 Task: Look for space in Bilāsipāra, India from 8th June, 2023 to 16th June, 2023 for 2 adults in price range Rs.10000 to Rs.15000. Place can be entire place with 1  bedroom having 1 bed and 1 bathroom. Property type can be house, flat, guest house, hotel. Booking option can be shelf check-in. Required host language is English.
Action: Mouse moved to (591, 91)
Screenshot: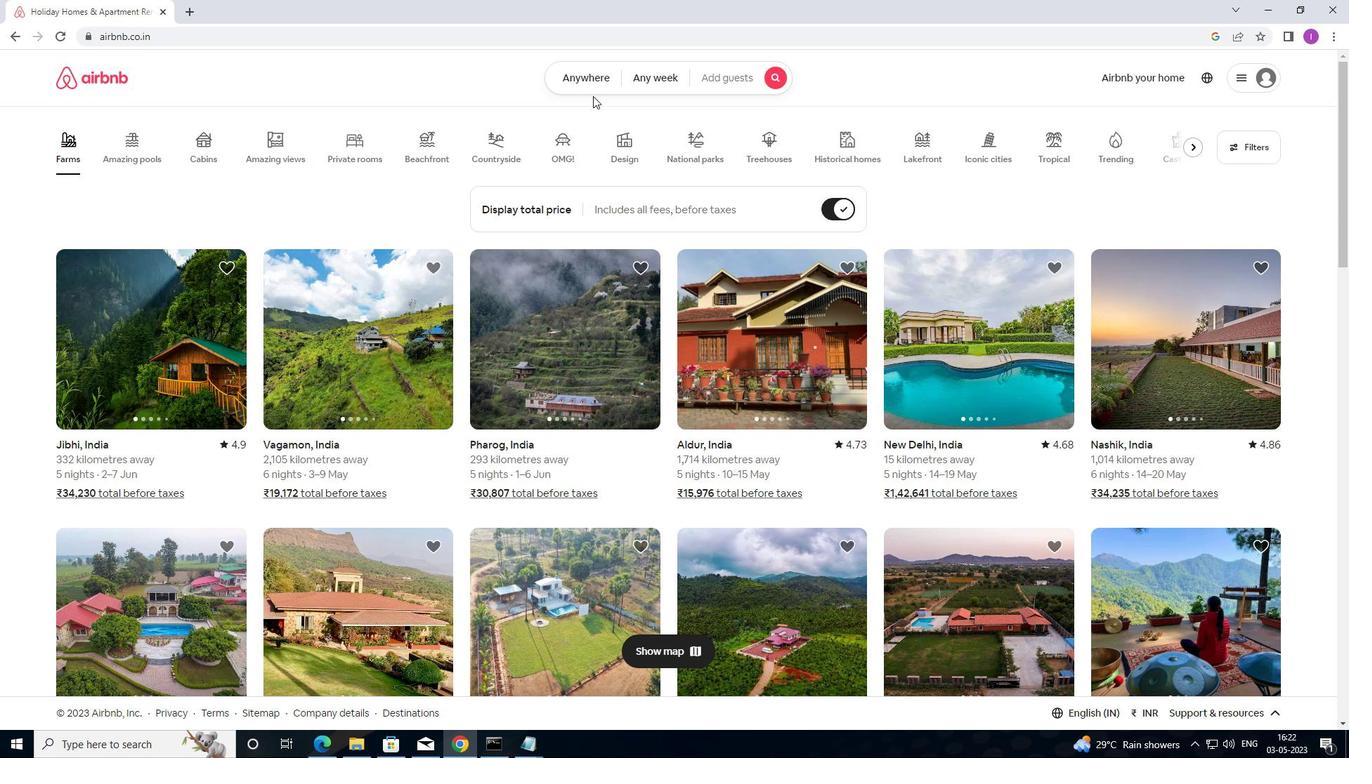 
Action: Mouse pressed left at (591, 91)
Screenshot: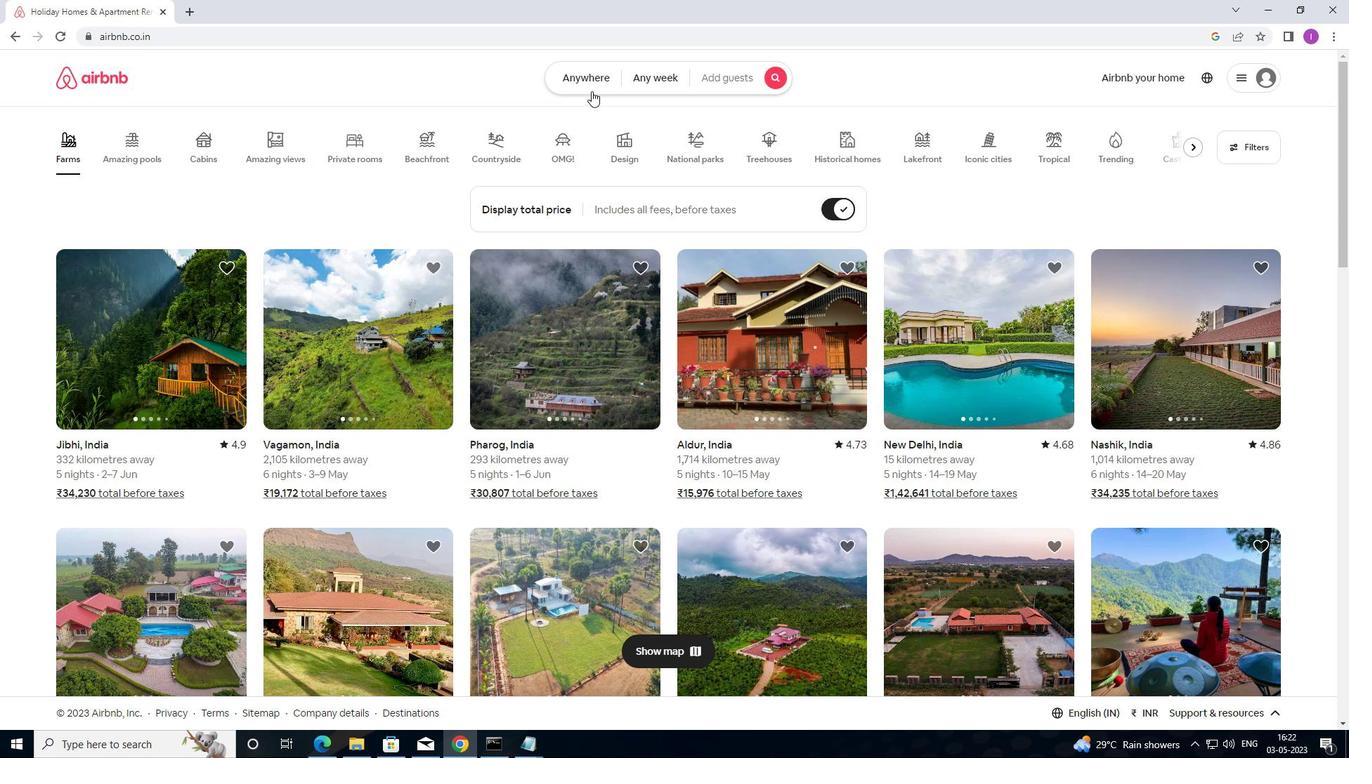 
Action: Mouse moved to (486, 144)
Screenshot: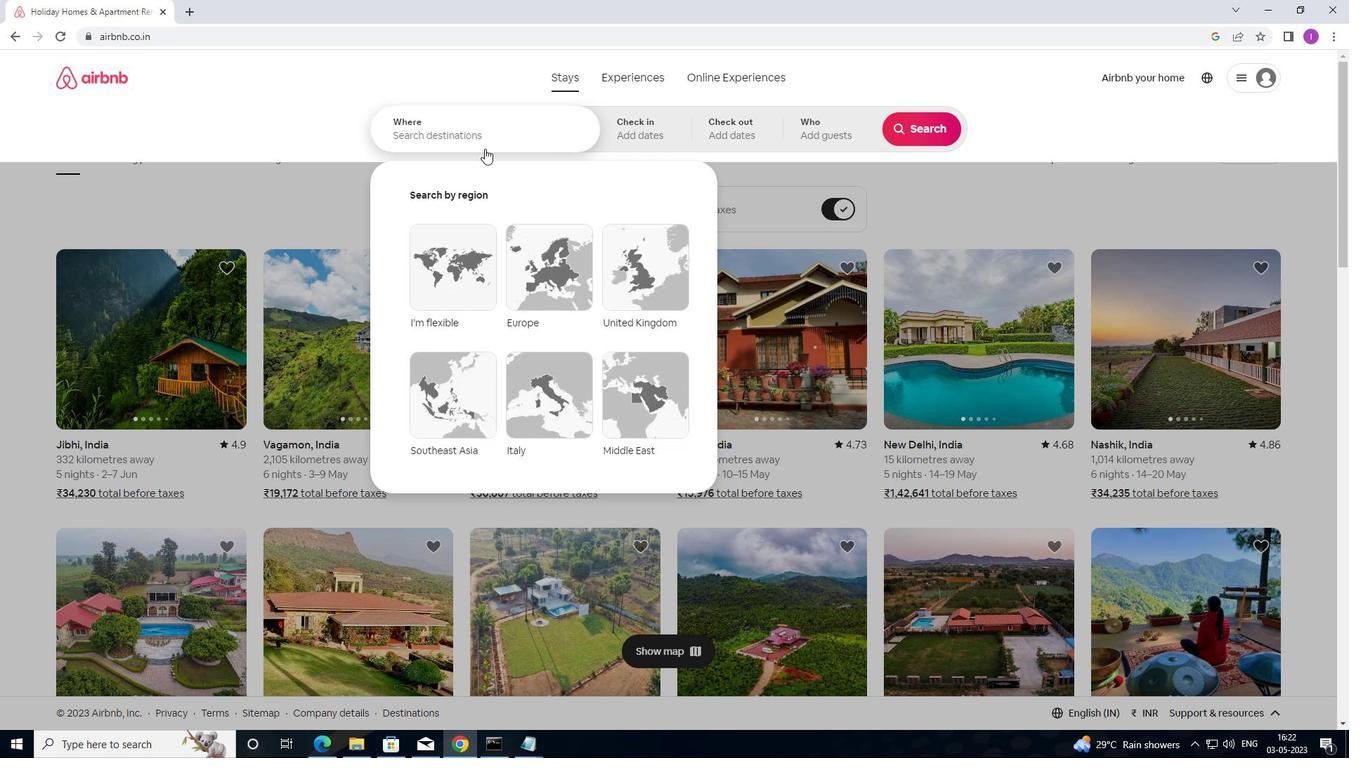 
Action: Mouse pressed left at (486, 144)
Screenshot: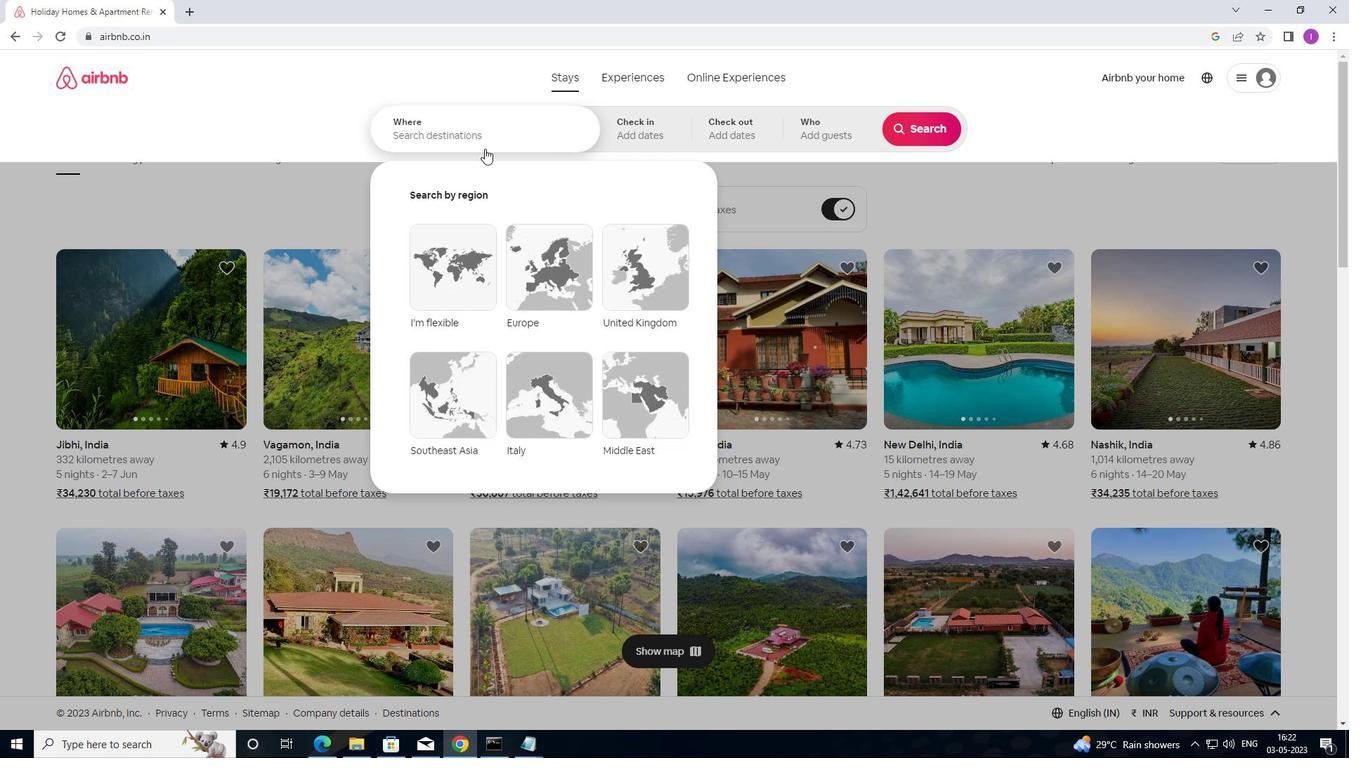
Action: Mouse moved to (987, 0)
Screenshot: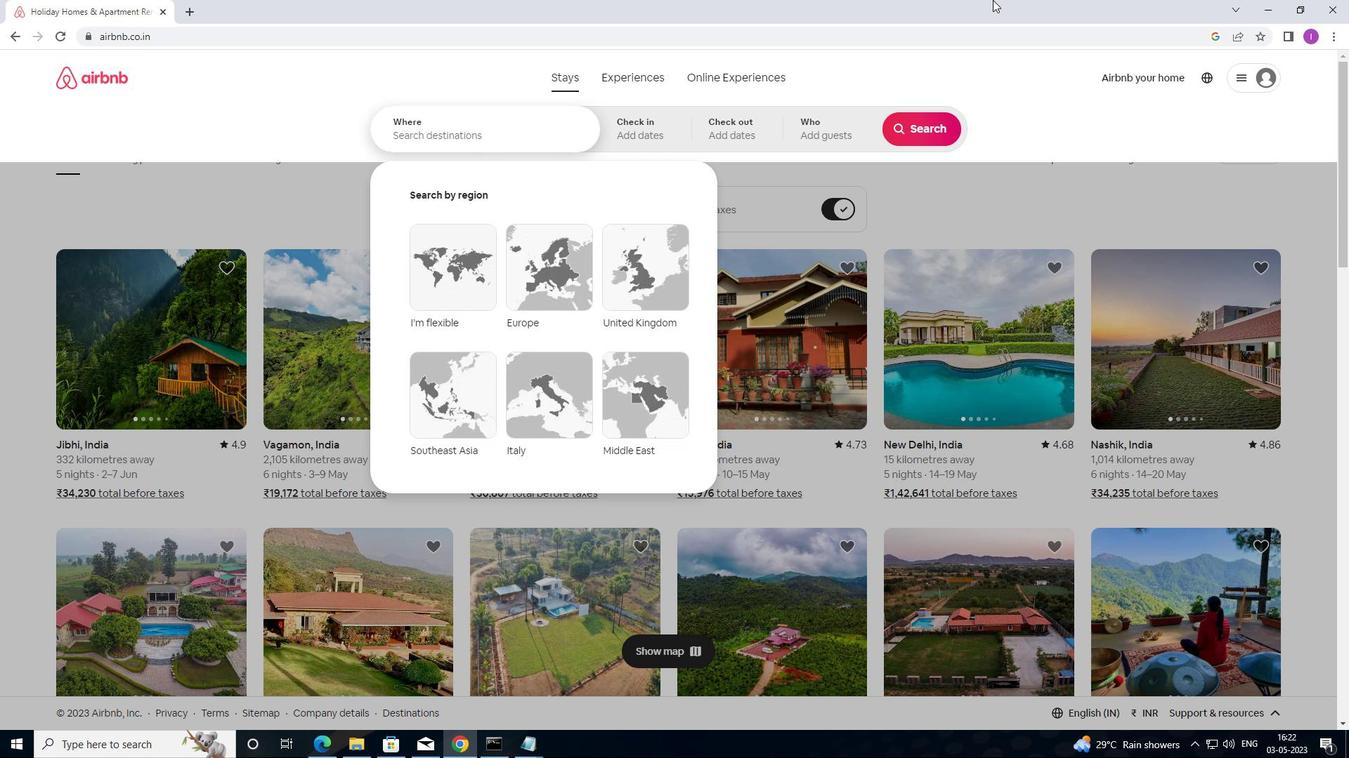 
Action: Key pressed <Key.shift>BILASIPUR,<Key.shift>INDIA
Screenshot: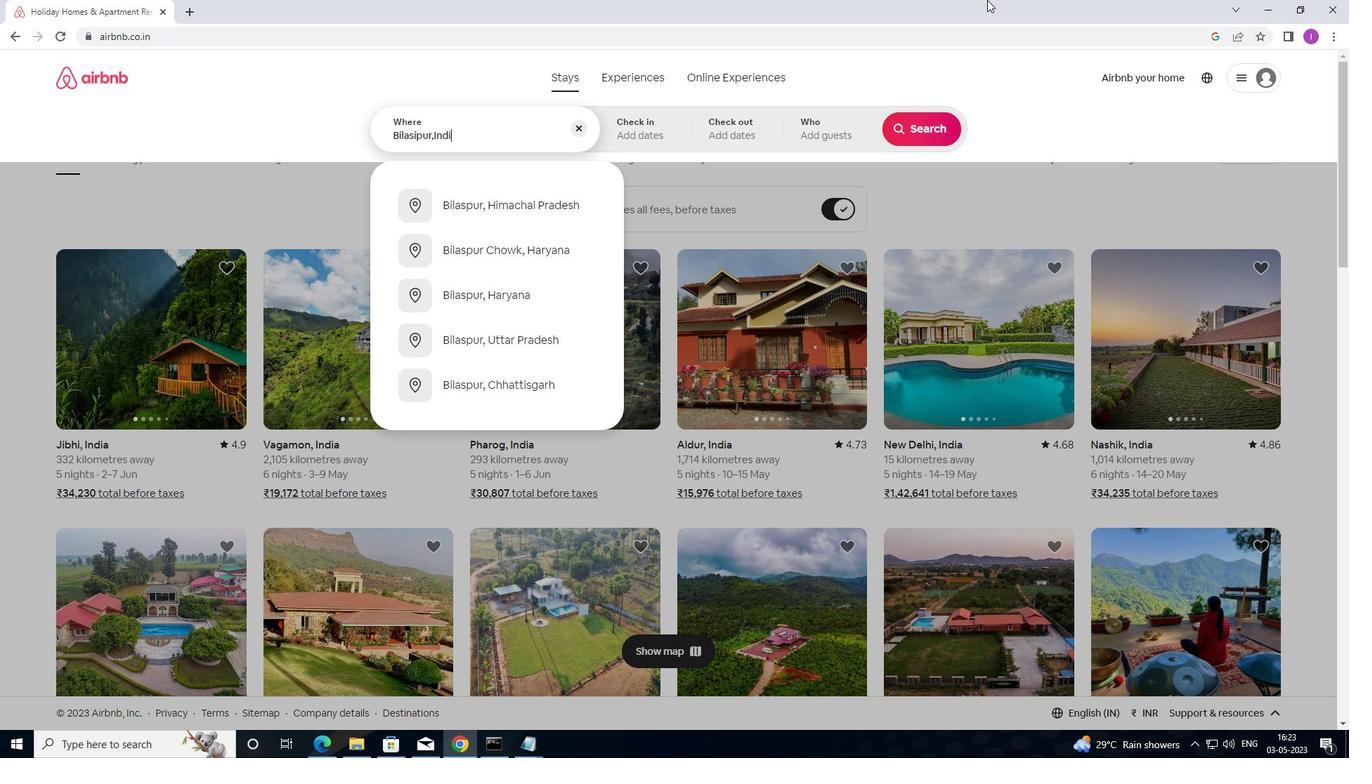
Action: Mouse moved to (430, 134)
Screenshot: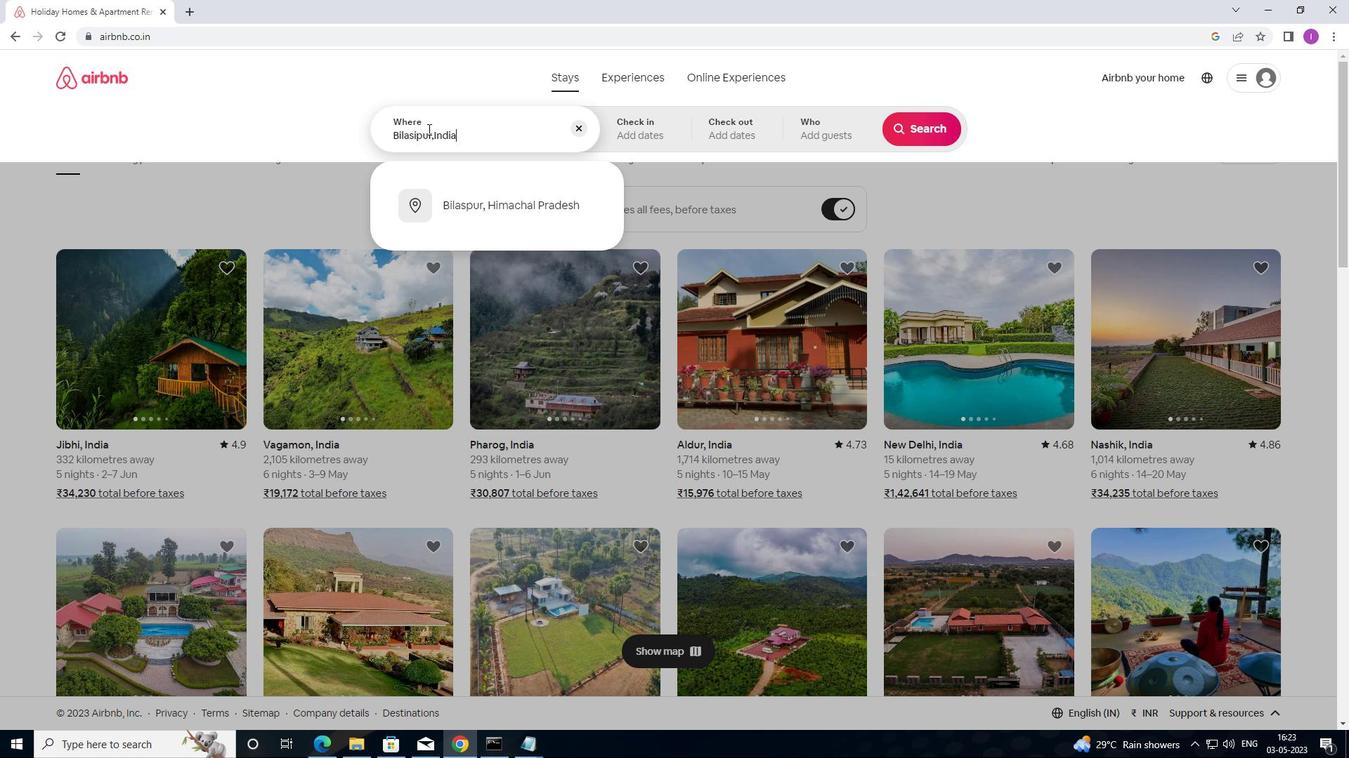 
Action: Mouse pressed left at (430, 134)
Screenshot: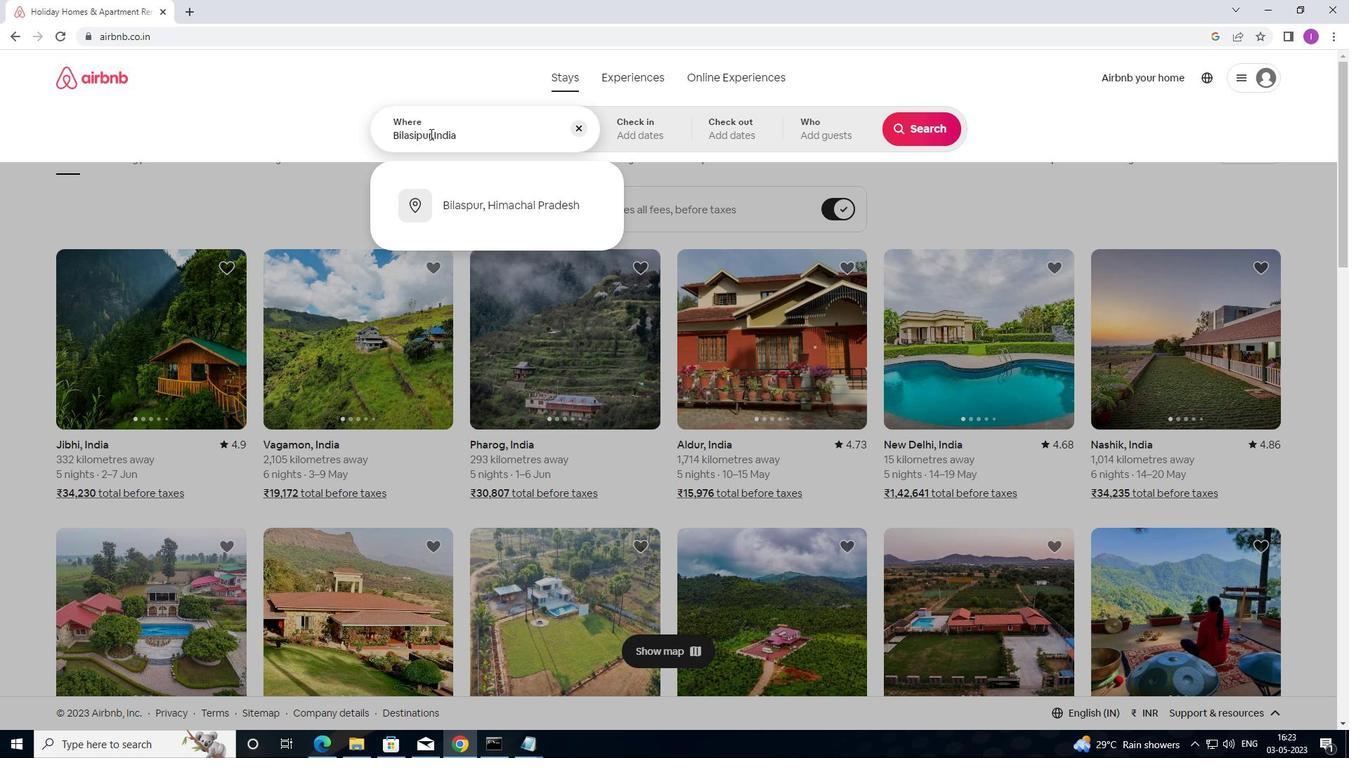 
Action: Mouse moved to (444, 122)
Screenshot: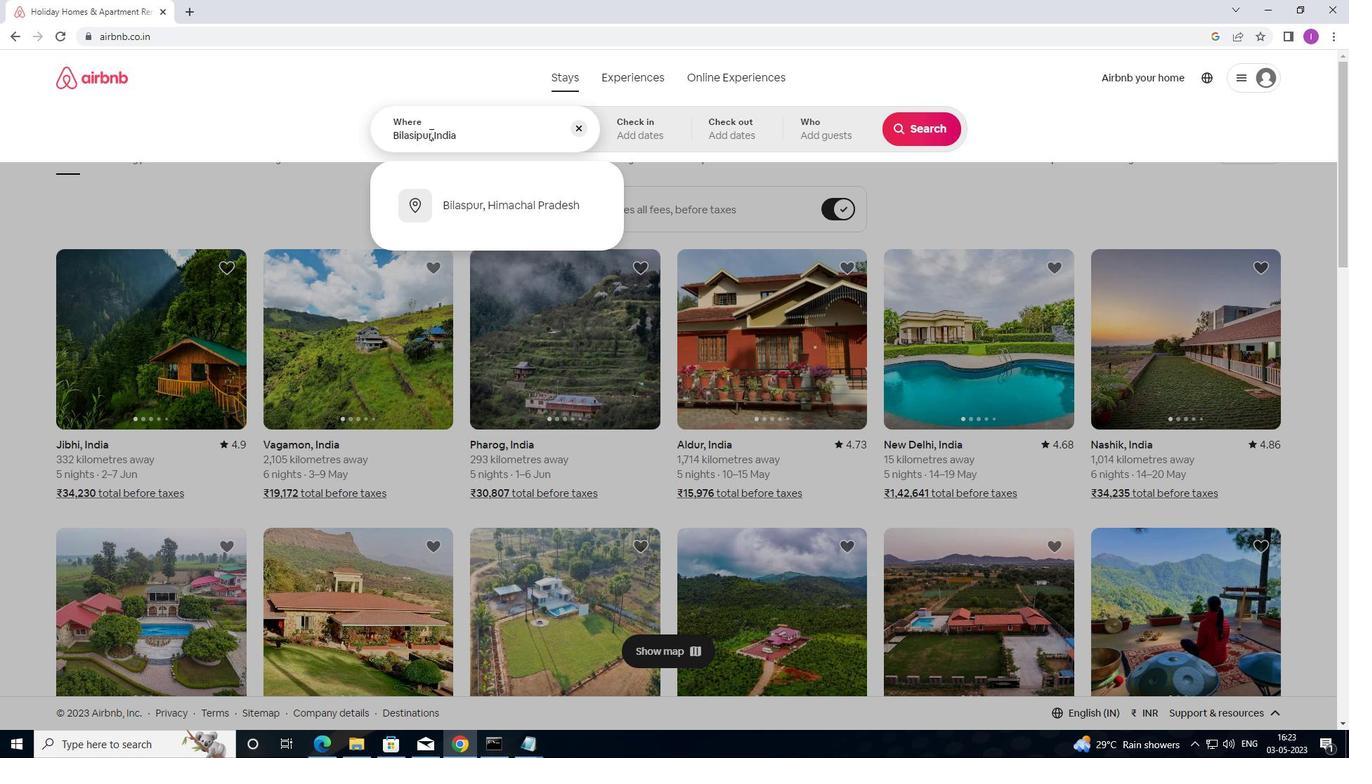
Action: Key pressed <Key.backspace><Key.backspace>ARA
Screenshot: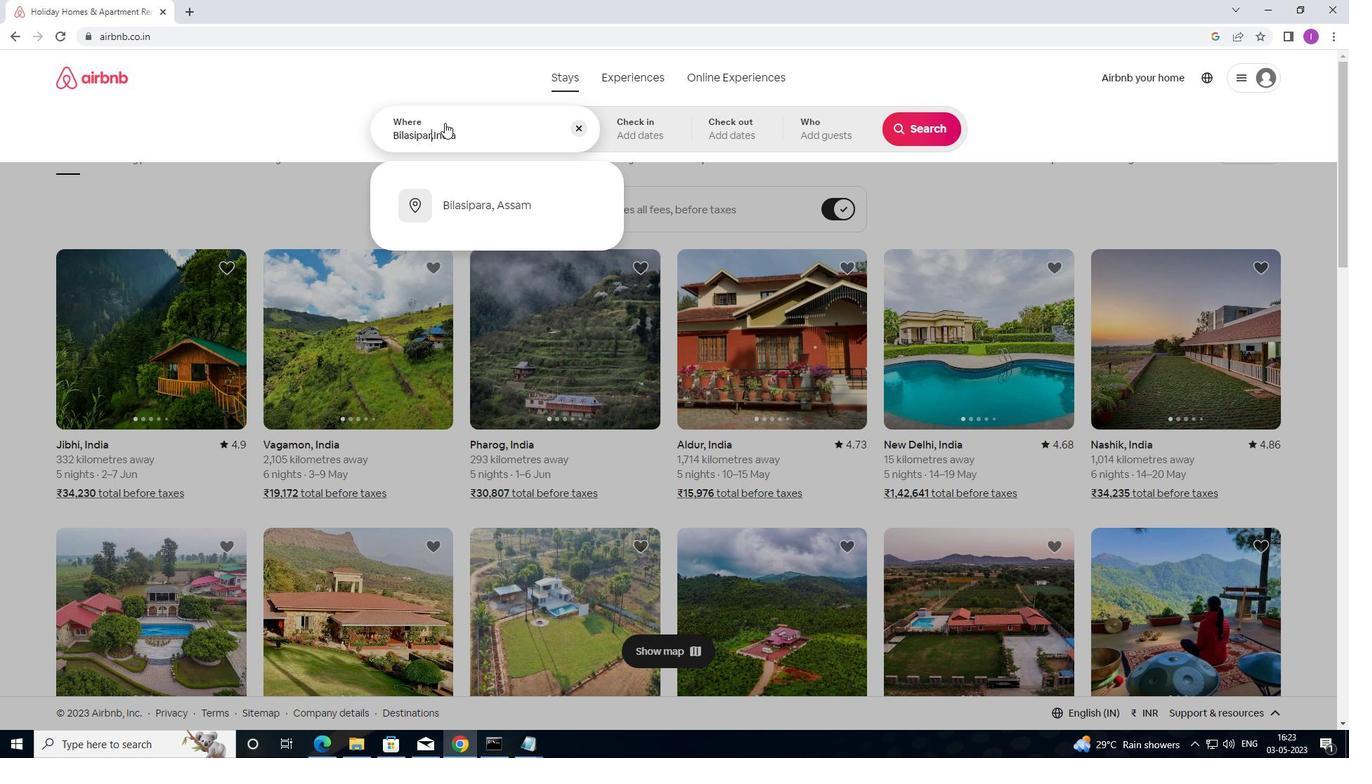 
Action: Mouse moved to (526, 134)
Screenshot: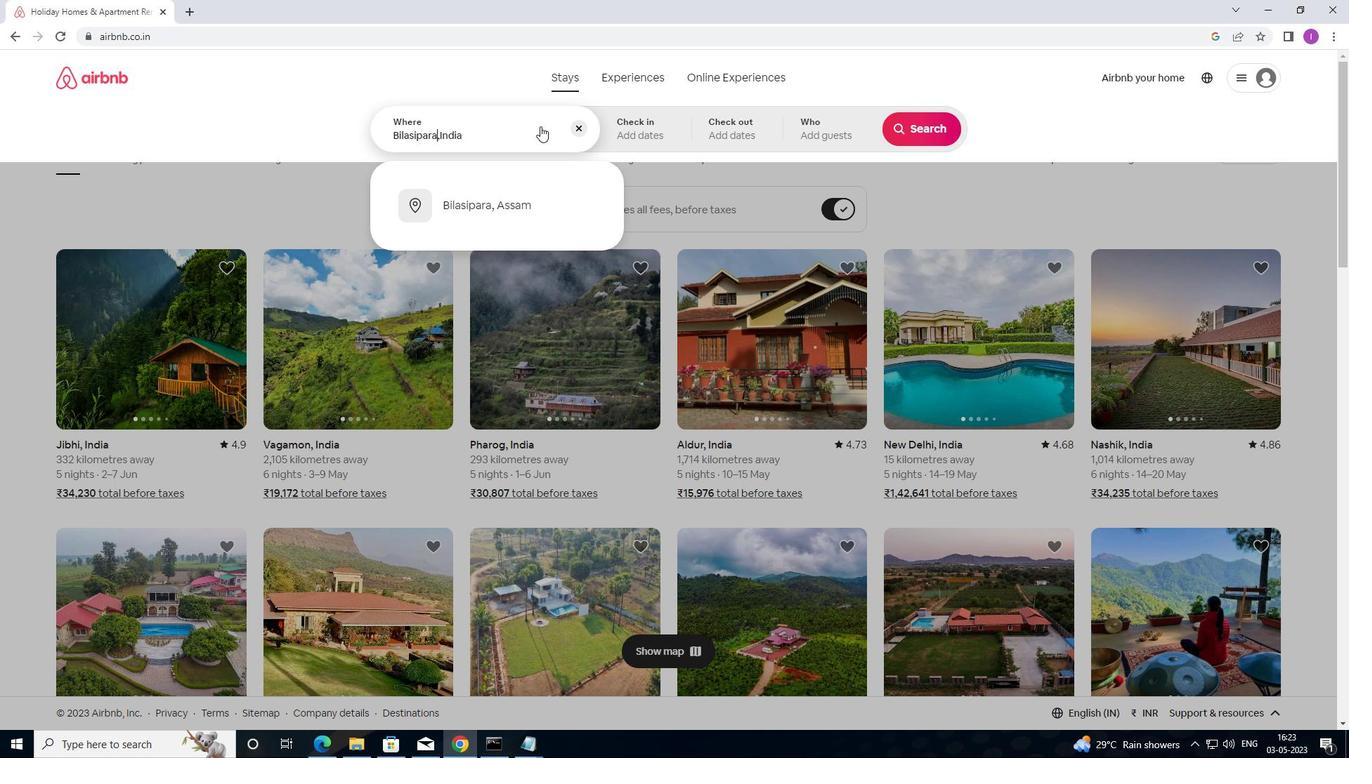 
Action: Mouse pressed left at (526, 134)
Screenshot: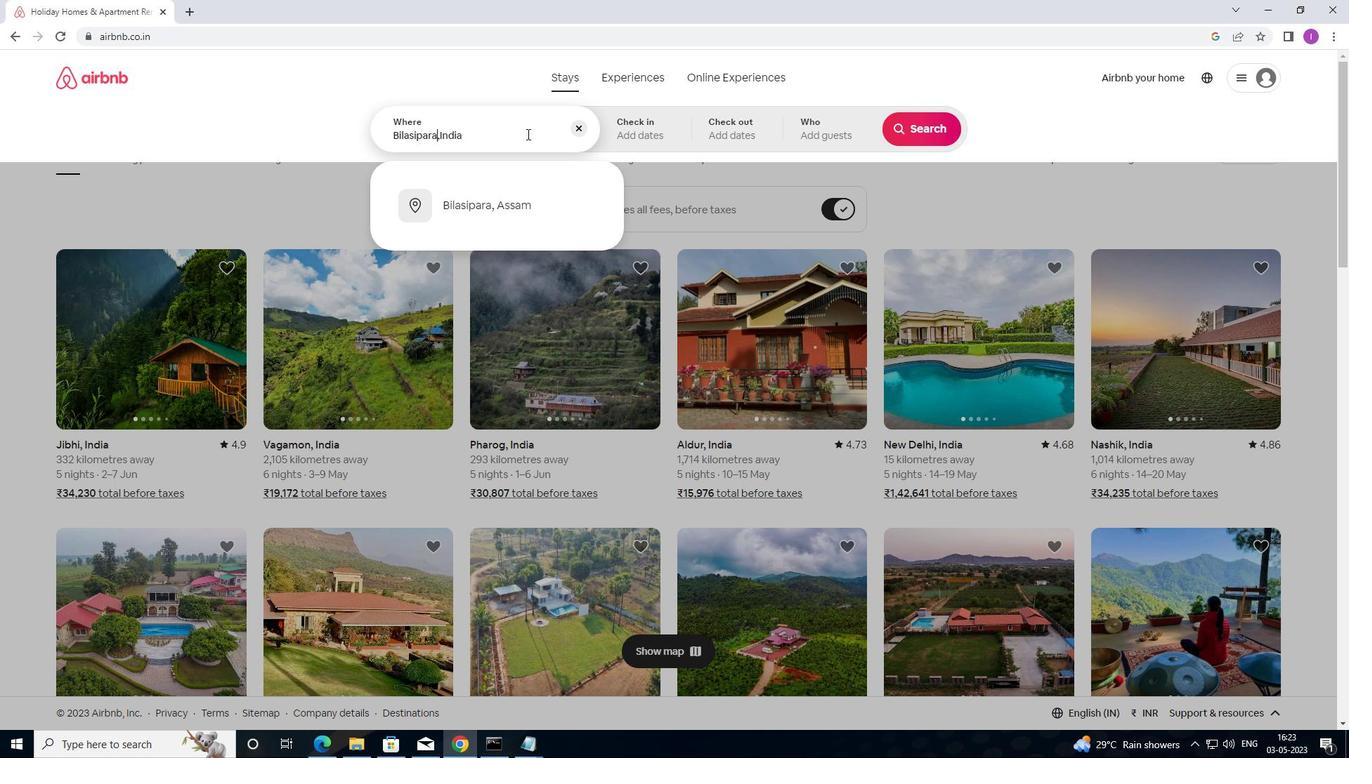 
Action: Mouse moved to (659, 137)
Screenshot: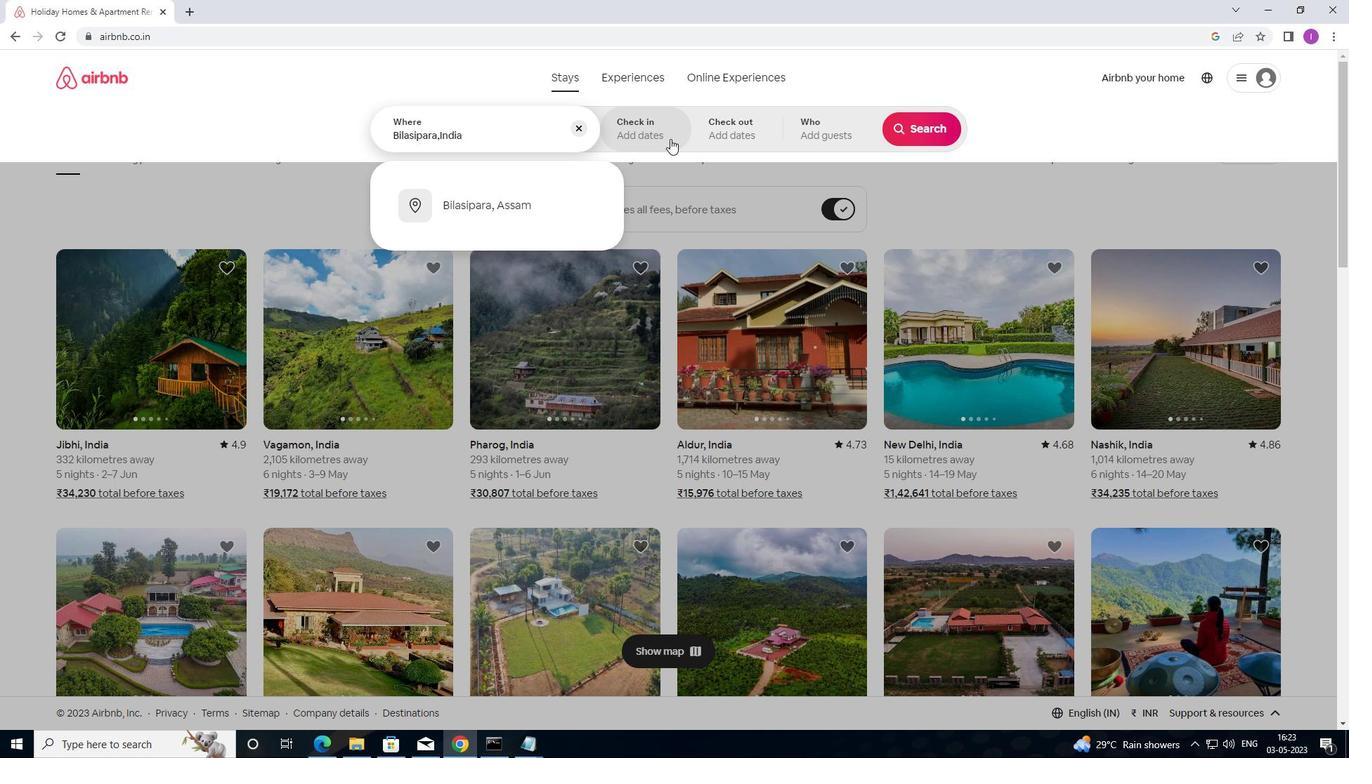 
Action: Mouse pressed left at (659, 137)
Screenshot: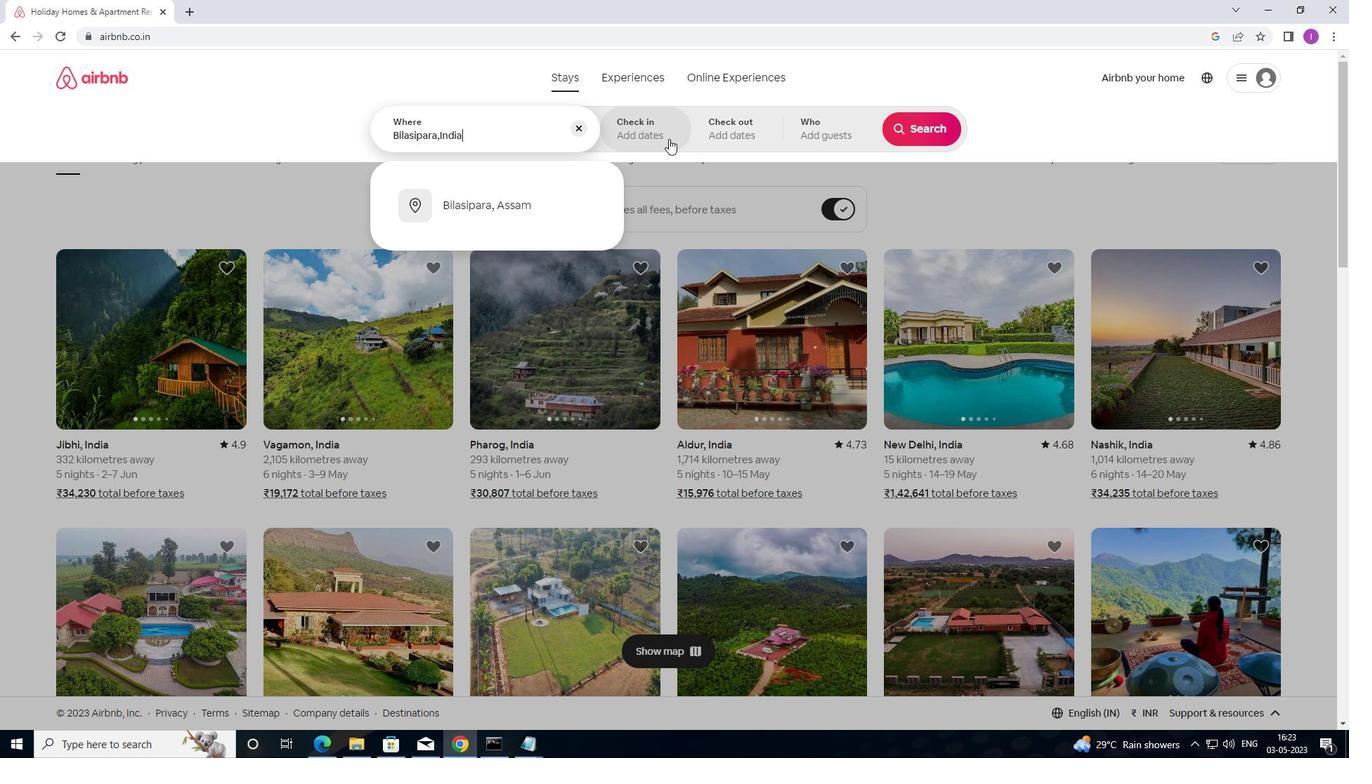 
Action: Mouse moved to (834, 334)
Screenshot: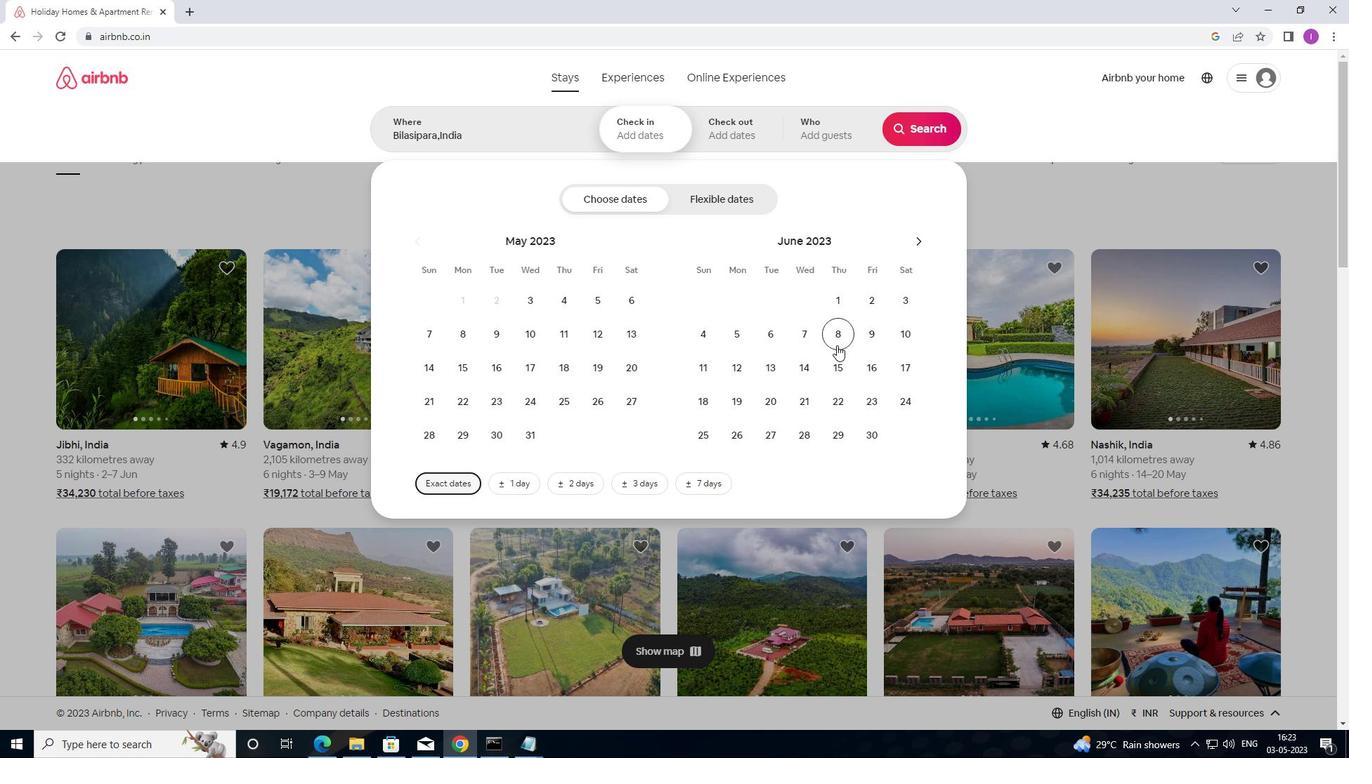 
Action: Mouse pressed left at (834, 334)
Screenshot: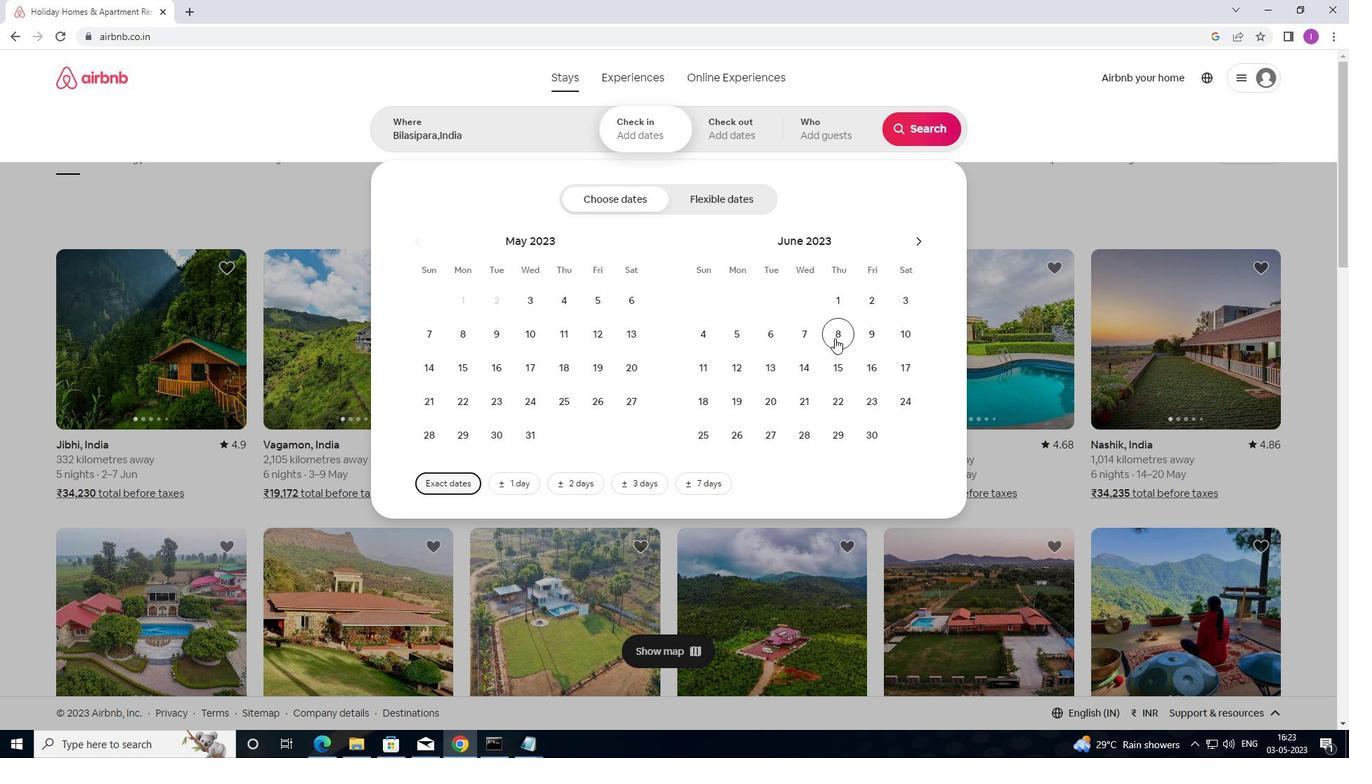 
Action: Mouse moved to (877, 363)
Screenshot: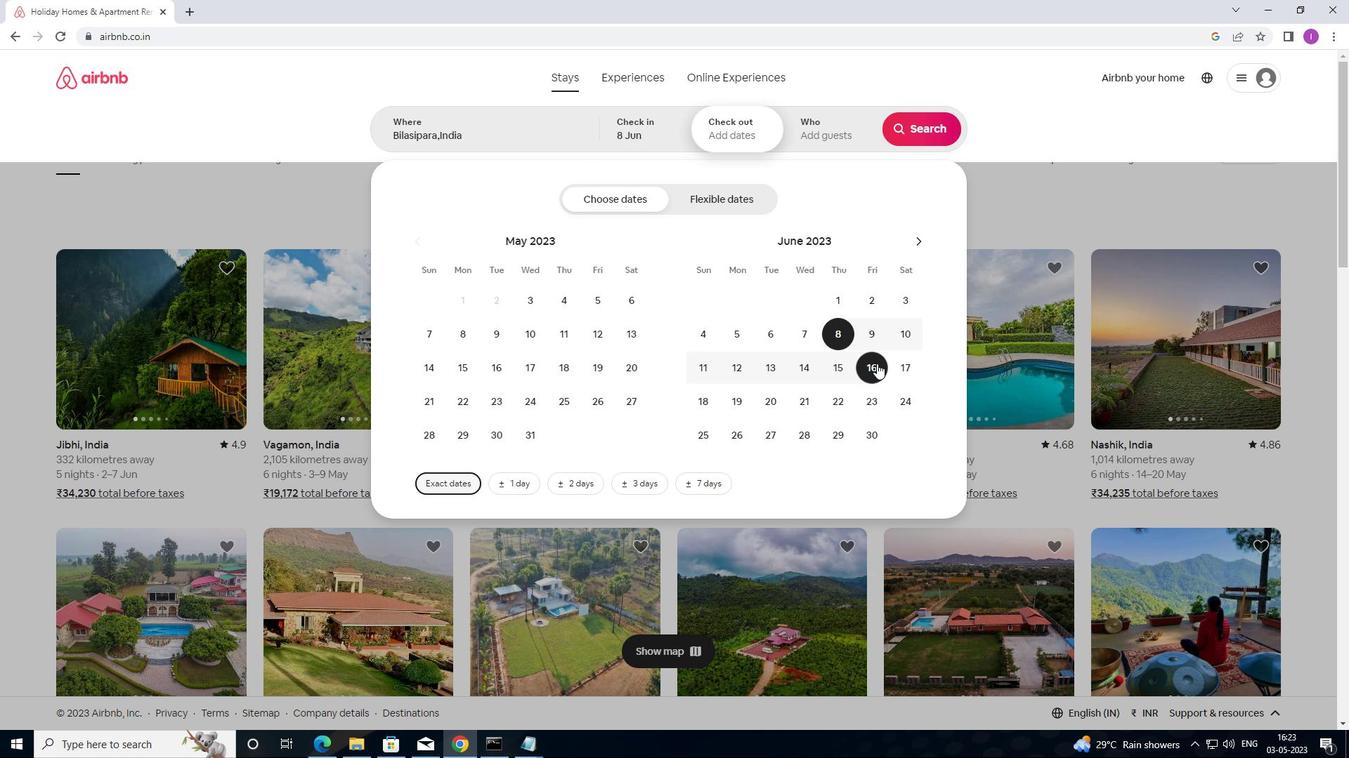 
Action: Mouse pressed left at (877, 363)
Screenshot: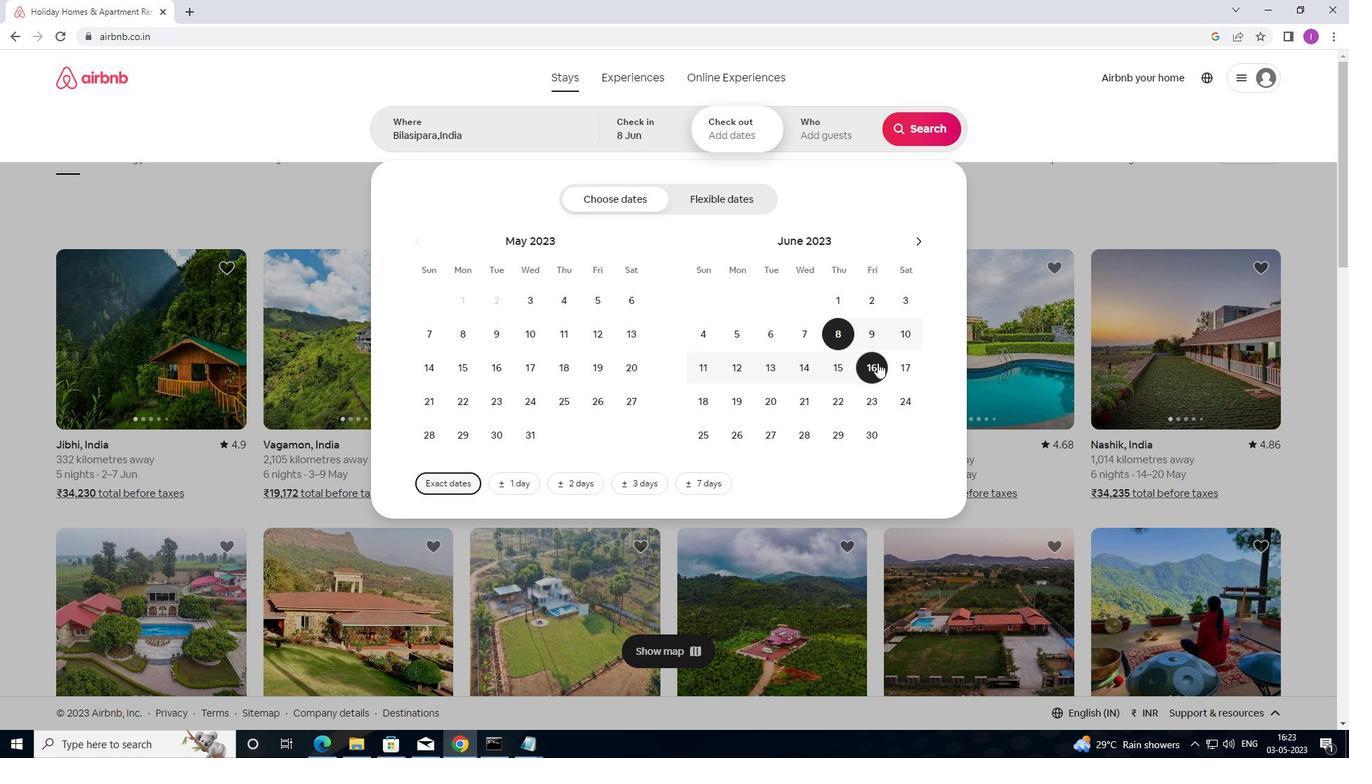 
Action: Mouse moved to (832, 145)
Screenshot: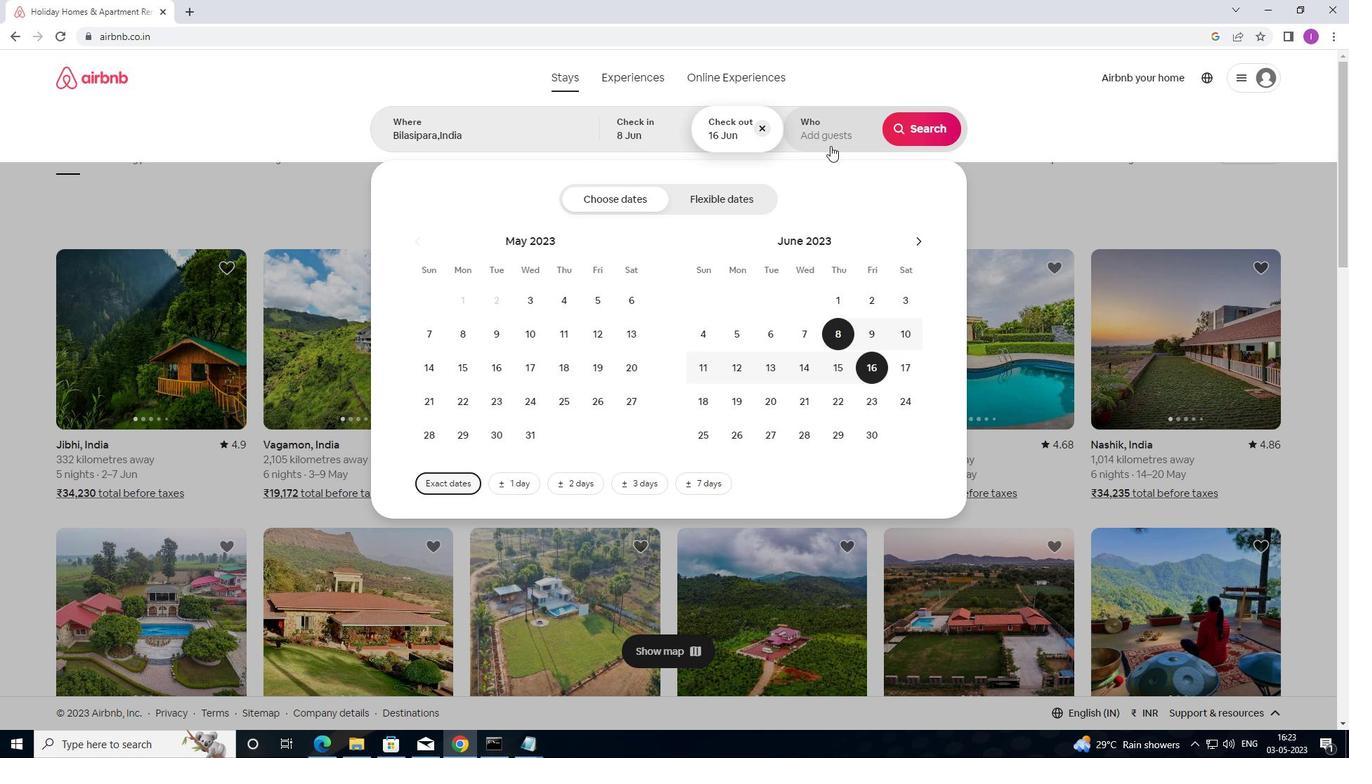 
Action: Mouse pressed left at (832, 145)
Screenshot: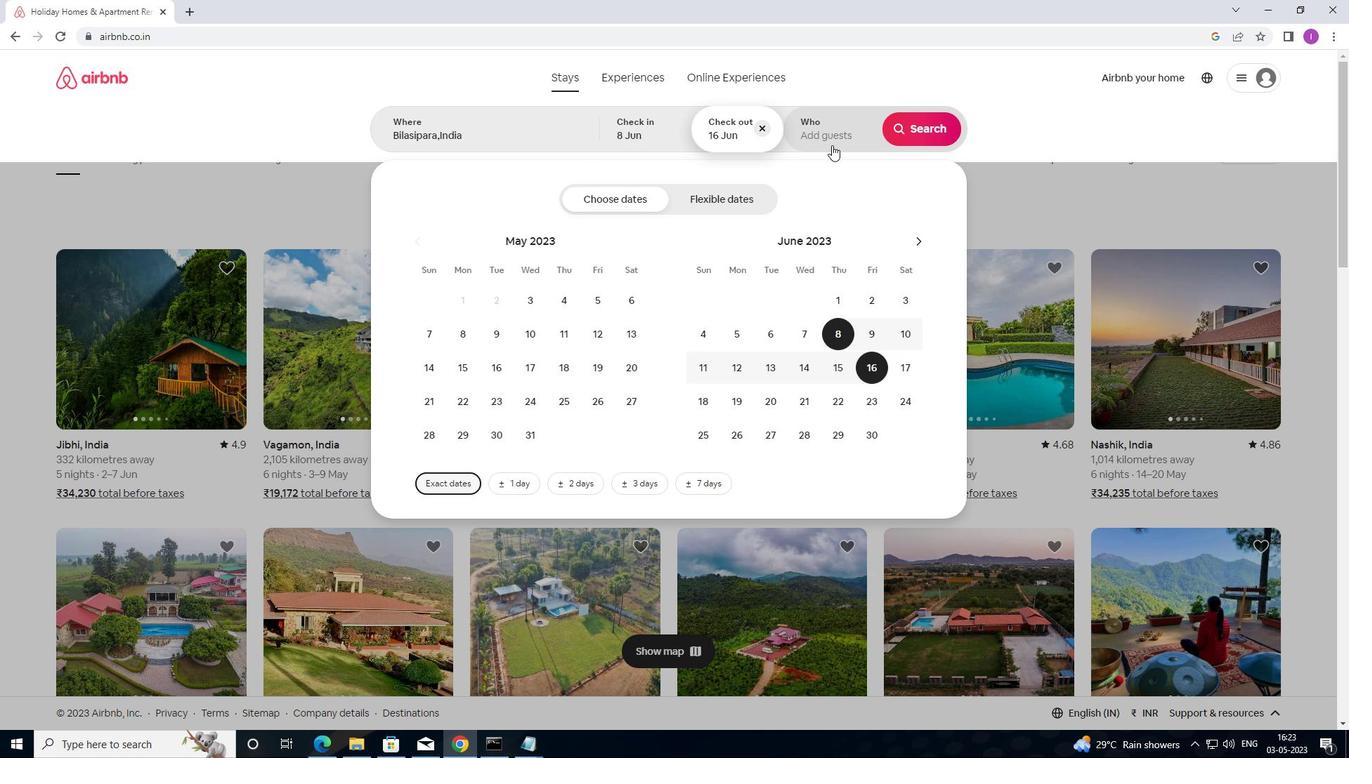 
Action: Mouse moved to (933, 206)
Screenshot: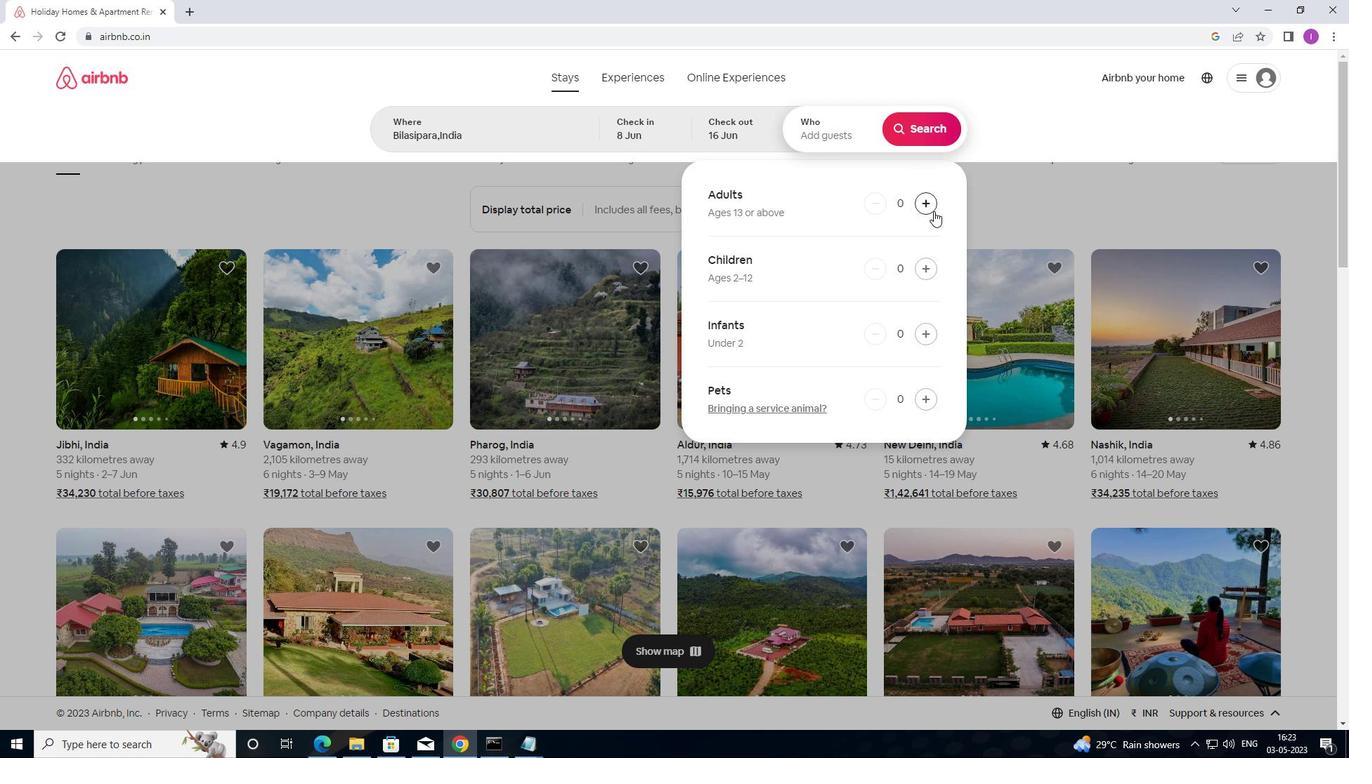 
Action: Mouse pressed left at (933, 206)
Screenshot: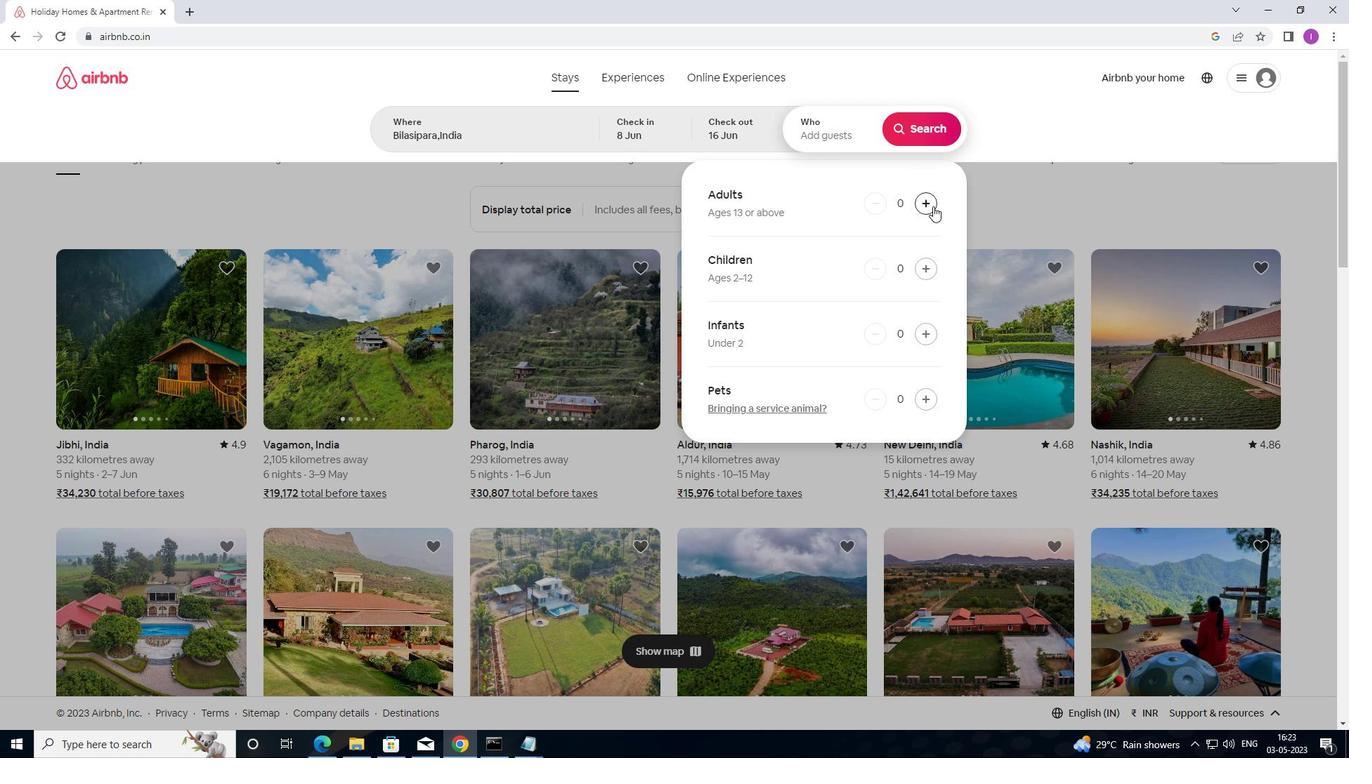 
Action: Mouse pressed left at (933, 206)
Screenshot: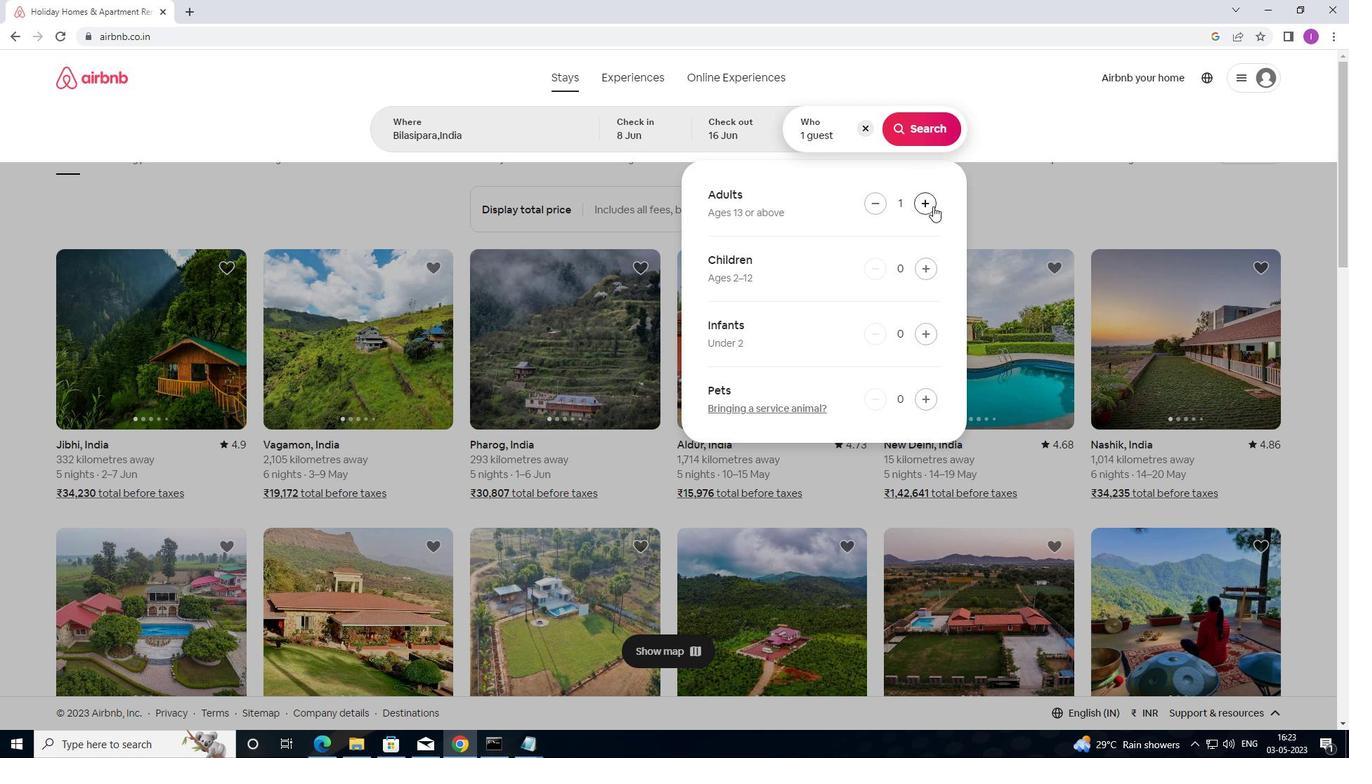
Action: Mouse moved to (944, 132)
Screenshot: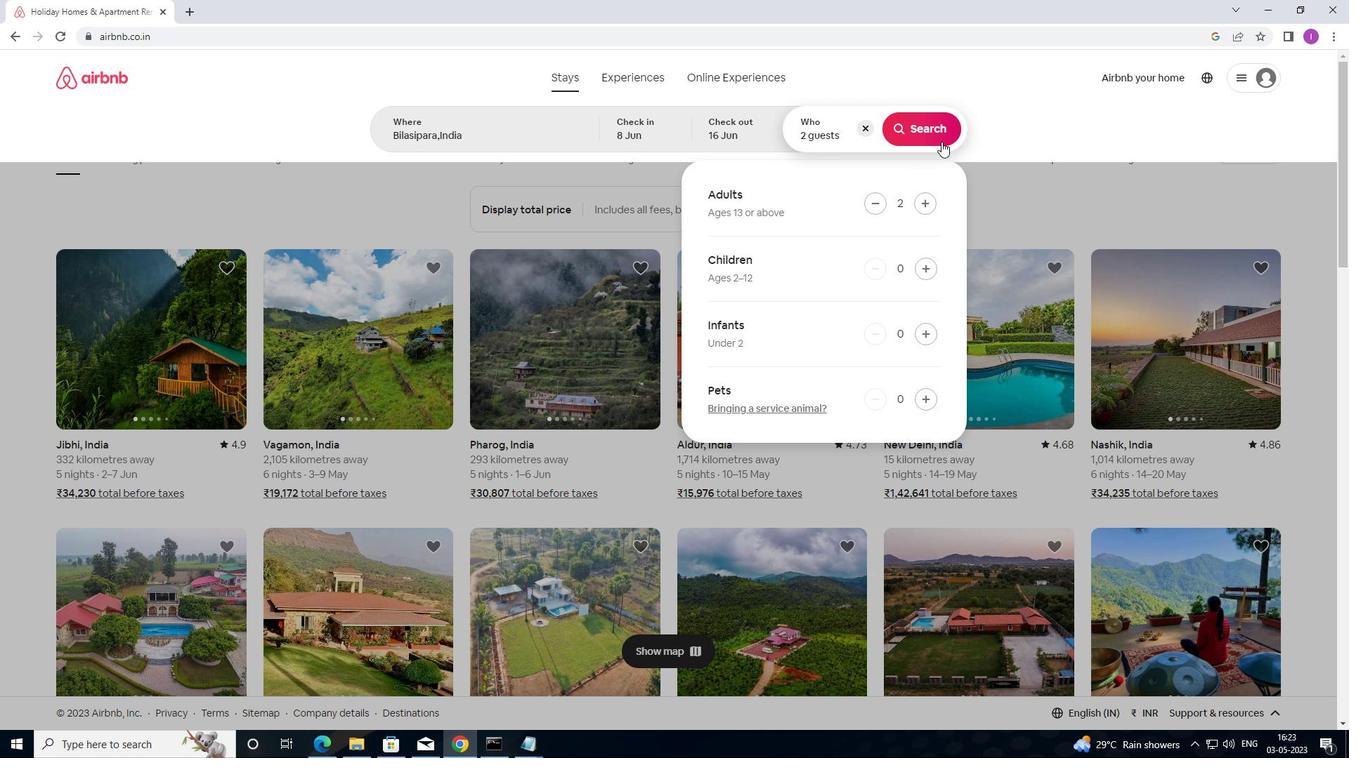 
Action: Mouse pressed left at (944, 132)
Screenshot: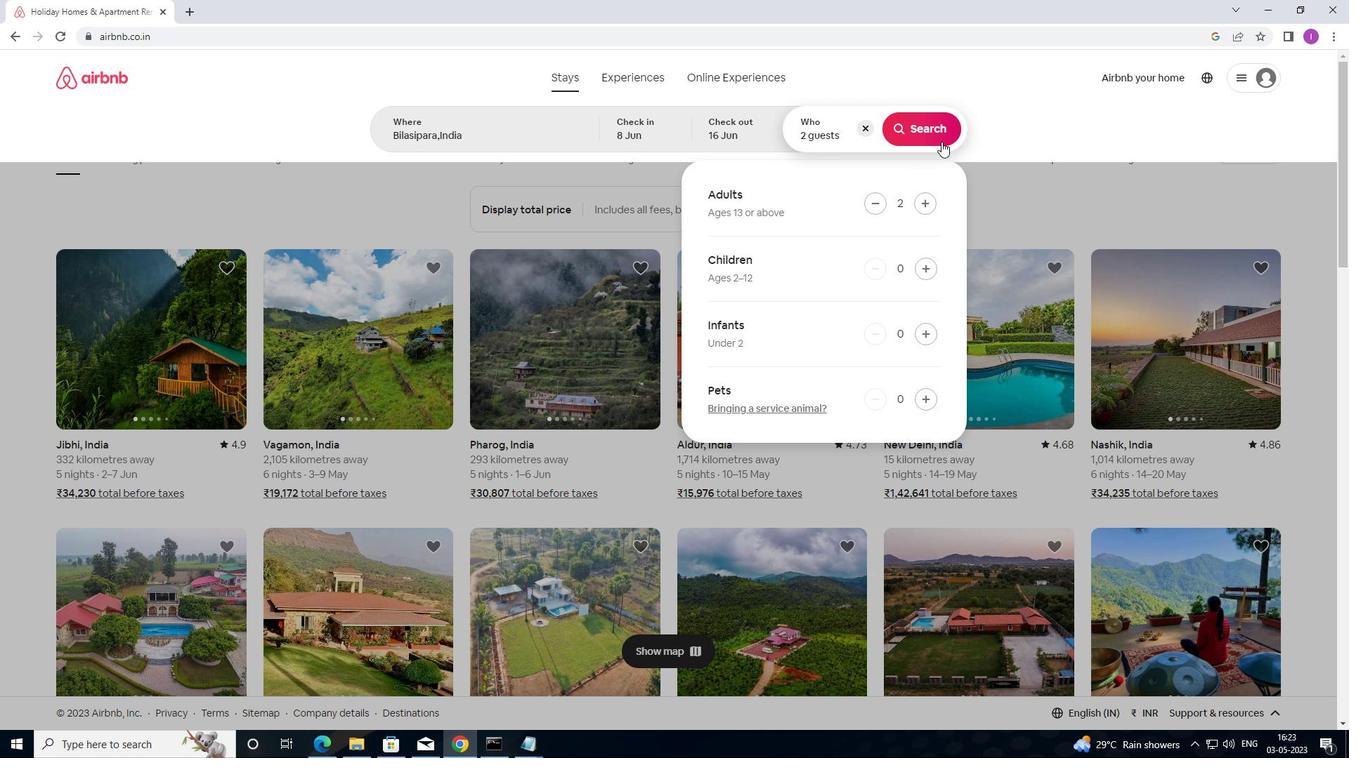 
Action: Mouse moved to (1298, 137)
Screenshot: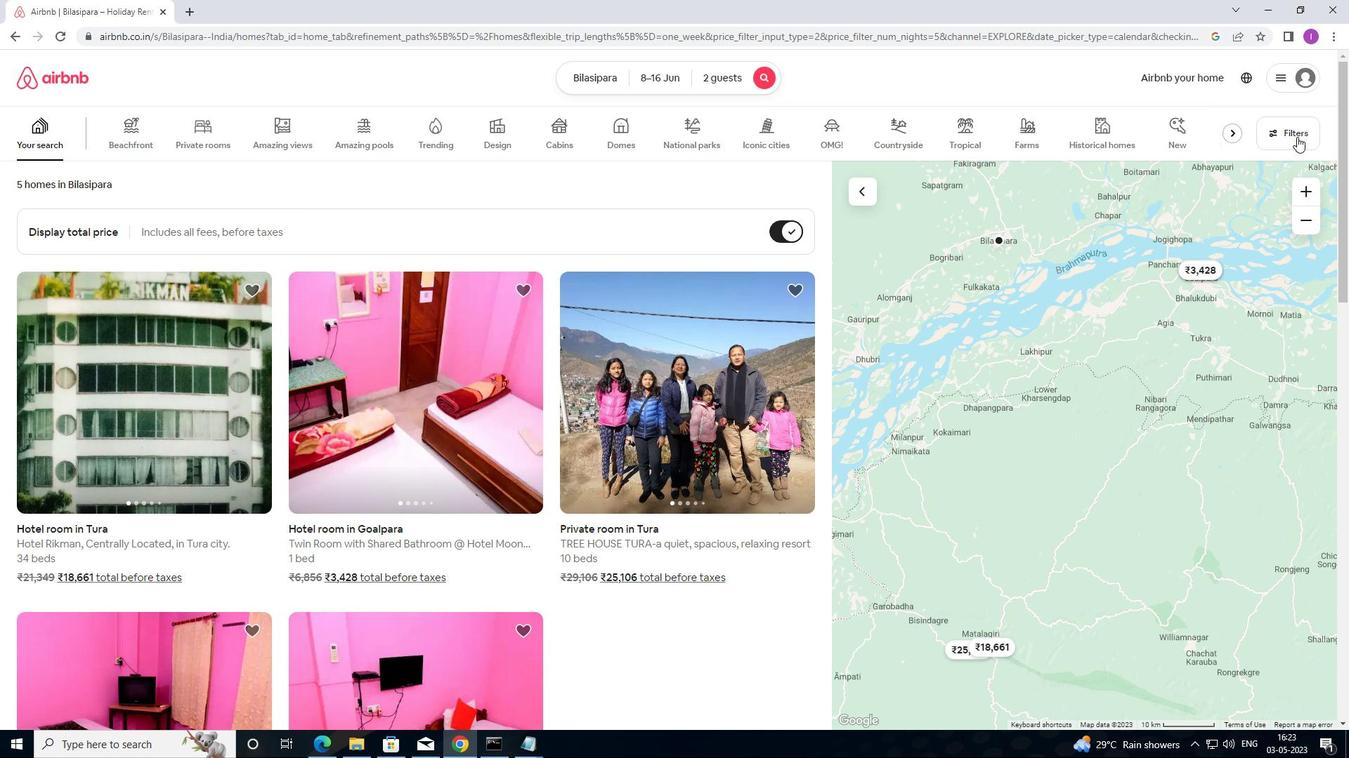 
Action: Mouse pressed left at (1298, 137)
Screenshot: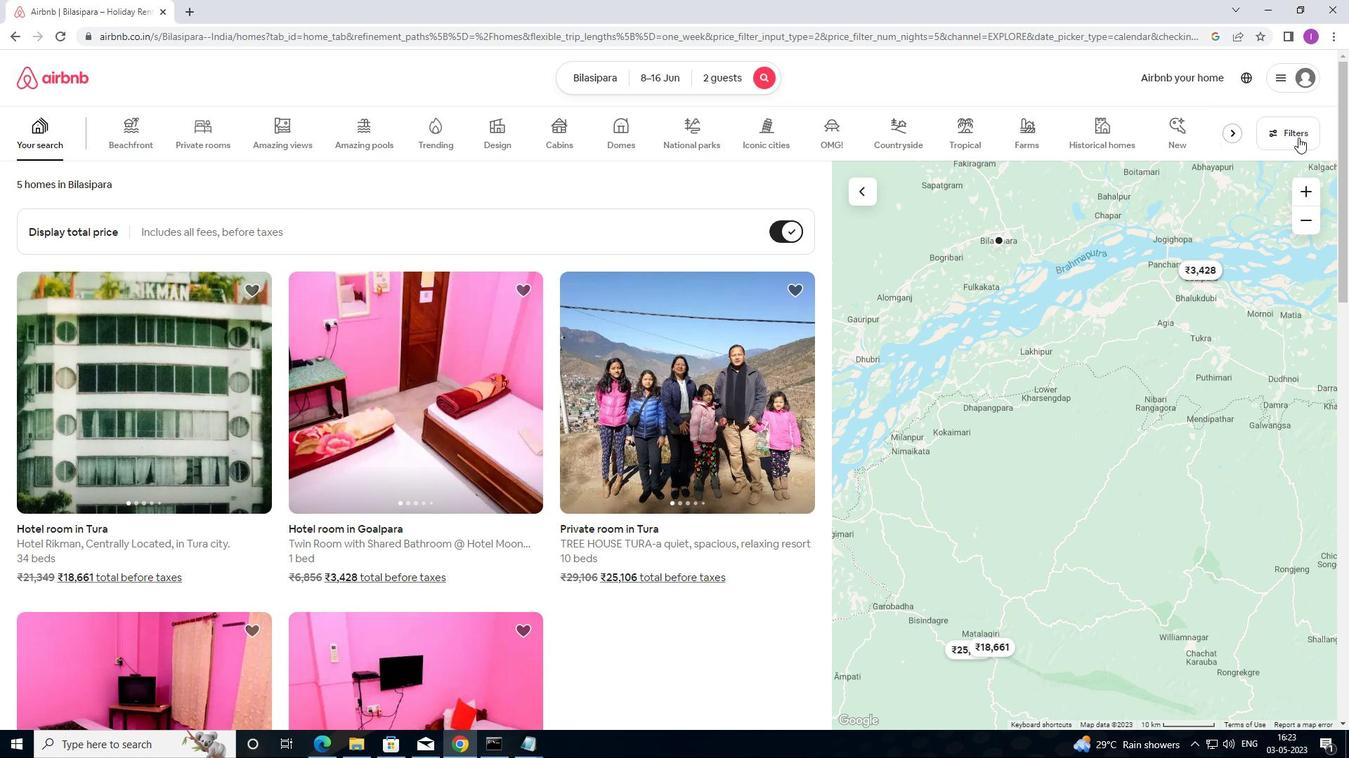 
Action: Mouse moved to (496, 307)
Screenshot: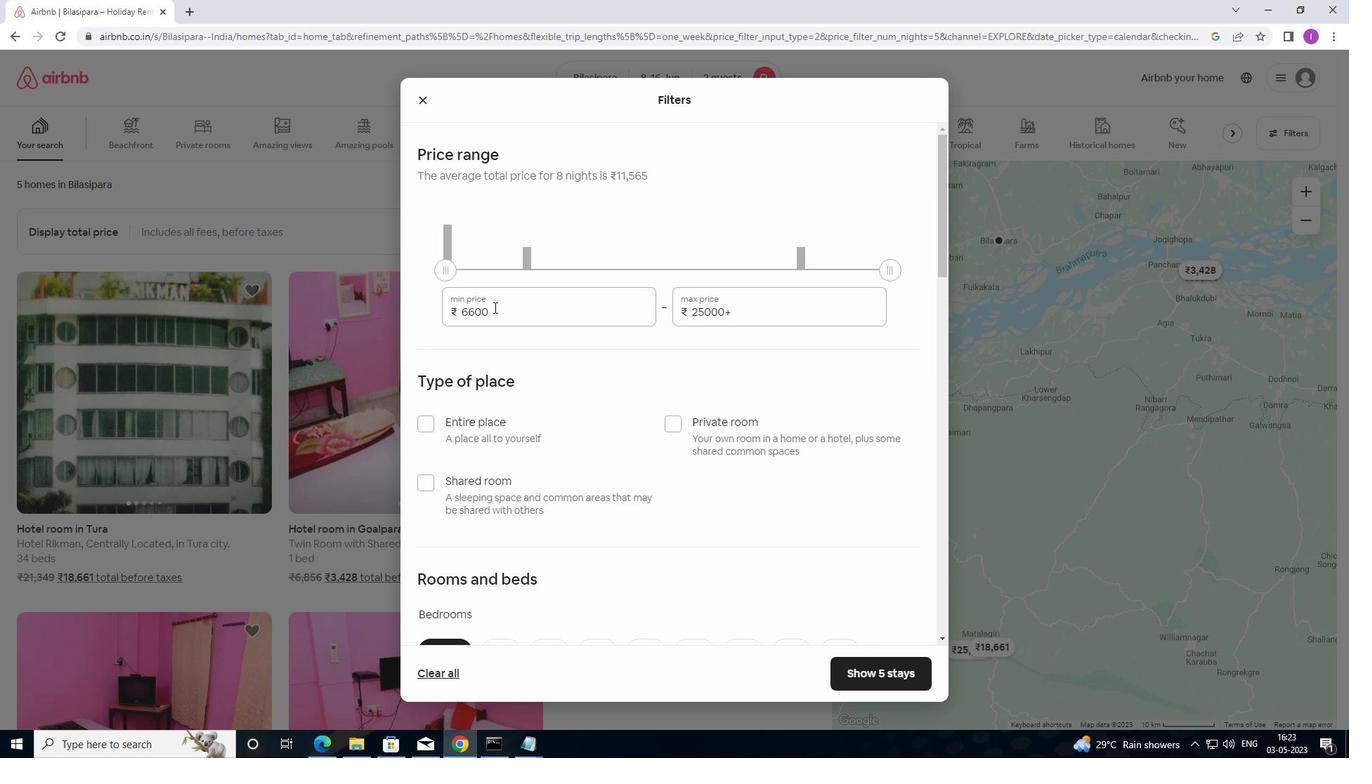 
Action: Mouse pressed left at (496, 307)
Screenshot: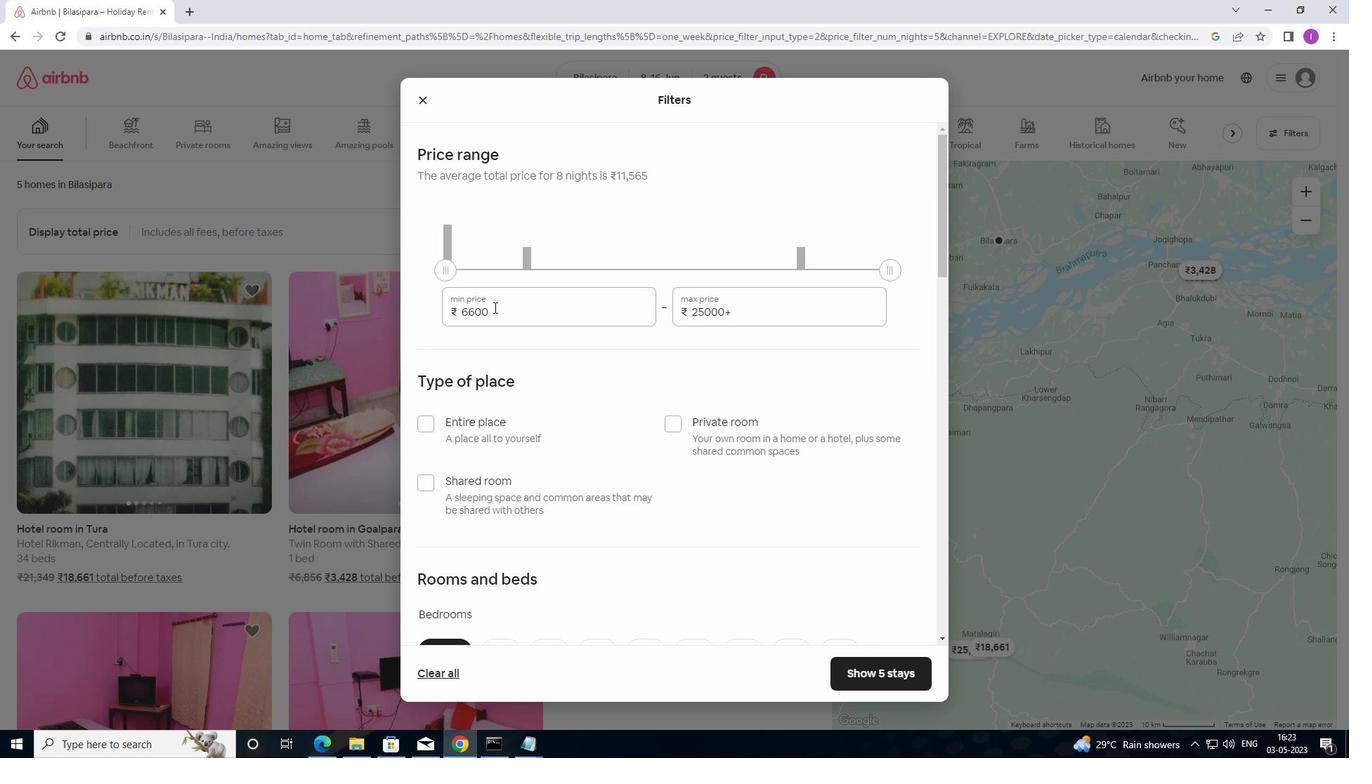 
Action: Mouse moved to (468, 290)
Screenshot: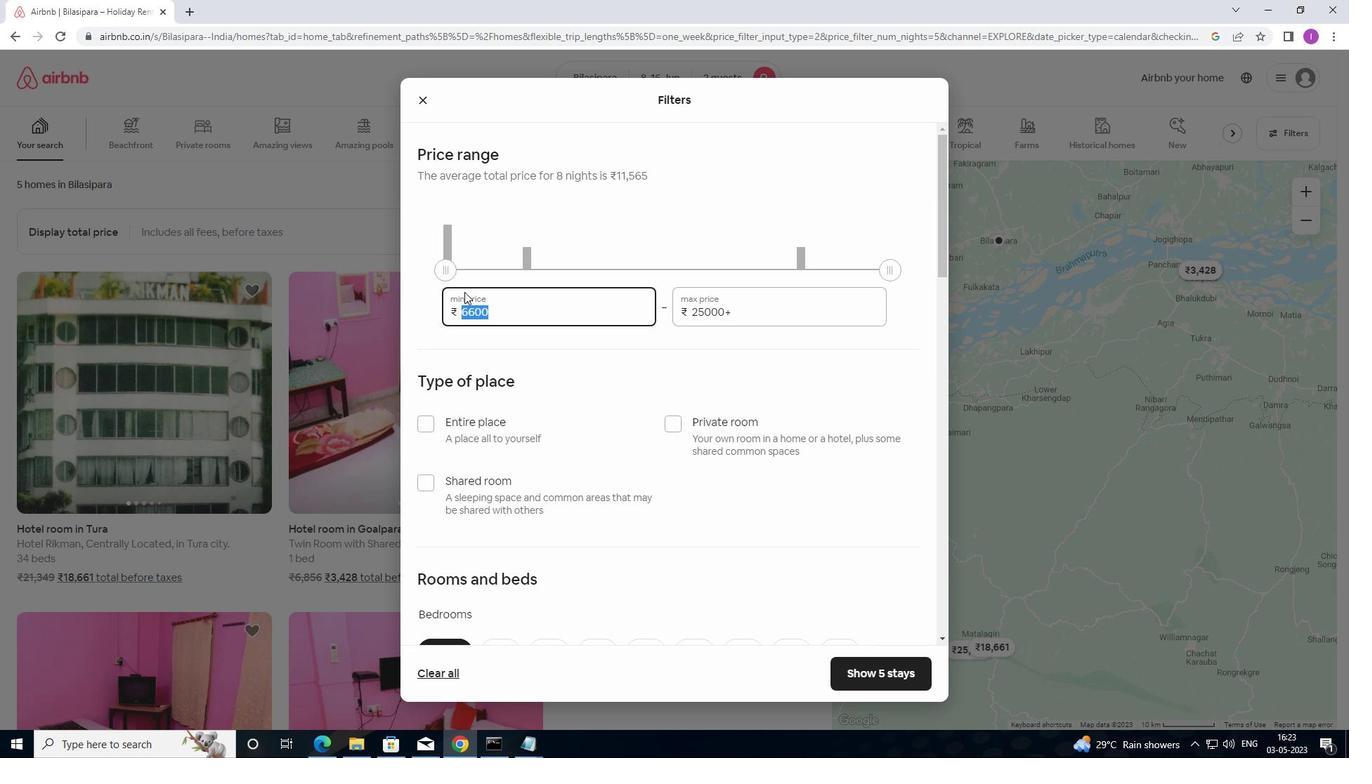 
Action: Key pressed 1
Screenshot: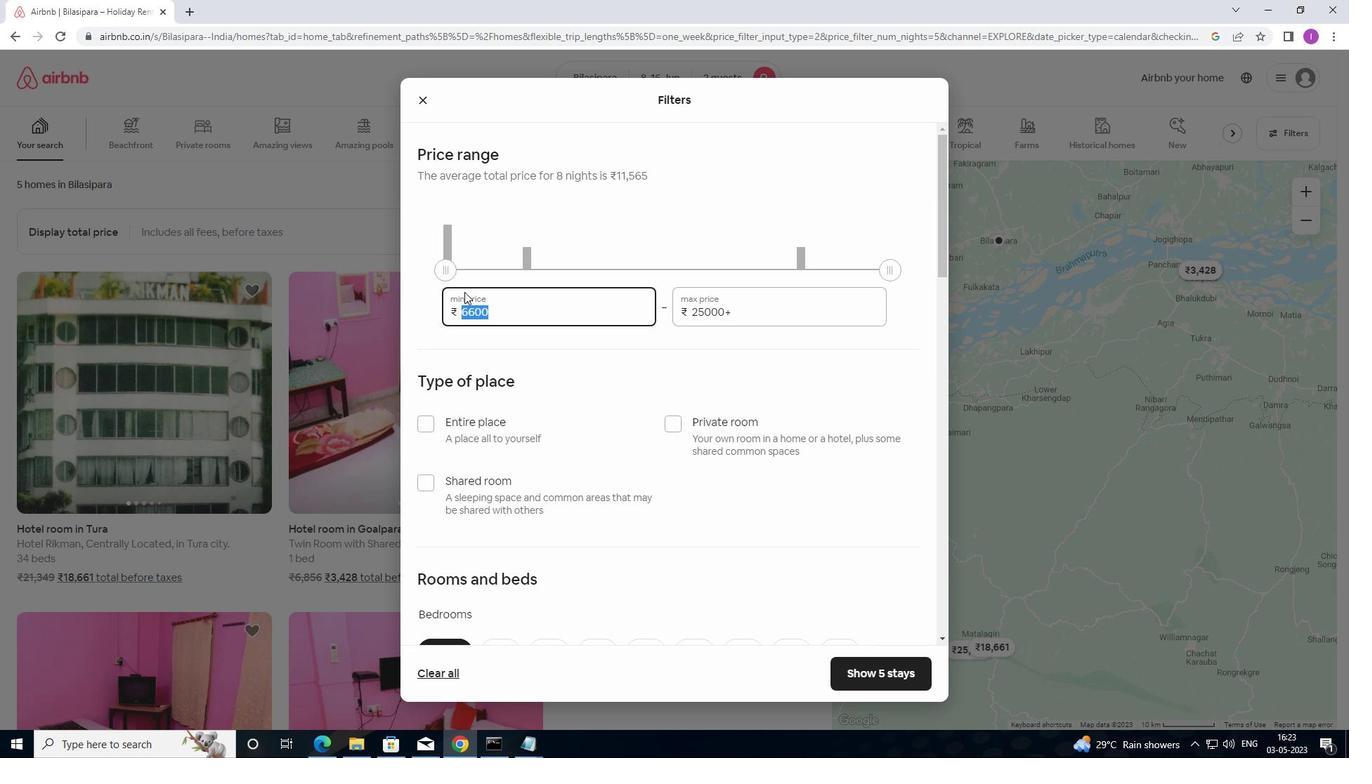 
Action: Mouse moved to (484, 285)
Screenshot: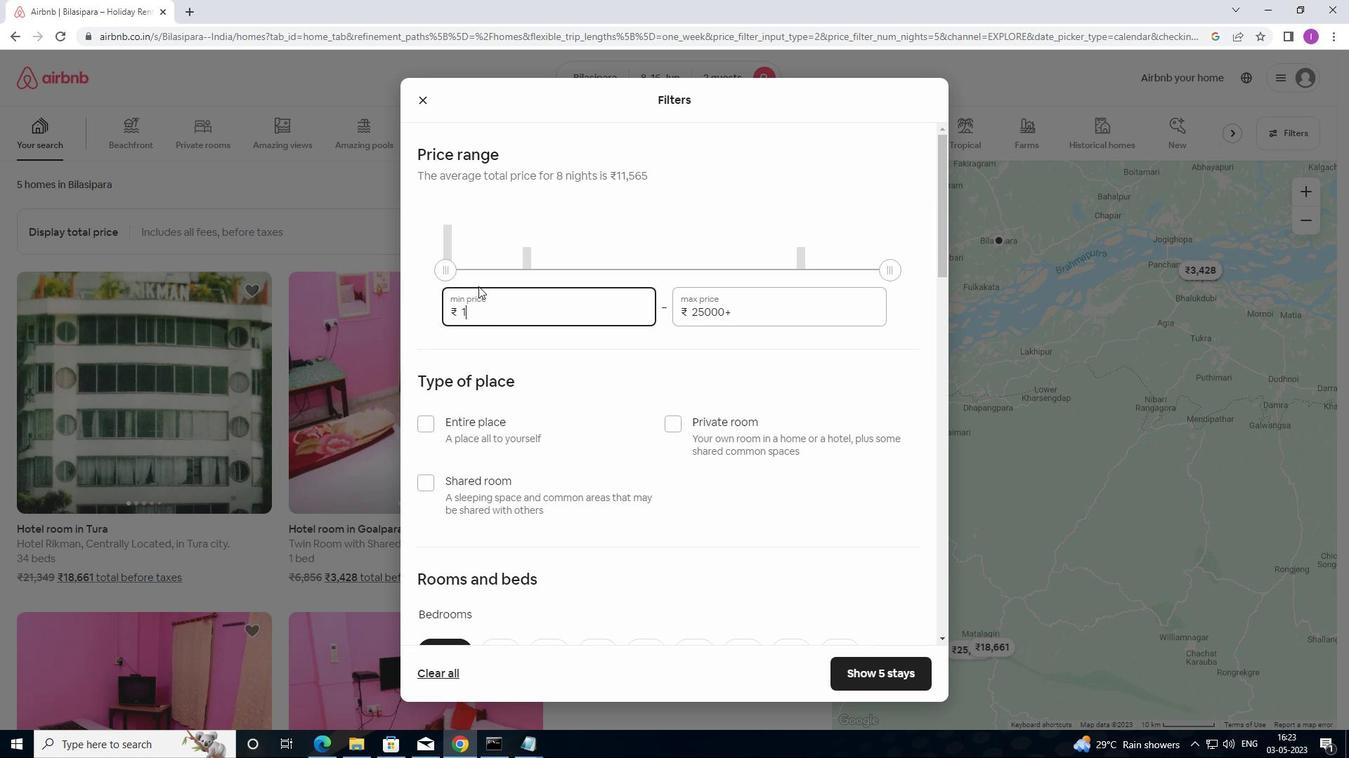 
Action: Key pressed 0
Screenshot: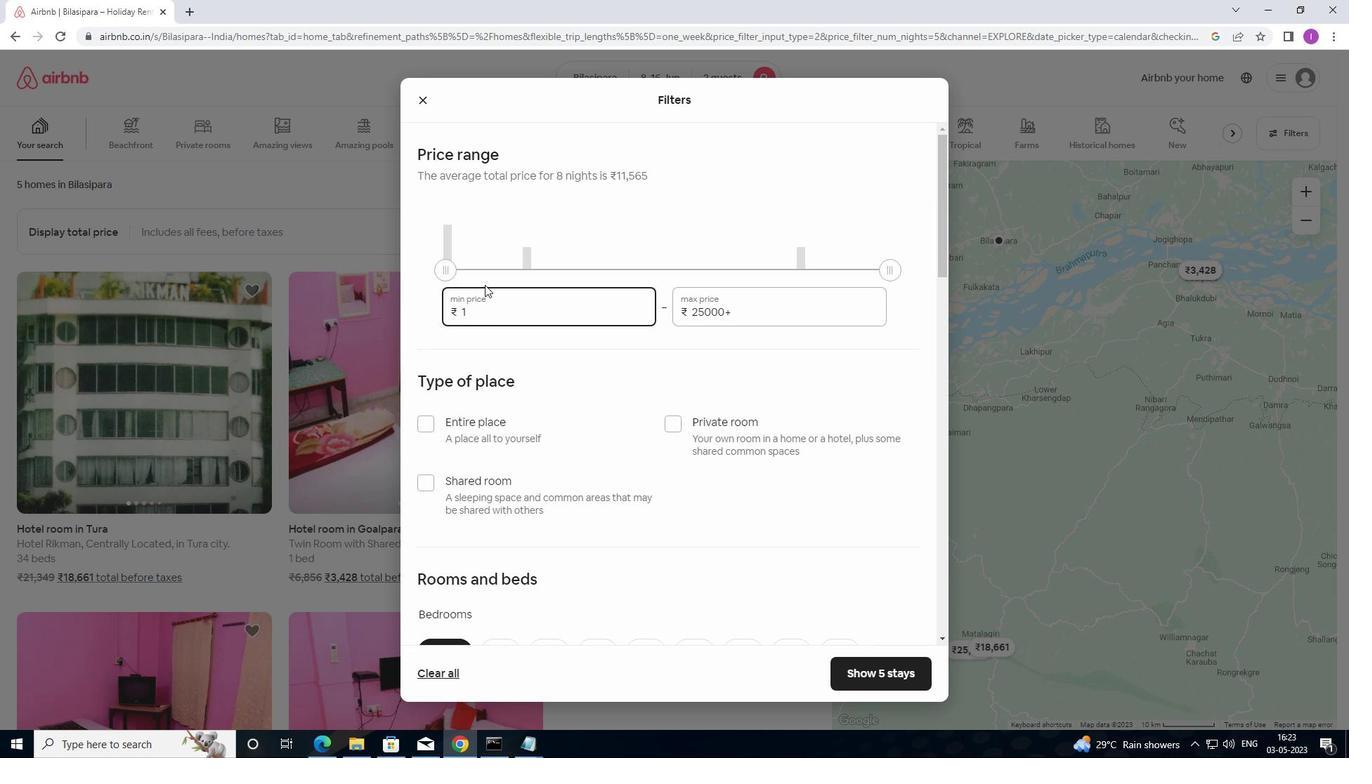 
Action: Mouse moved to (493, 285)
Screenshot: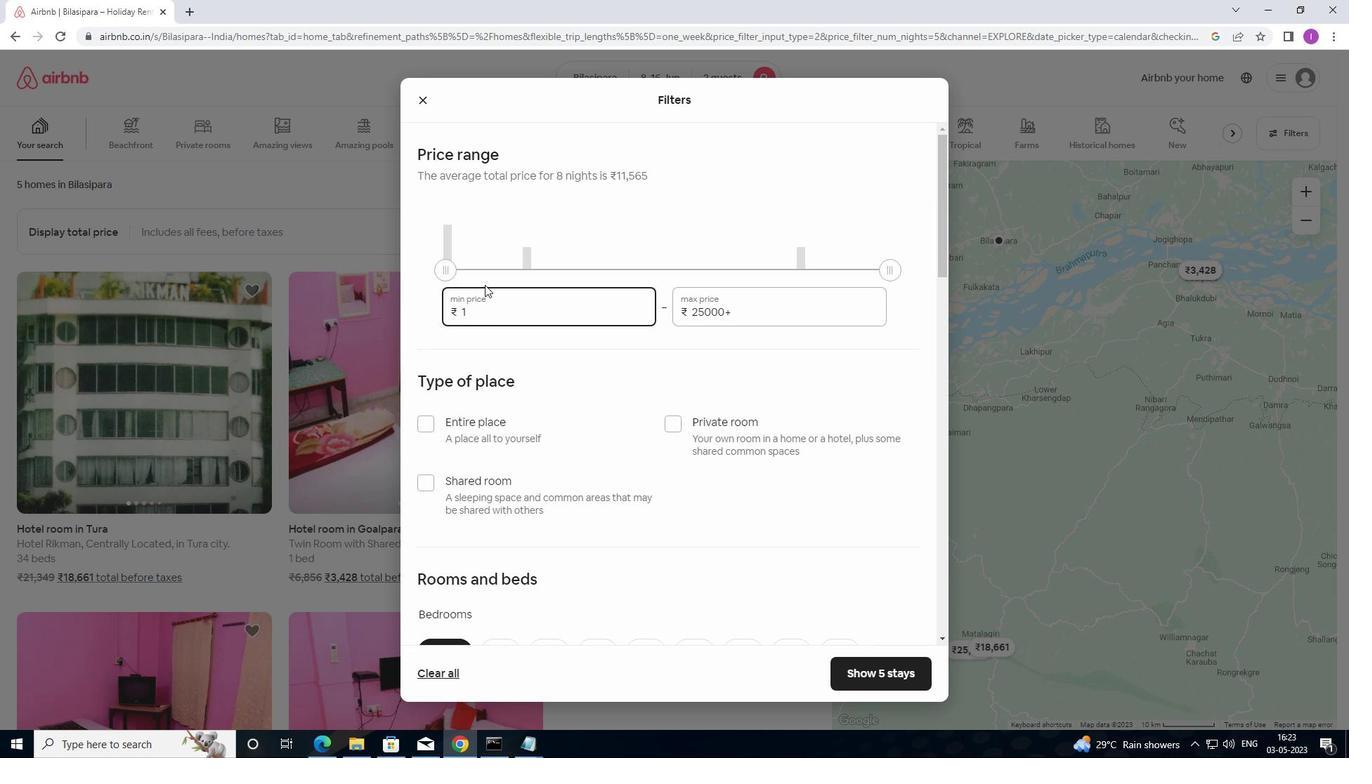 
Action: Key pressed 0
Screenshot: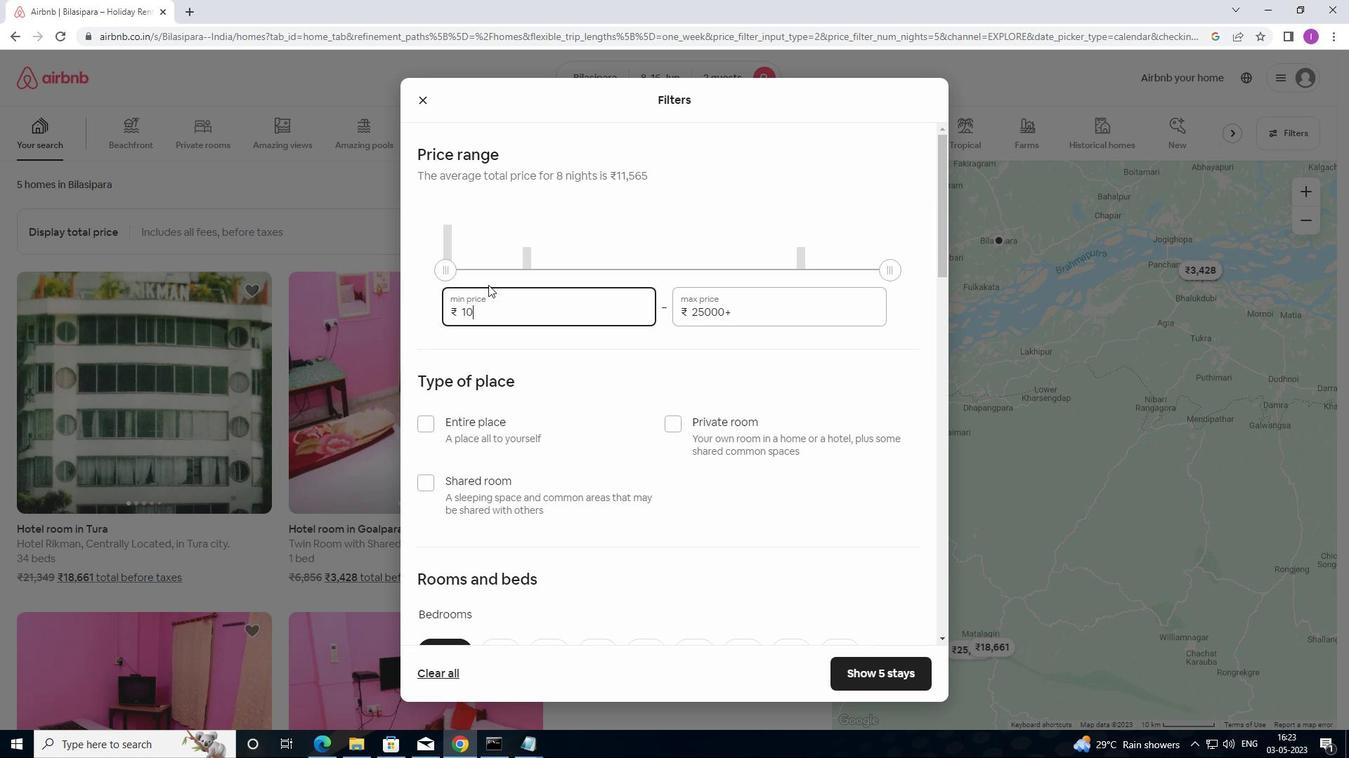 
Action: Mouse moved to (494, 285)
Screenshot: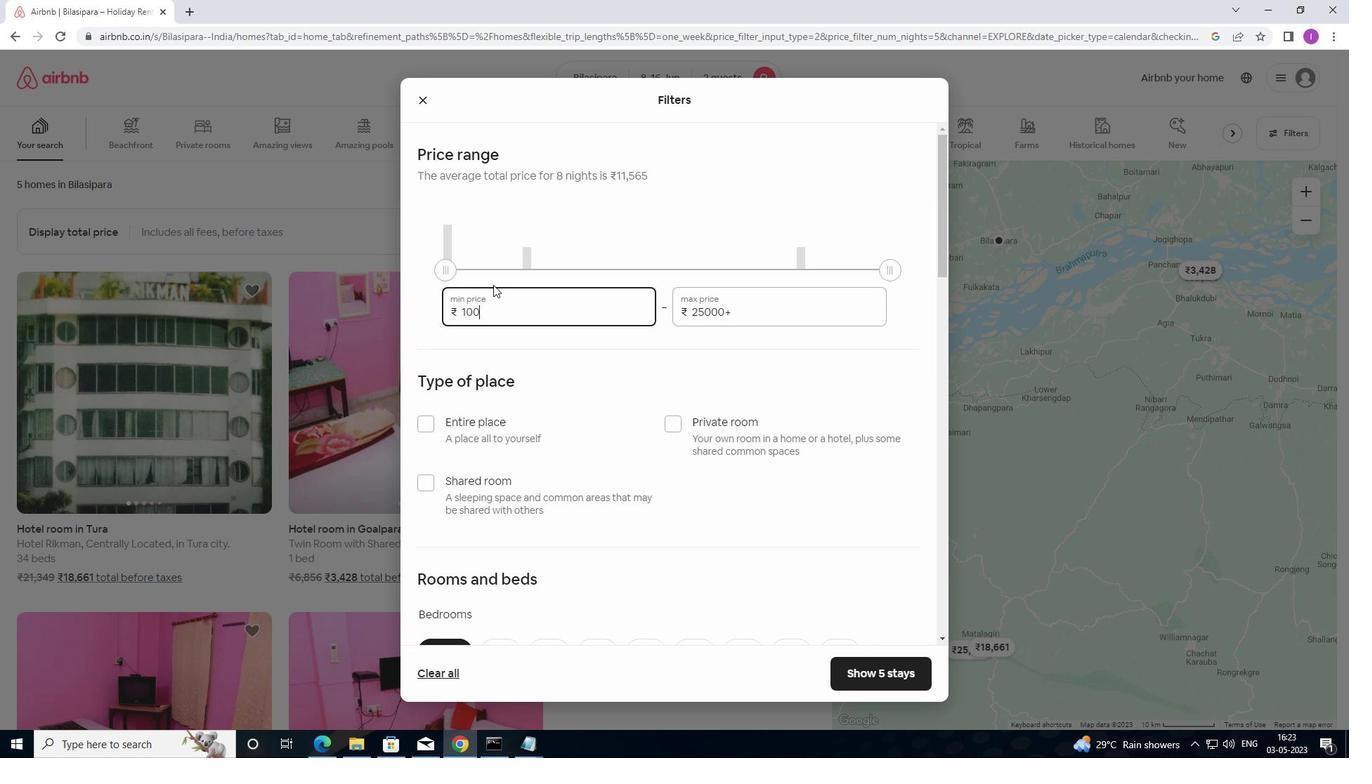 
Action: Key pressed 0
Screenshot: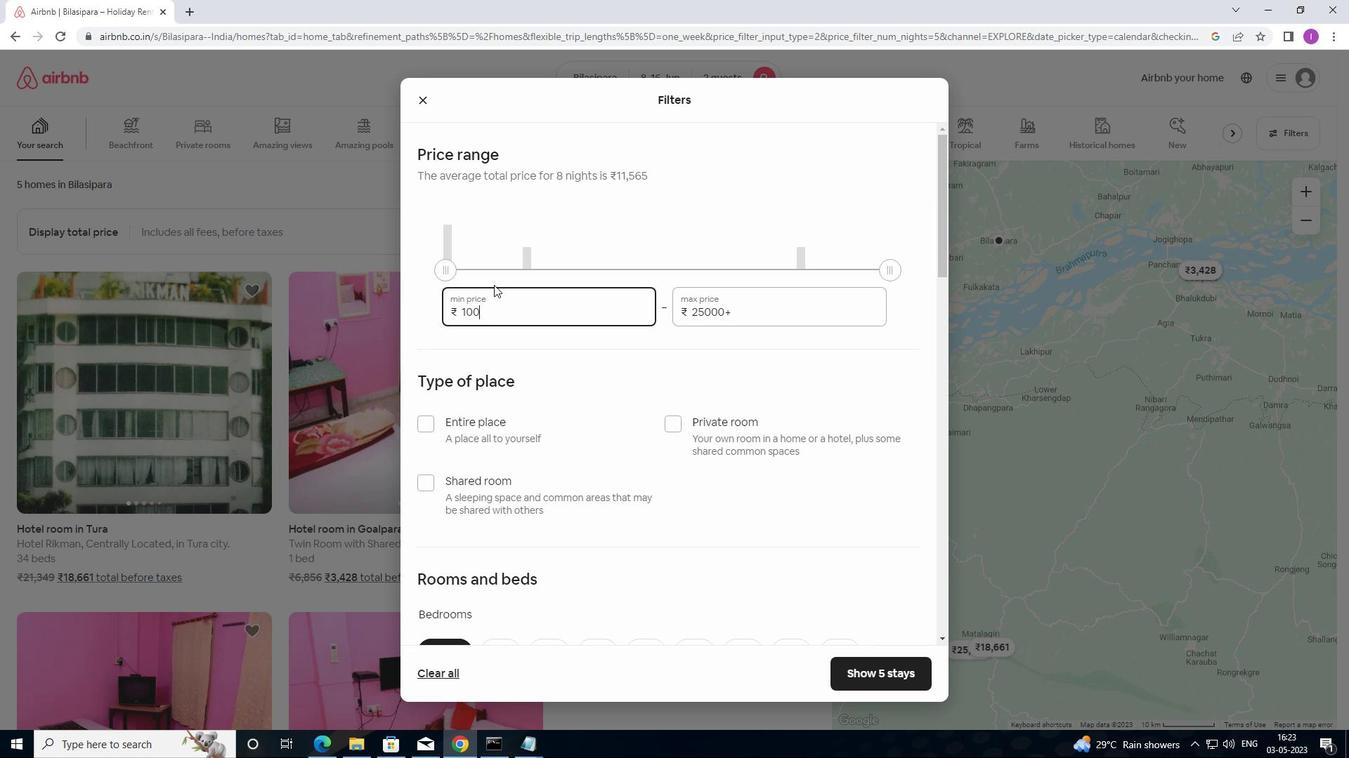 
Action: Mouse moved to (501, 283)
Screenshot: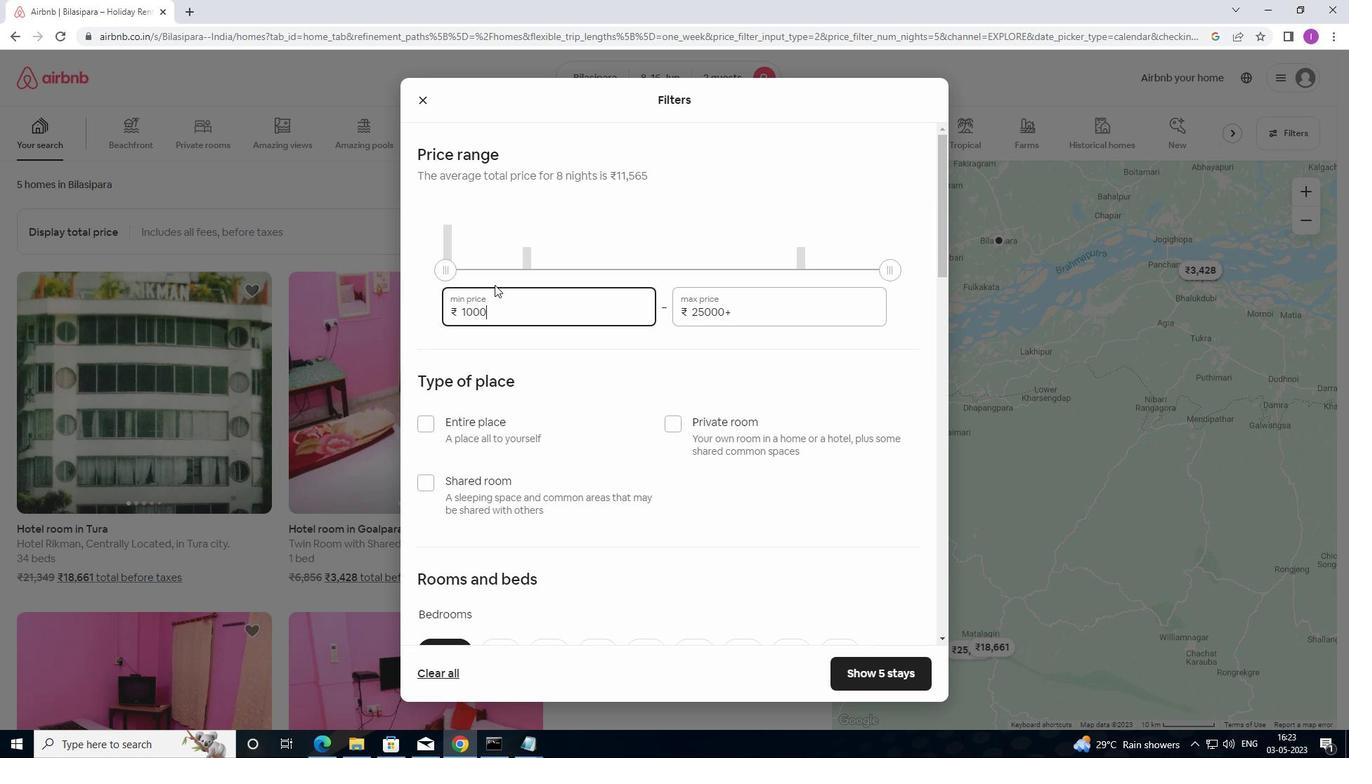 
Action: Key pressed 0
Screenshot: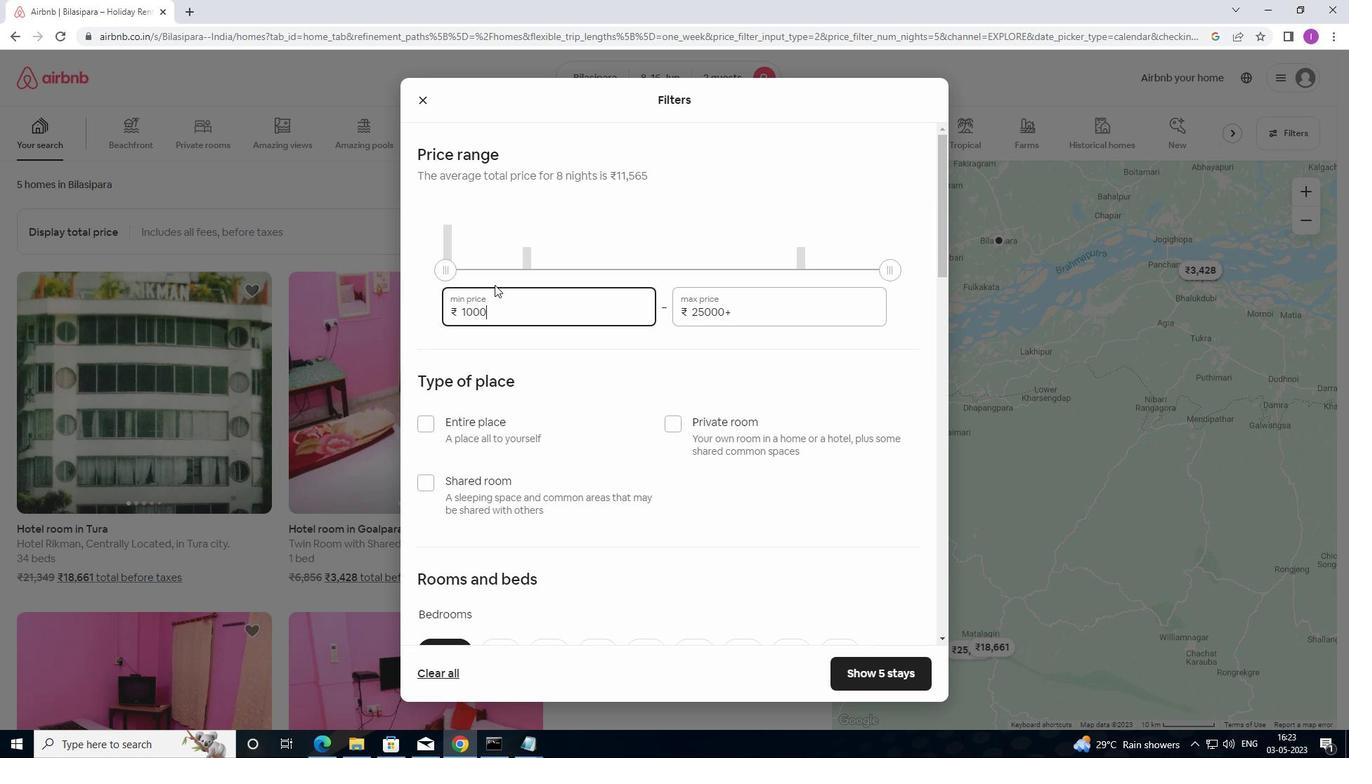 
Action: Mouse moved to (751, 307)
Screenshot: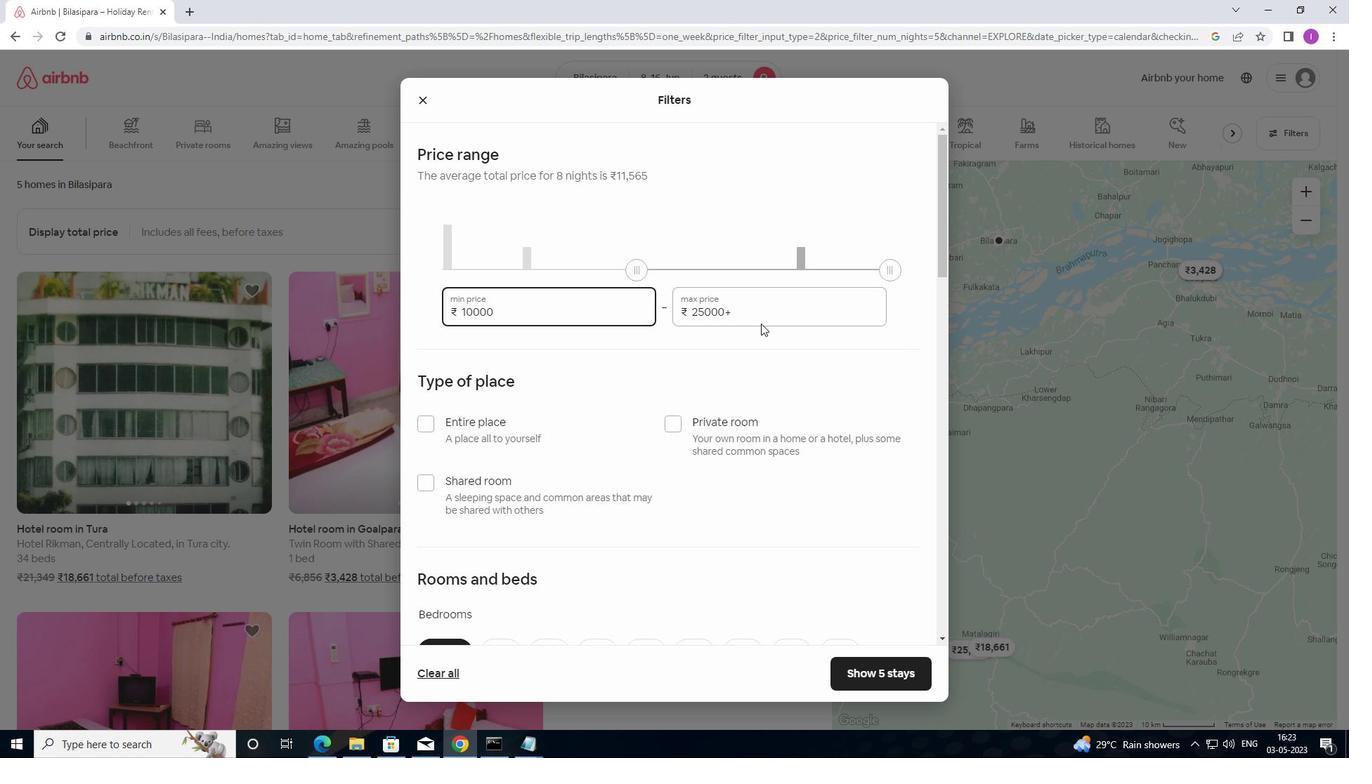 
Action: Mouse pressed left at (751, 307)
Screenshot: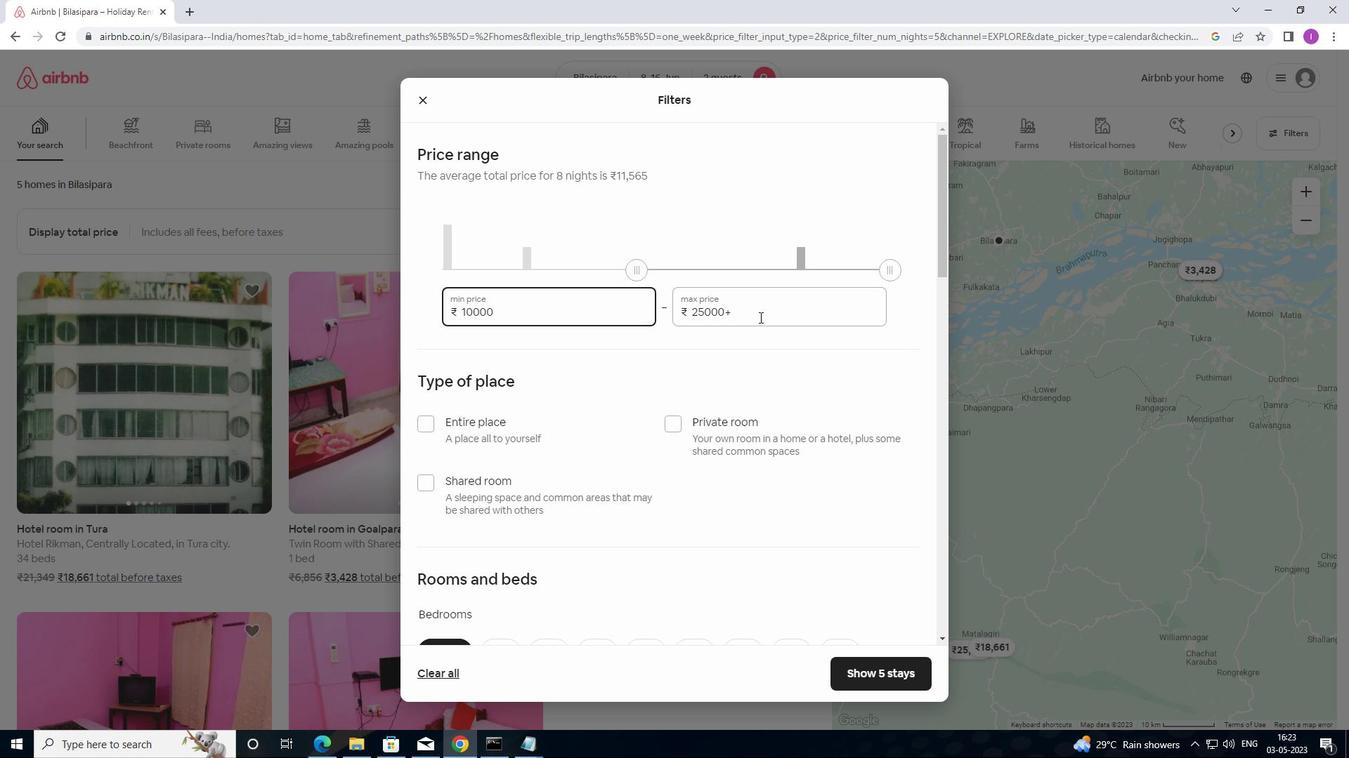 
Action: Mouse moved to (676, 310)
Screenshot: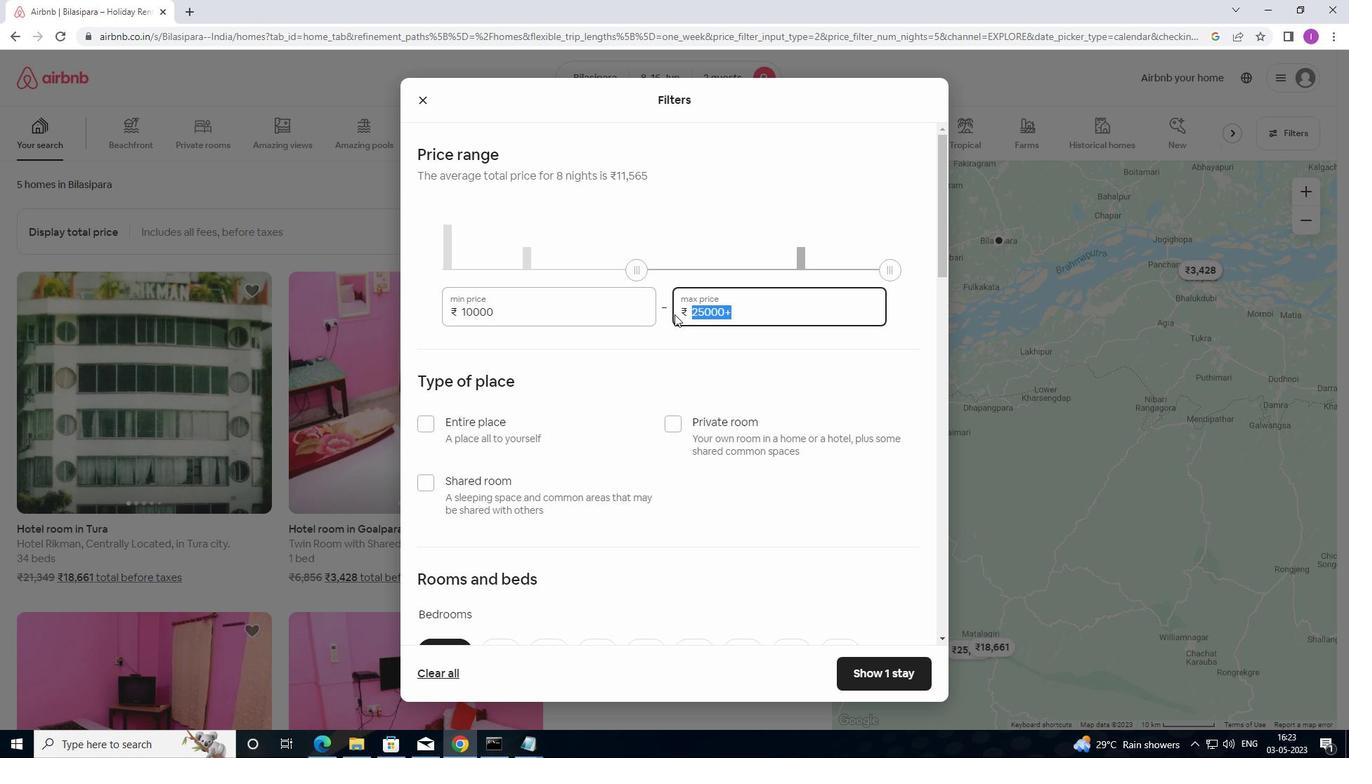 
Action: Key pressed 1
Screenshot: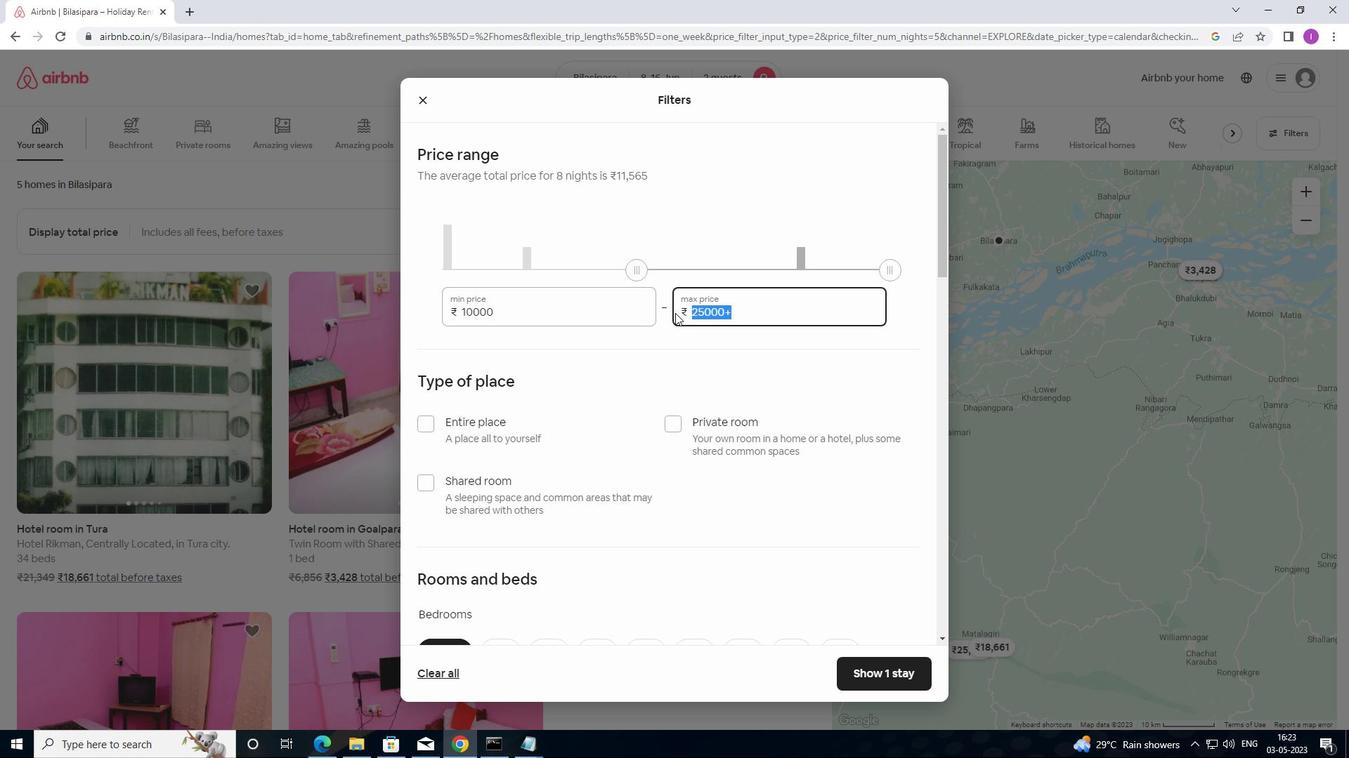 
Action: Mouse moved to (676, 309)
Screenshot: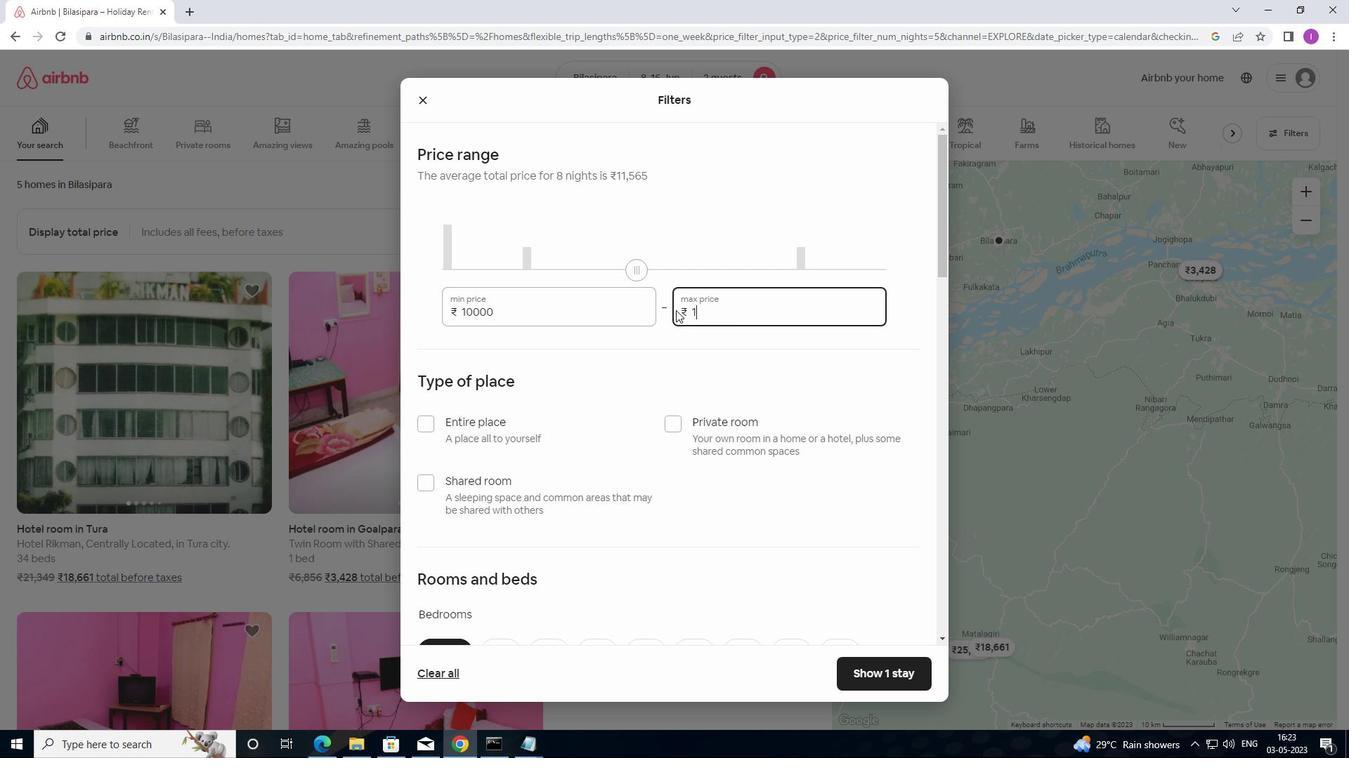 
Action: Key pressed 50
Screenshot: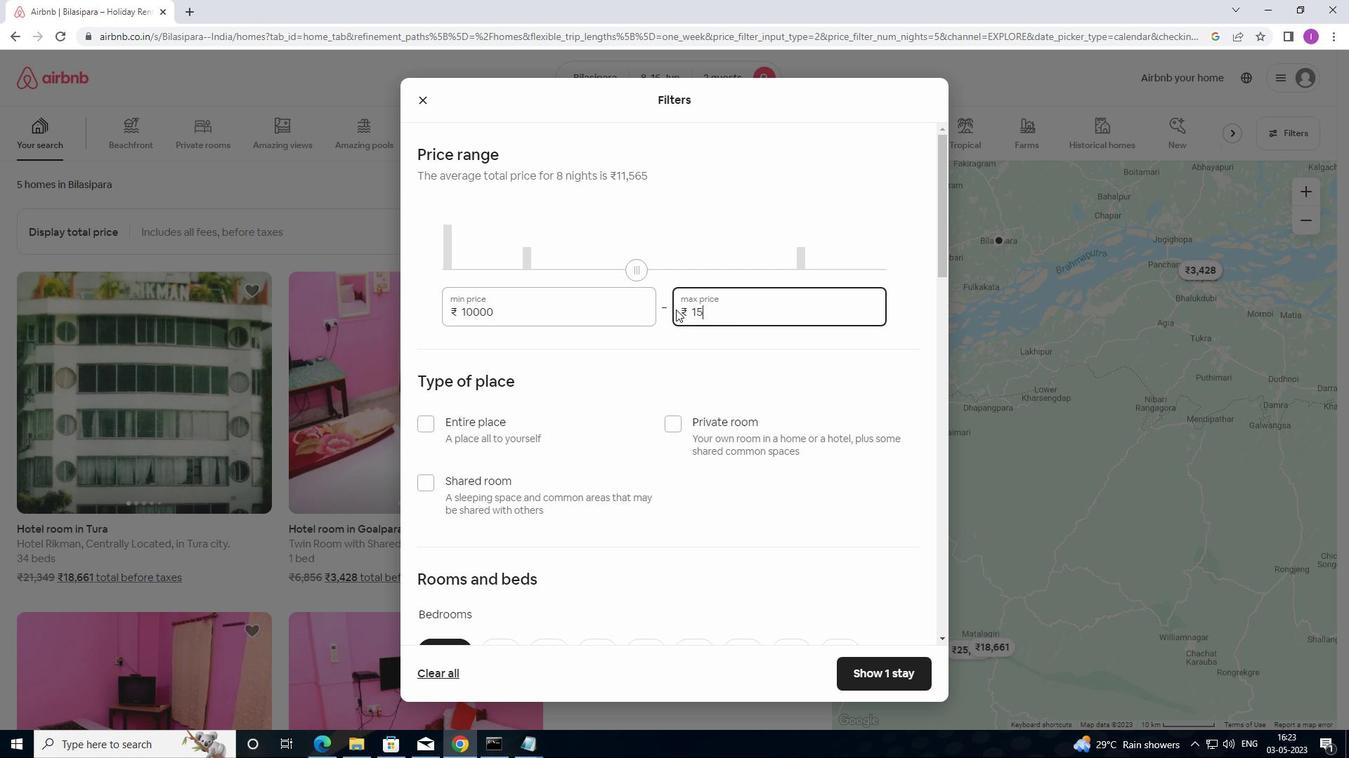
Action: Mouse moved to (678, 307)
Screenshot: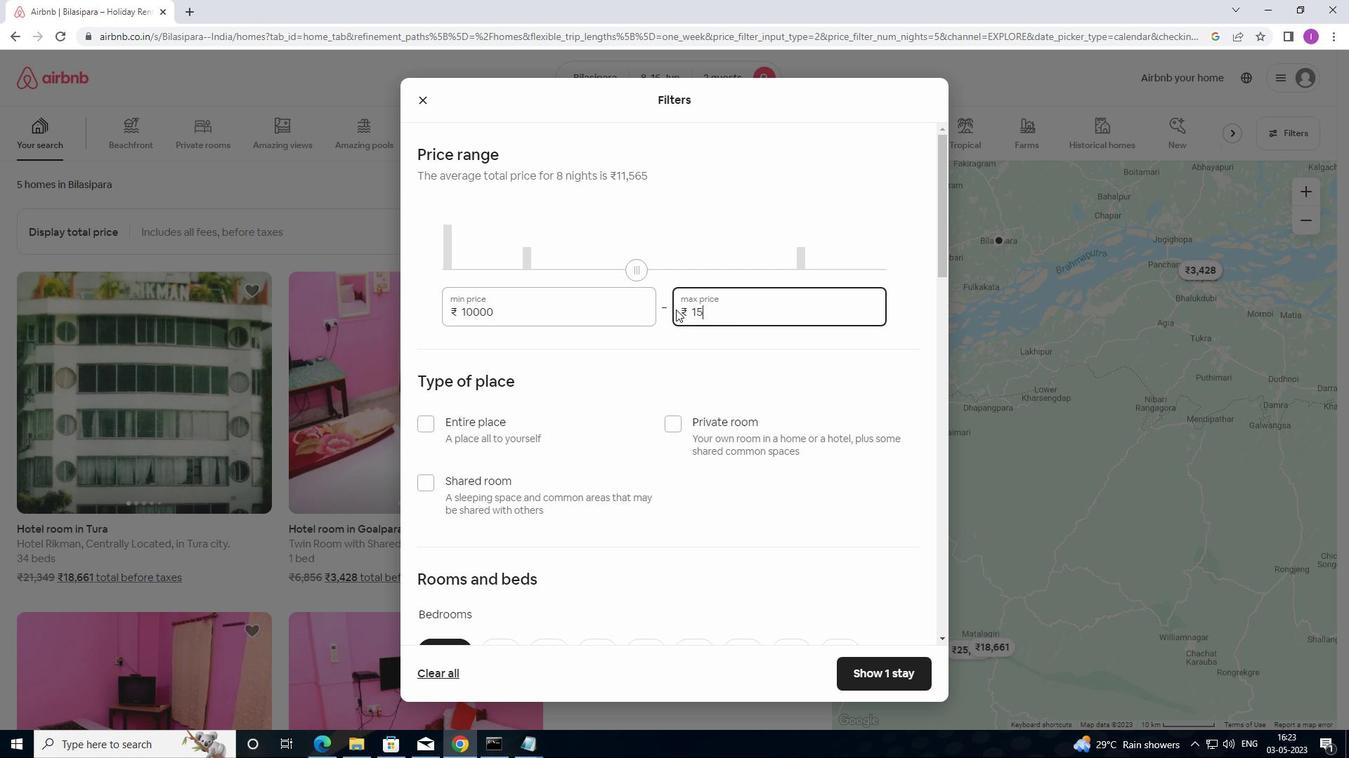 
Action: Key pressed 0
Screenshot: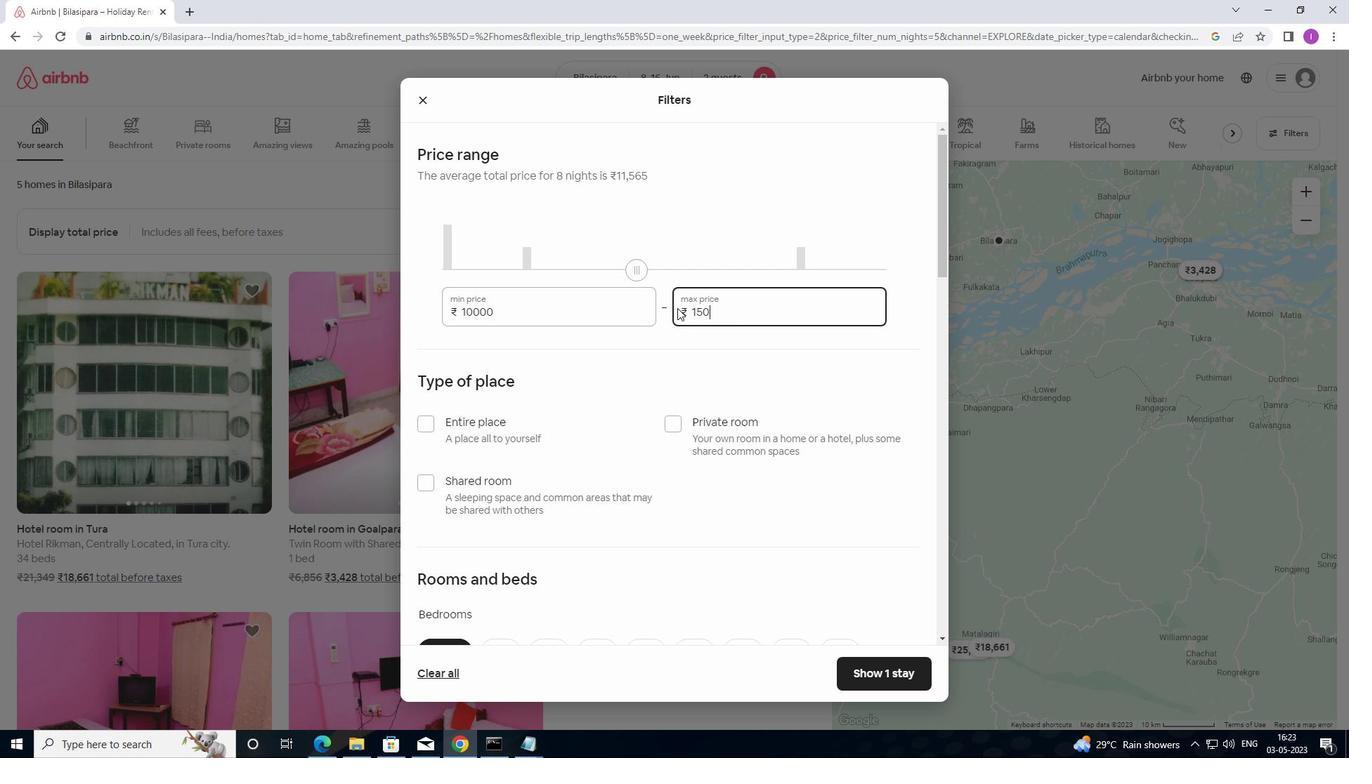 
Action: Mouse moved to (702, 312)
Screenshot: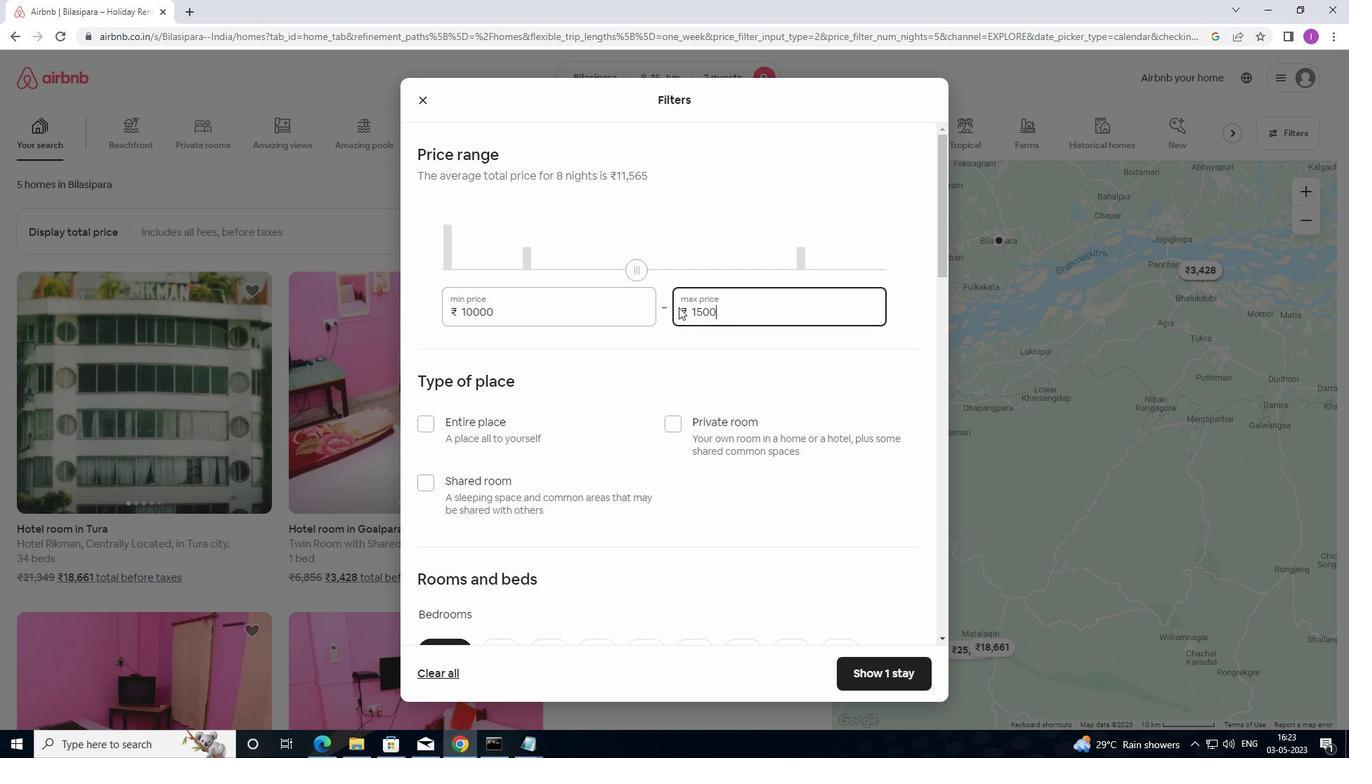 
Action: Key pressed 0
Screenshot: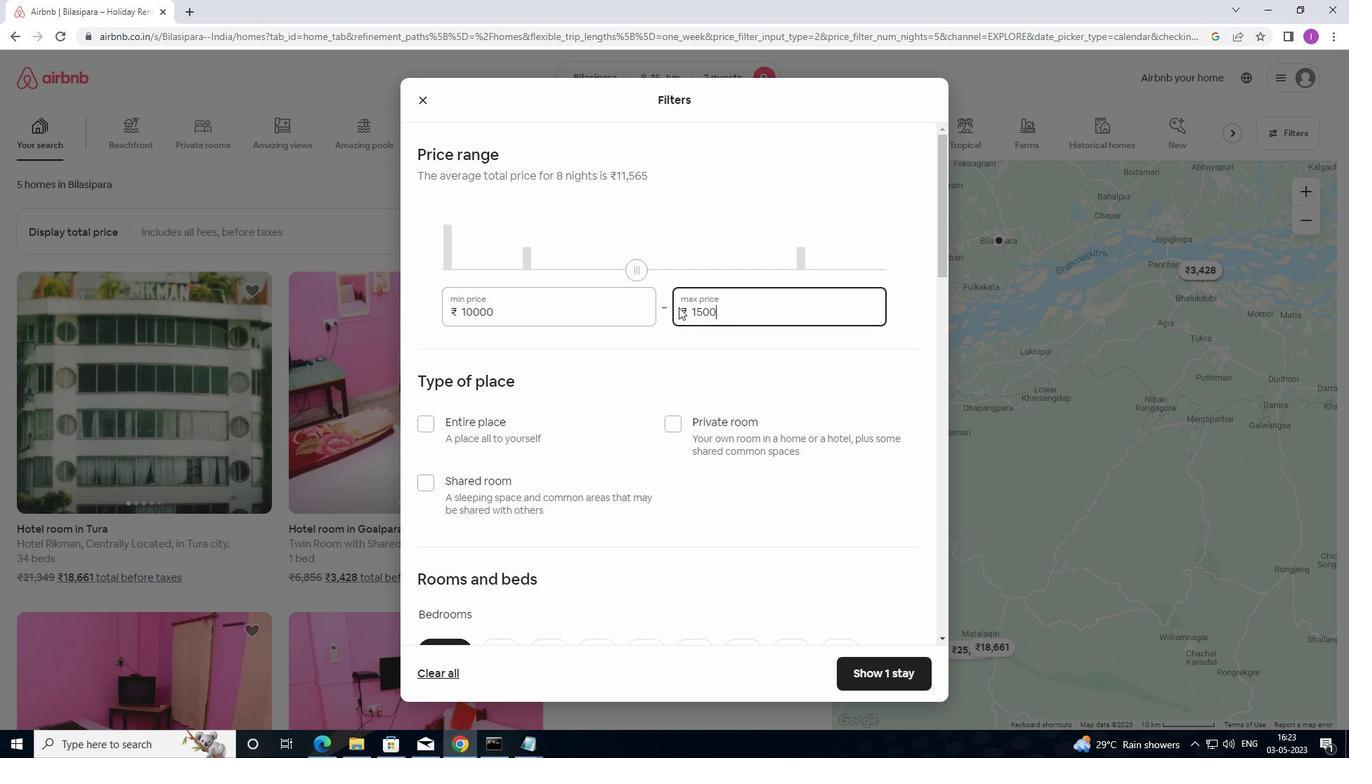 
Action: Mouse moved to (619, 387)
Screenshot: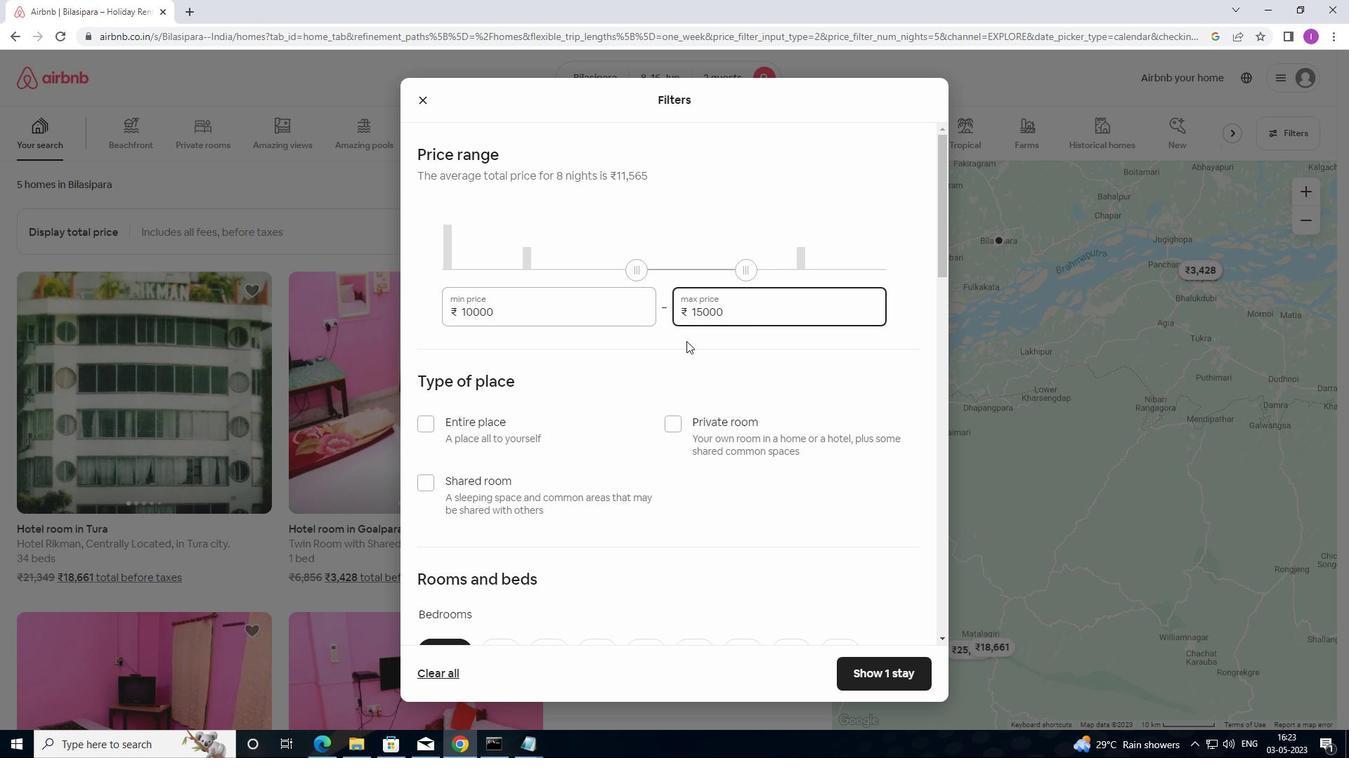 
Action: Mouse scrolled (619, 387) with delta (0, 0)
Screenshot: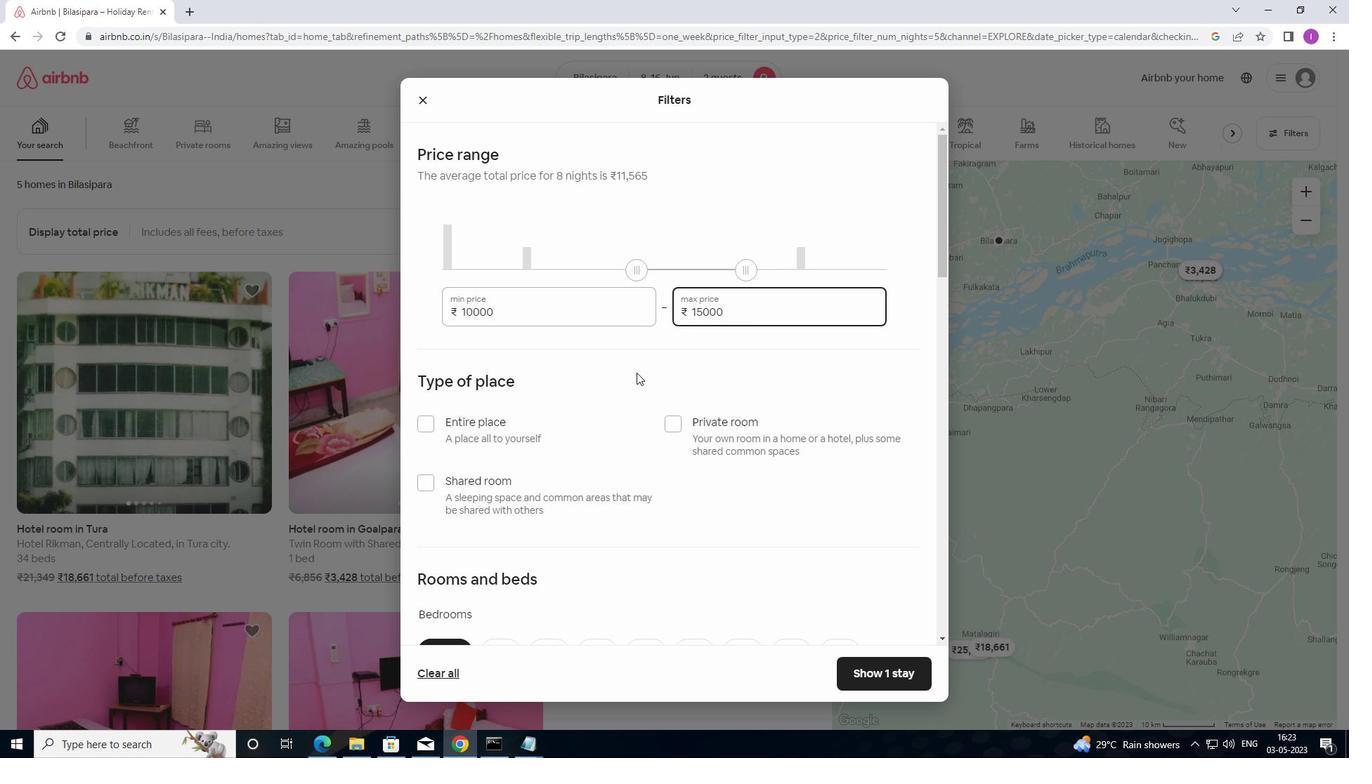 
Action: Mouse moved to (416, 353)
Screenshot: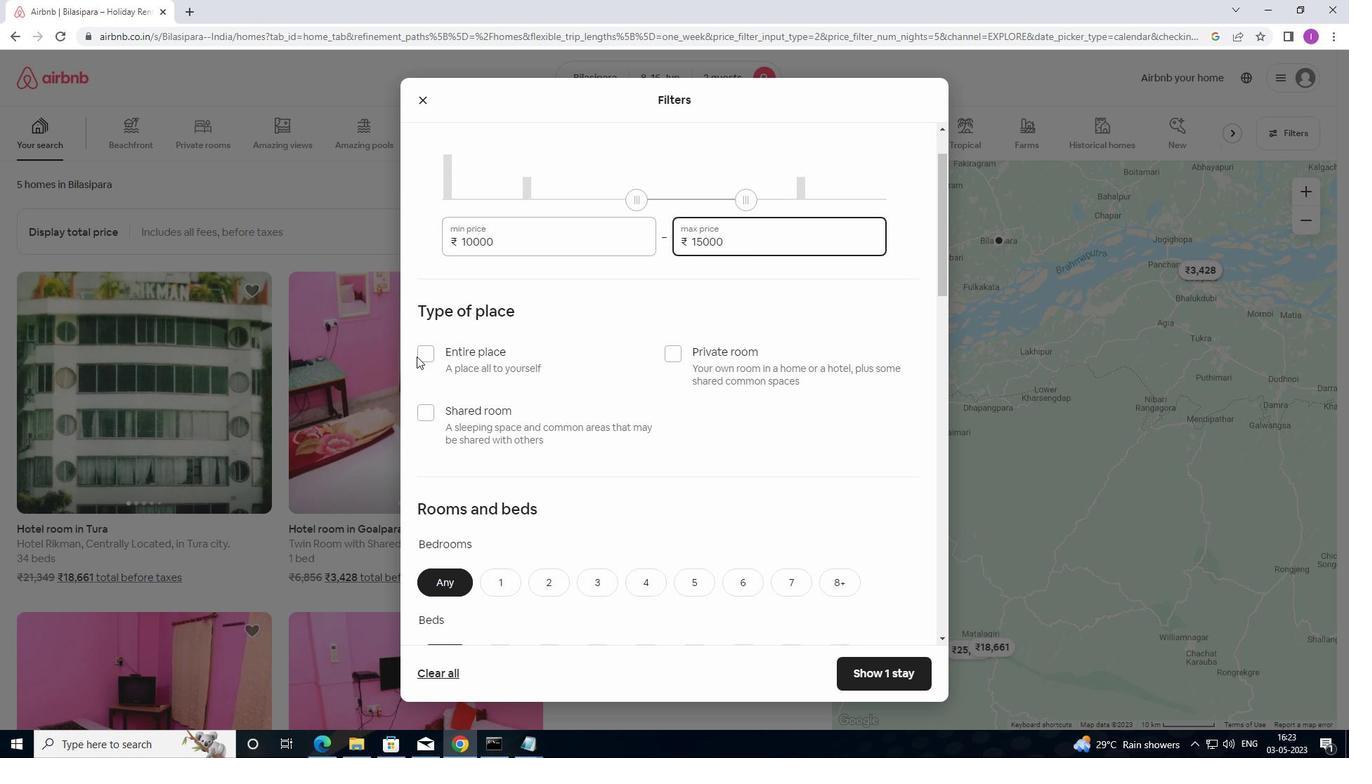 
Action: Mouse pressed left at (416, 353)
Screenshot: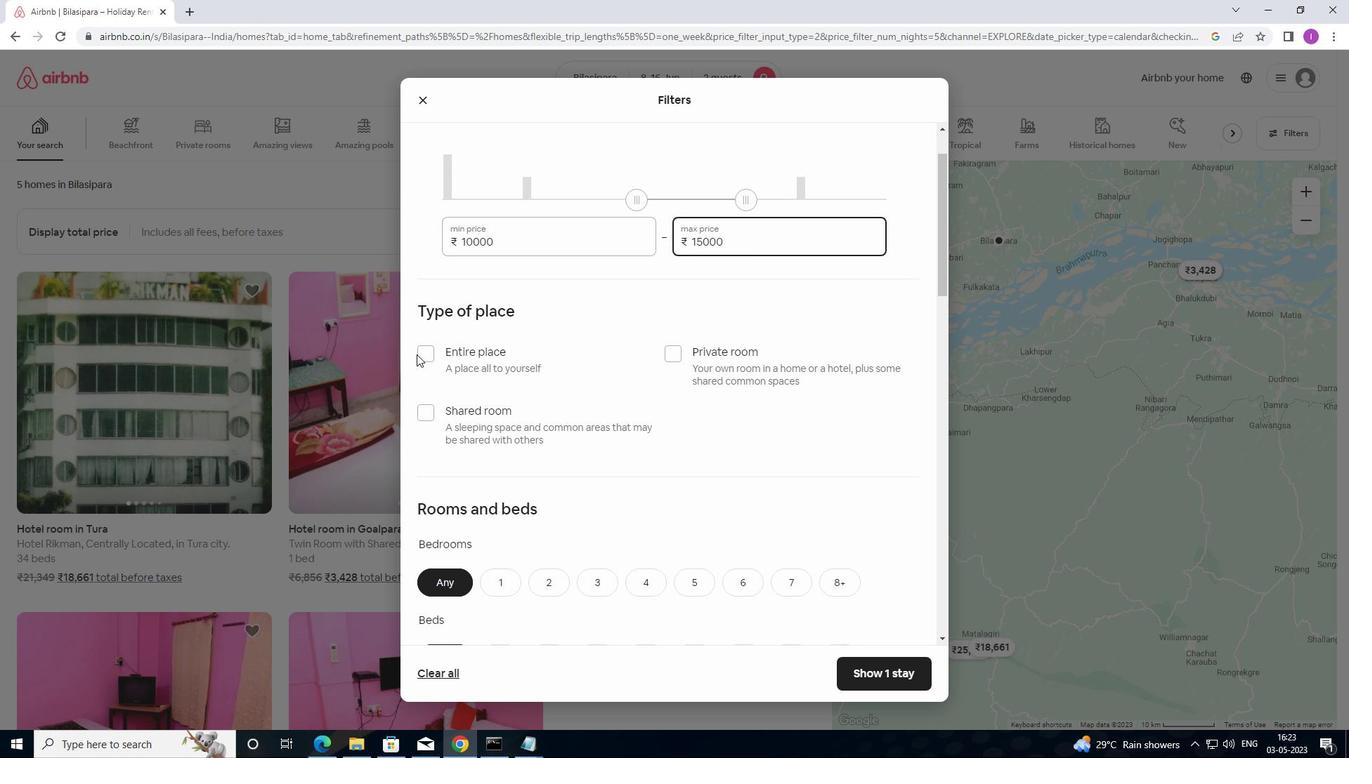 
Action: Mouse moved to (503, 428)
Screenshot: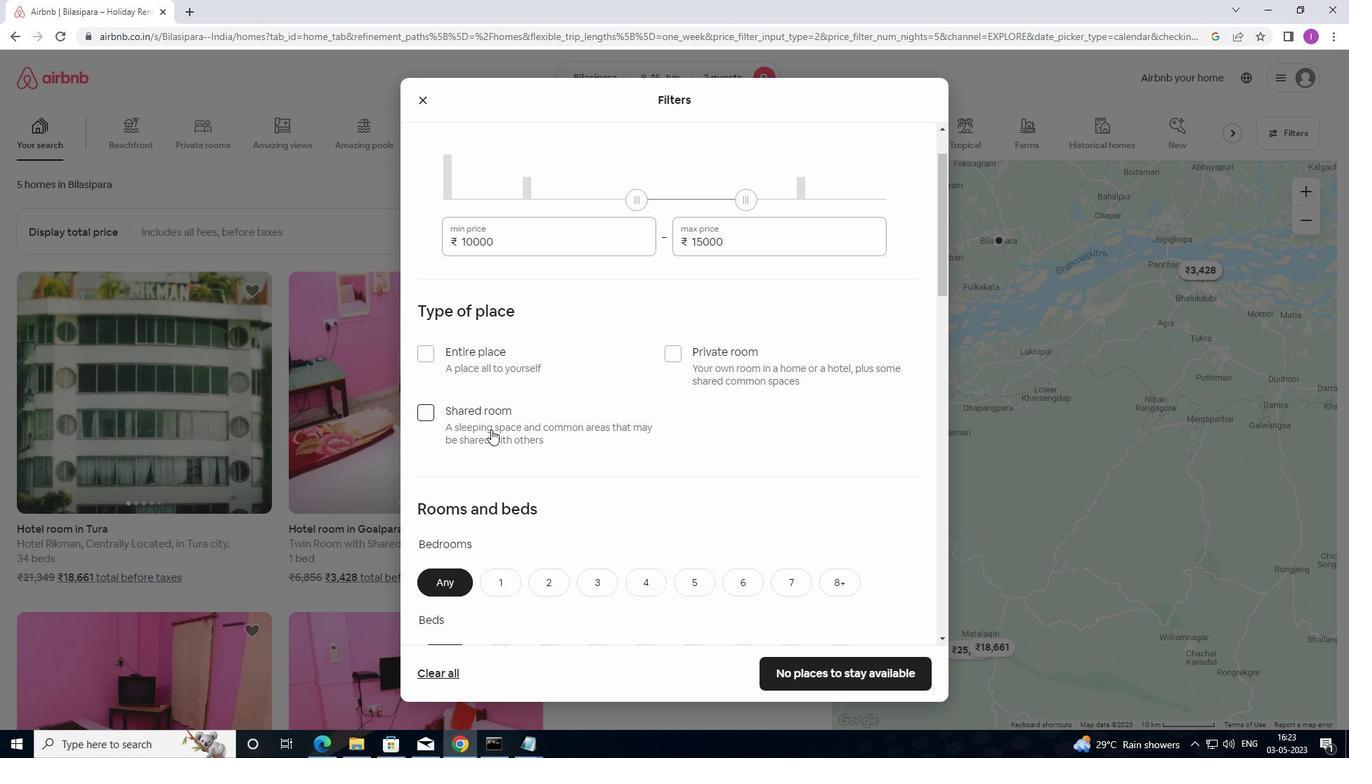 
Action: Mouse scrolled (503, 427) with delta (0, 0)
Screenshot: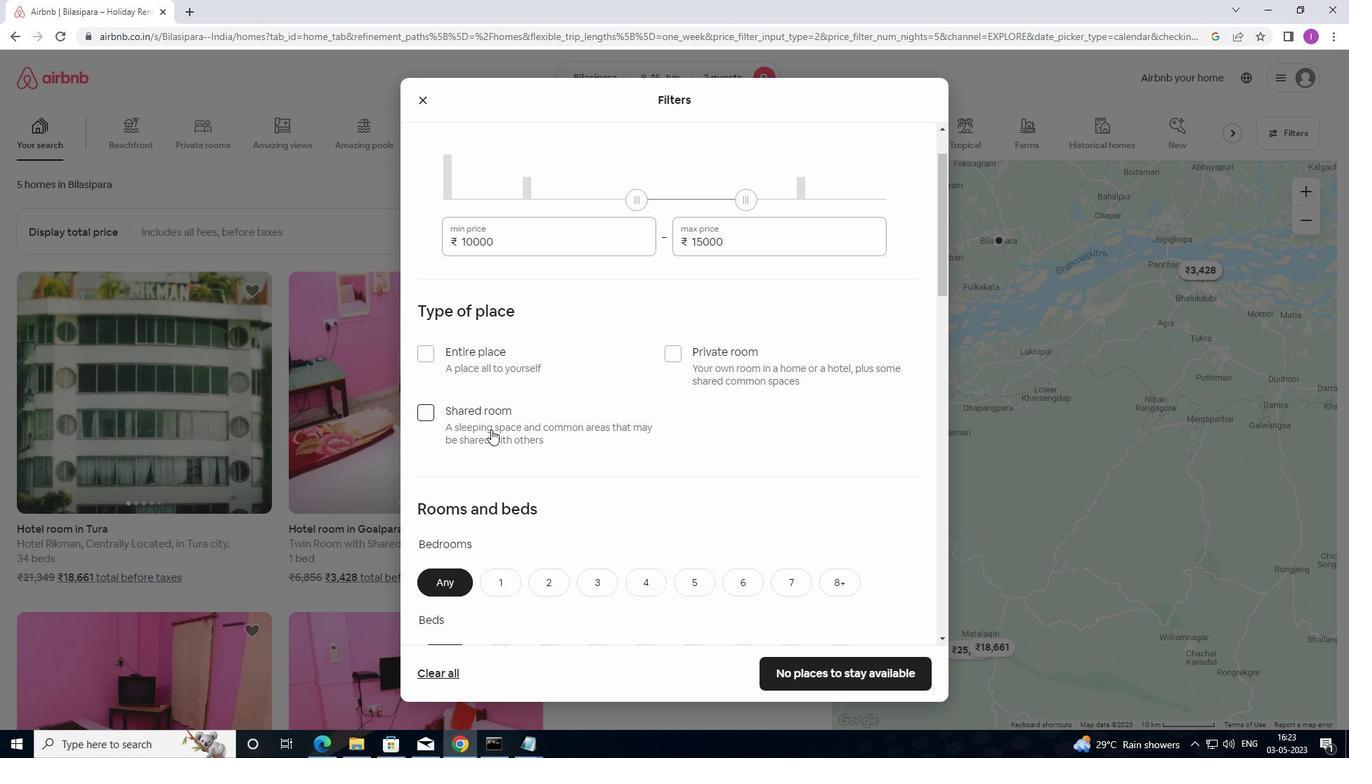 
Action: Mouse moved to (425, 276)
Screenshot: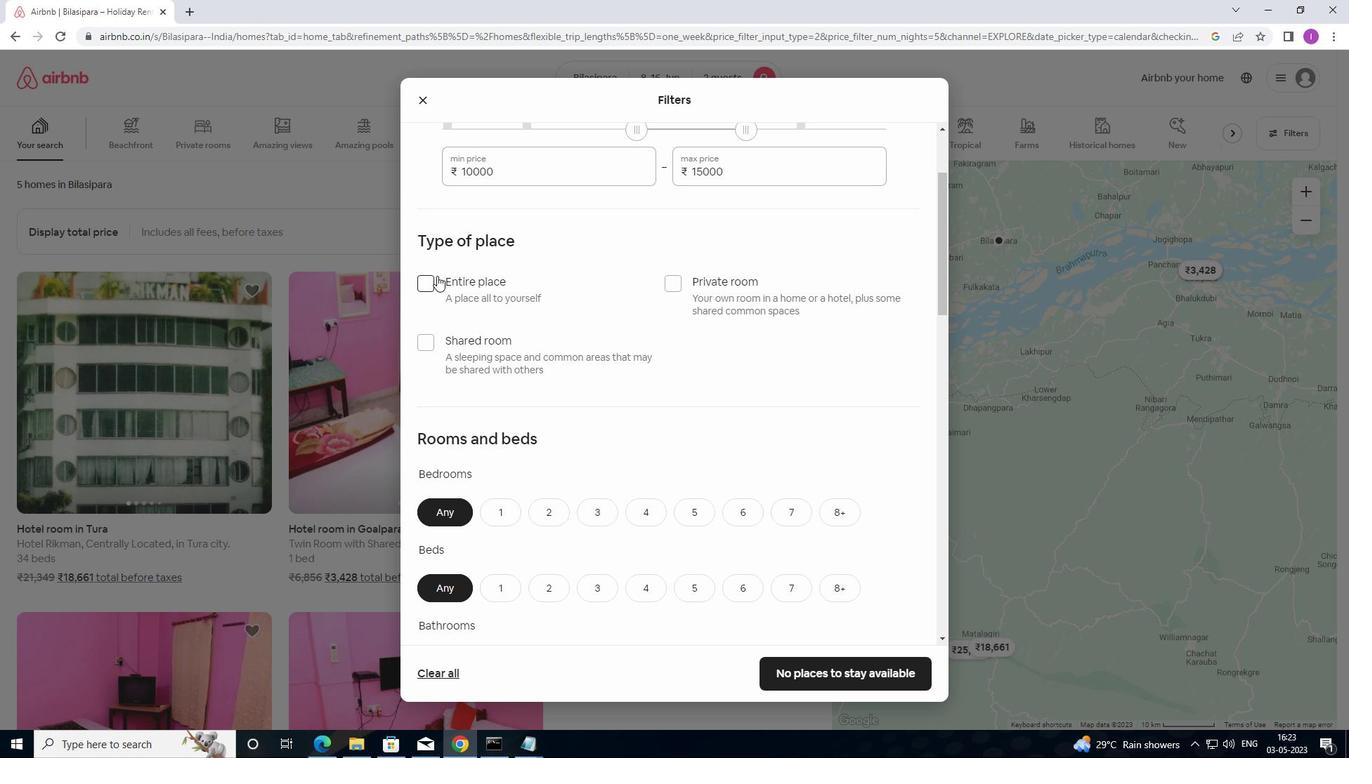
Action: Mouse pressed left at (425, 276)
Screenshot: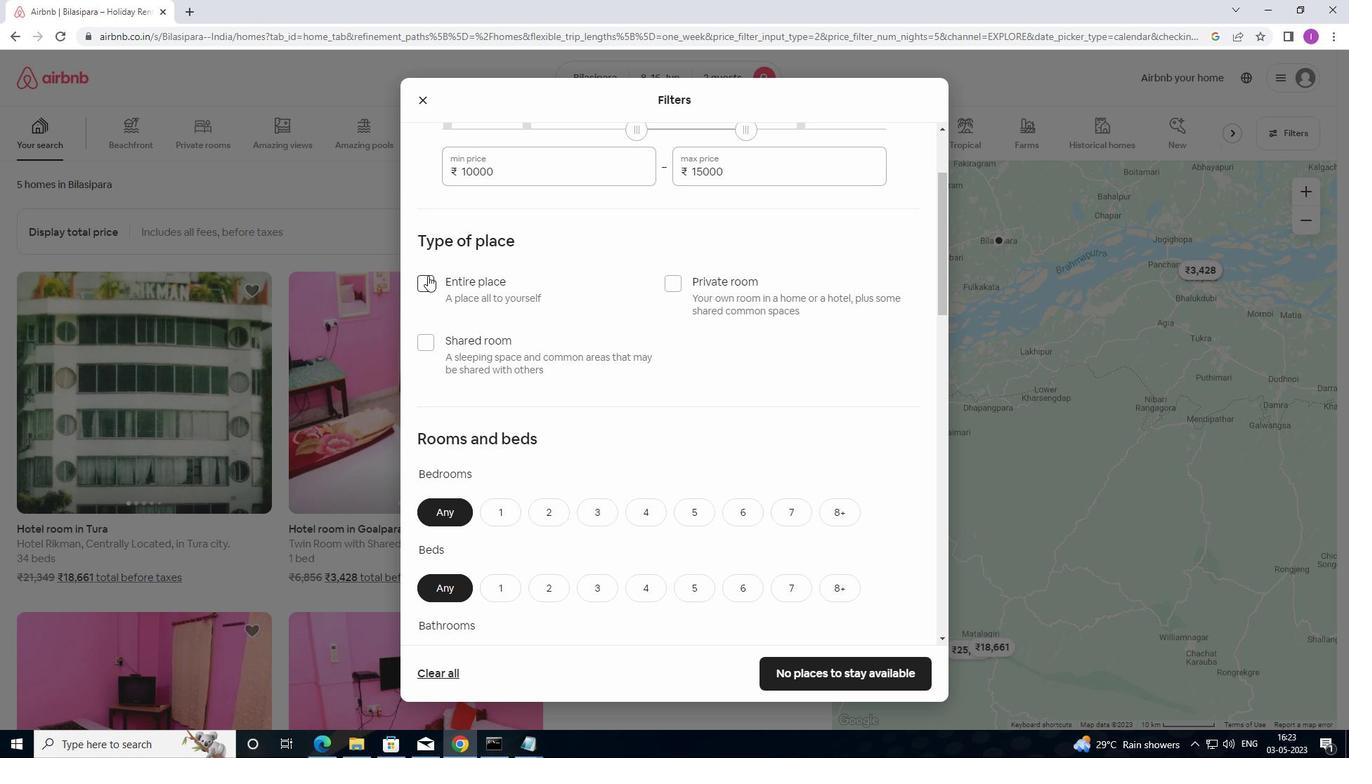 
Action: Mouse moved to (504, 505)
Screenshot: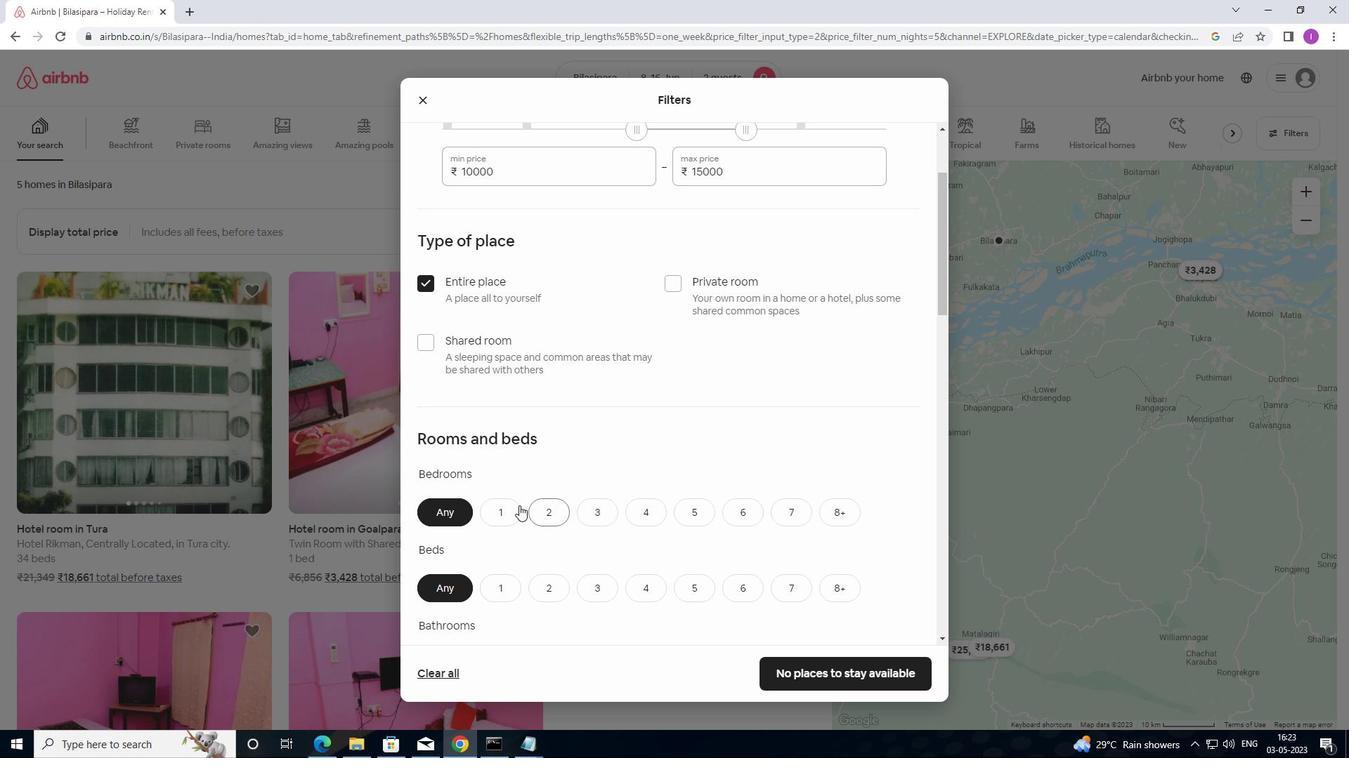
Action: Mouse pressed left at (504, 505)
Screenshot: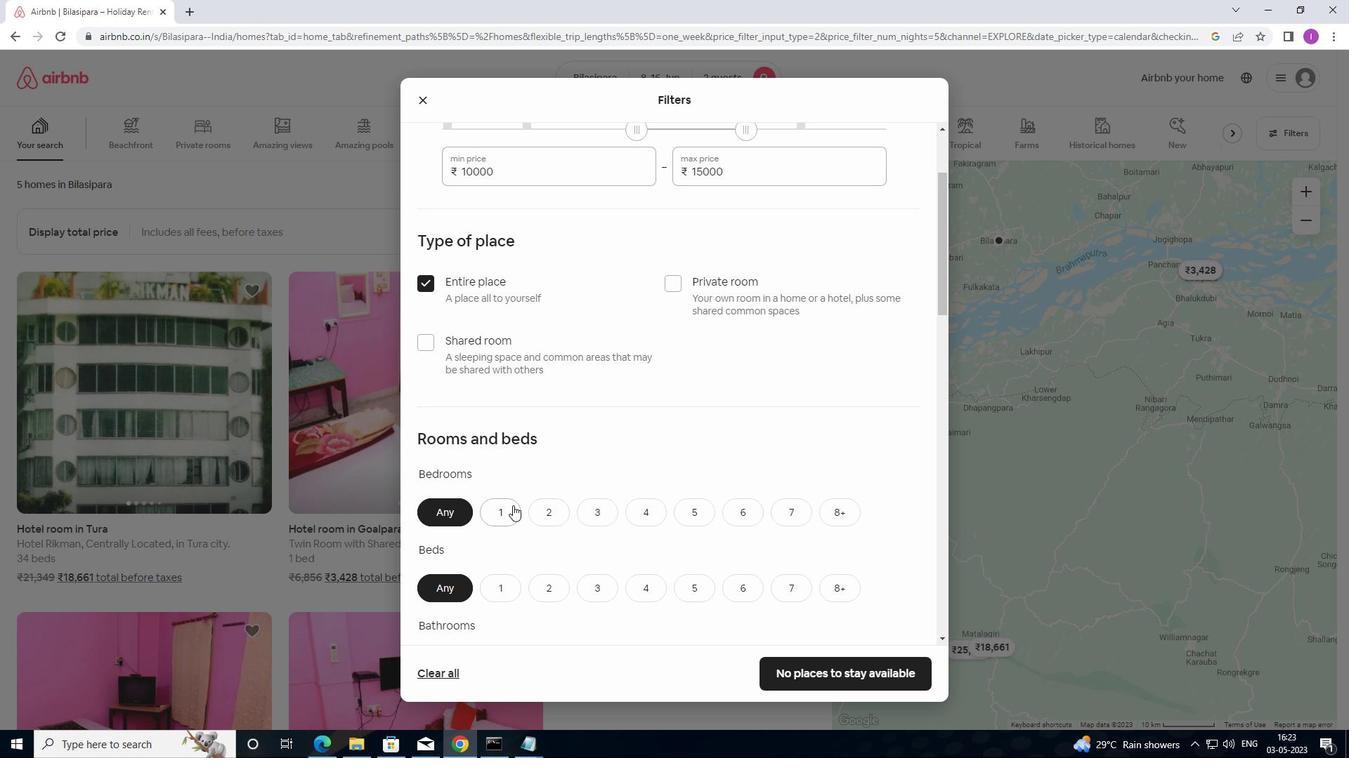 
Action: Mouse moved to (515, 504)
Screenshot: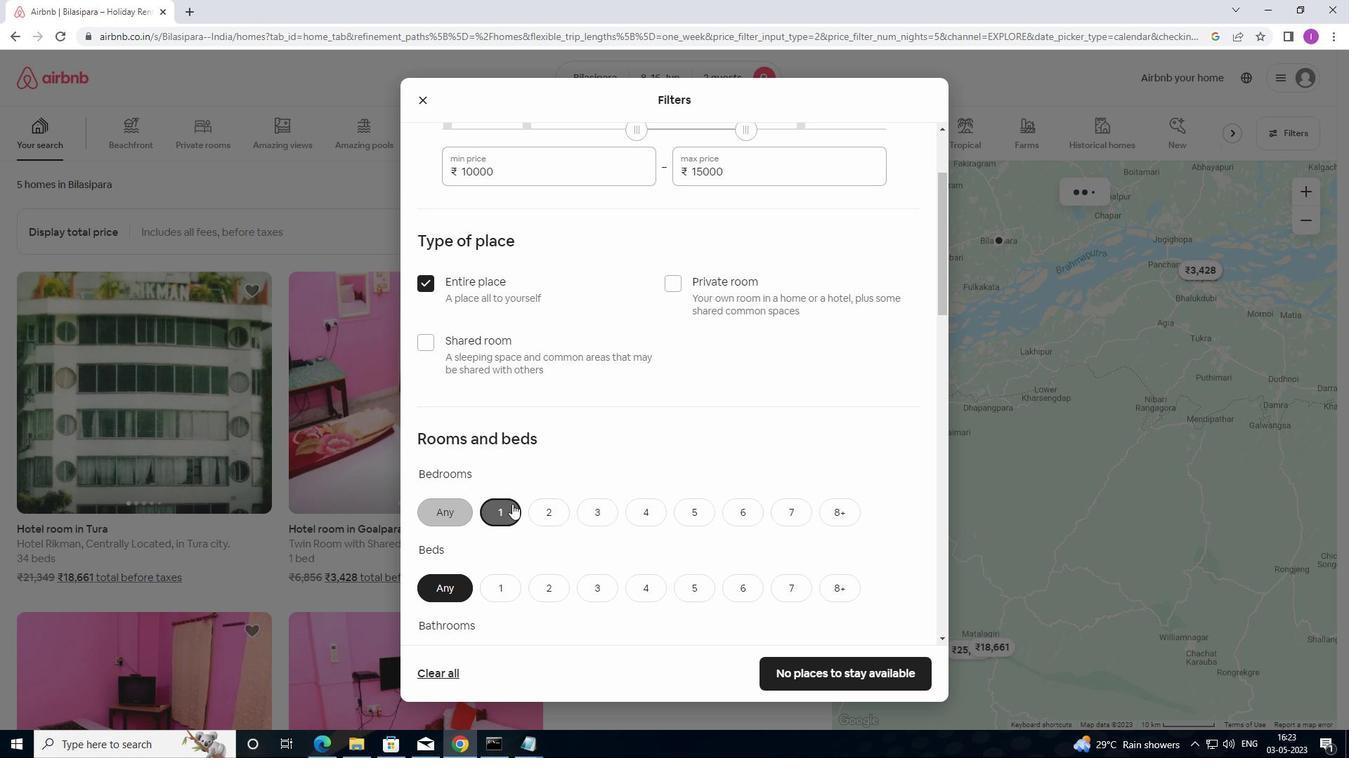 
Action: Mouse scrolled (515, 503) with delta (0, 0)
Screenshot: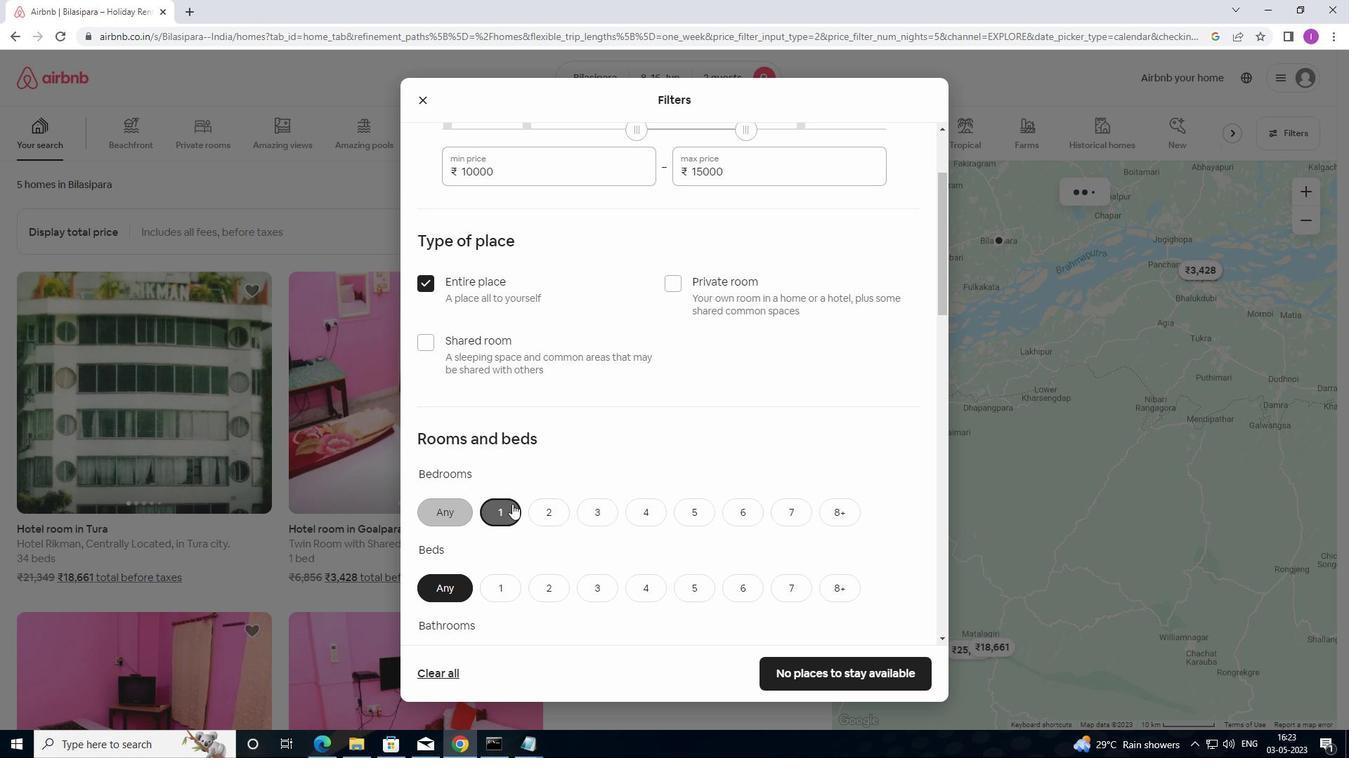 
Action: Mouse moved to (516, 504)
Screenshot: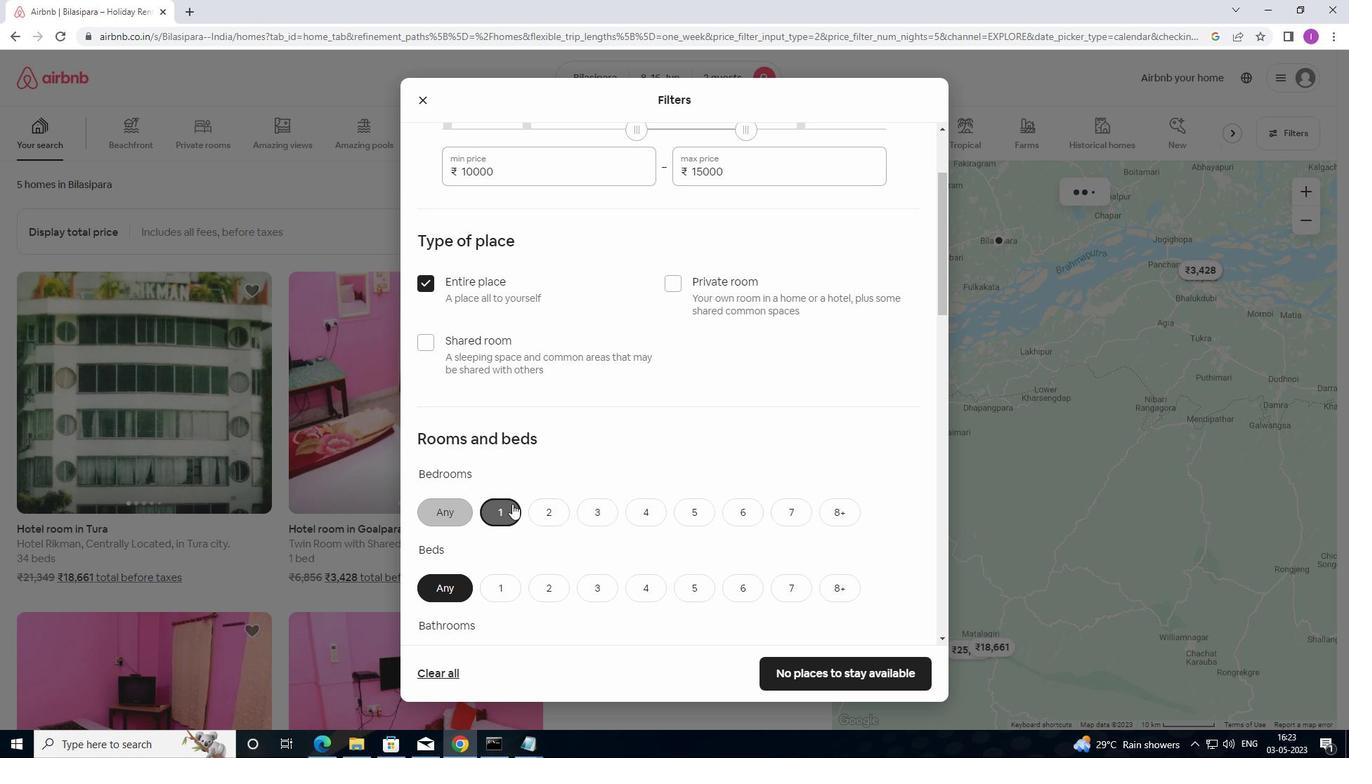 
Action: Mouse scrolled (516, 503) with delta (0, 0)
Screenshot: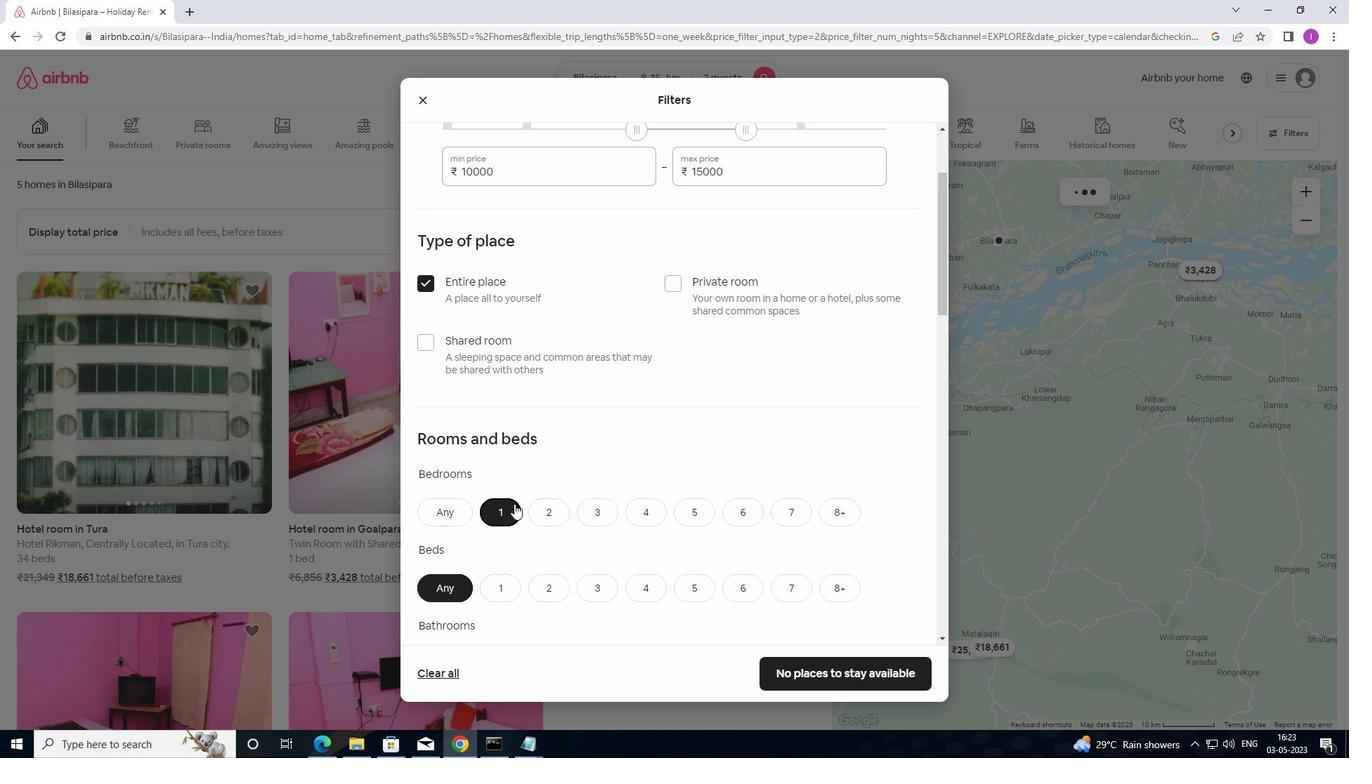
Action: Mouse moved to (499, 450)
Screenshot: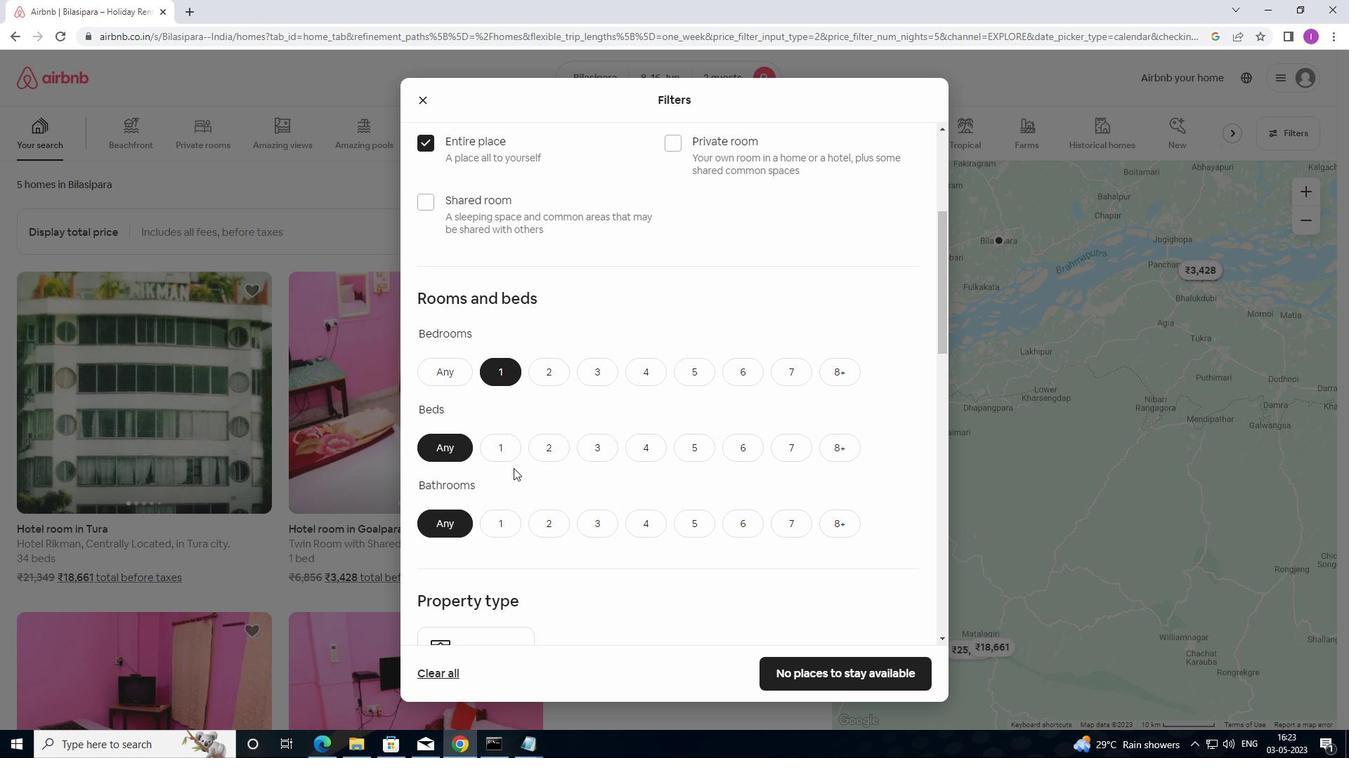 
Action: Mouse pressed left at (499, 450)
Screenshot: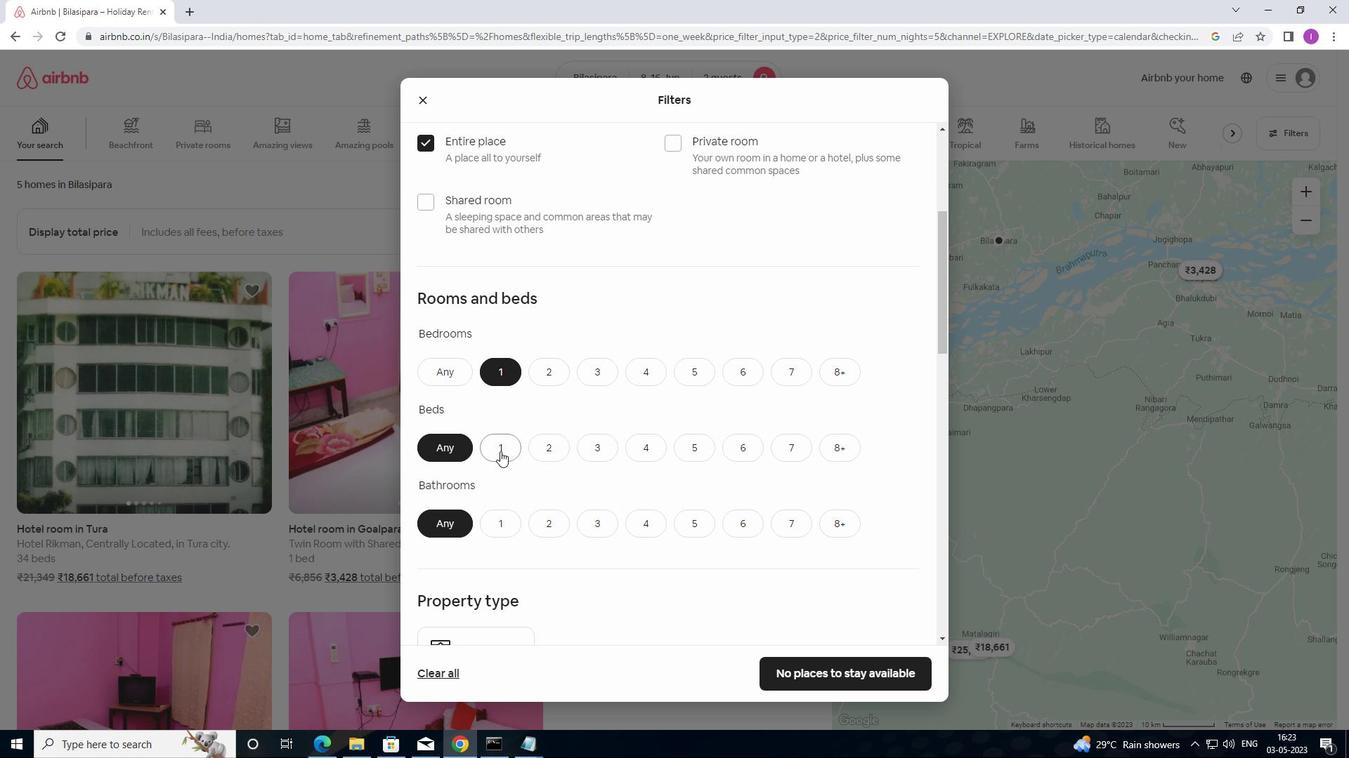 
Action: Mouse moved to (495, 525)
Screenshot: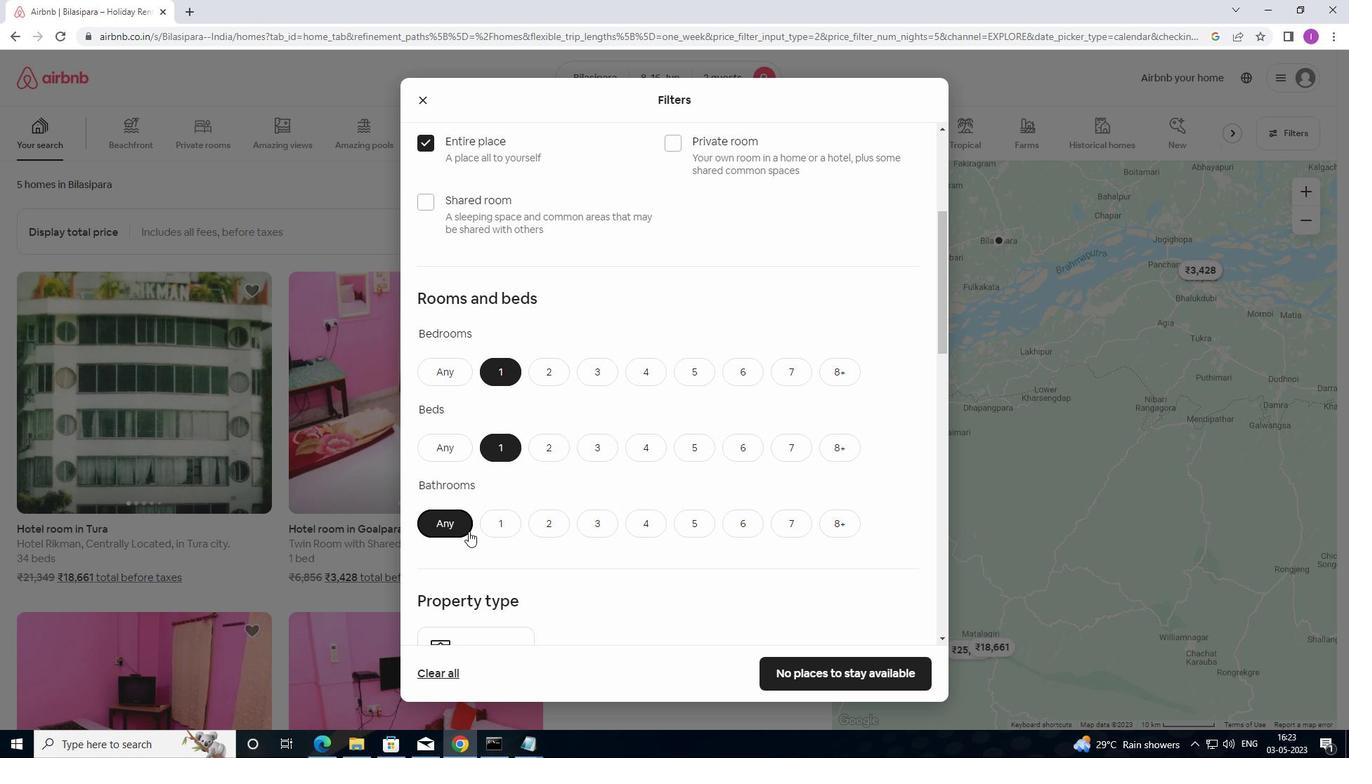 
Action: Mouse pressed left at (495, 525)
Screenshot: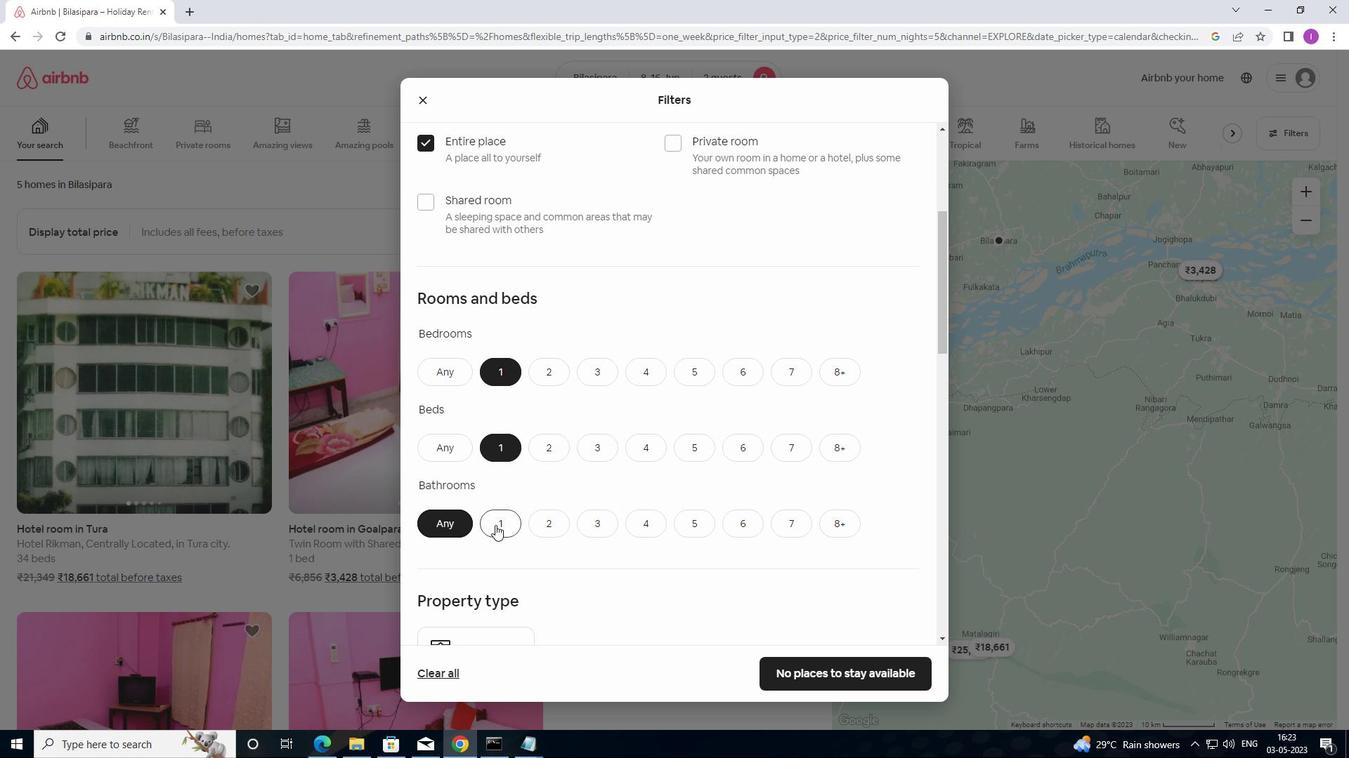 
Action: Mouse moved to (631, 481)
Screenshot: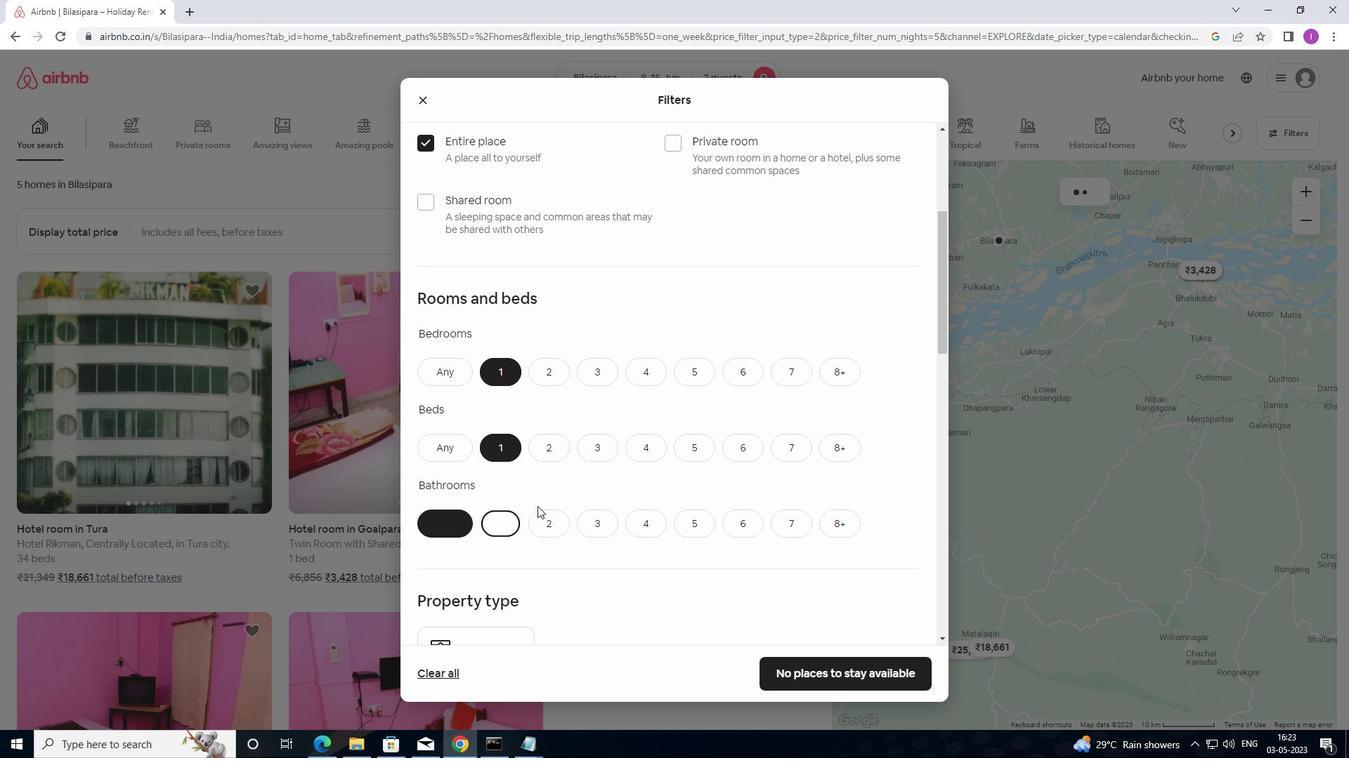 
Action: Mouse scrolled (631, 480) with delta (0, 0)
Screenshot: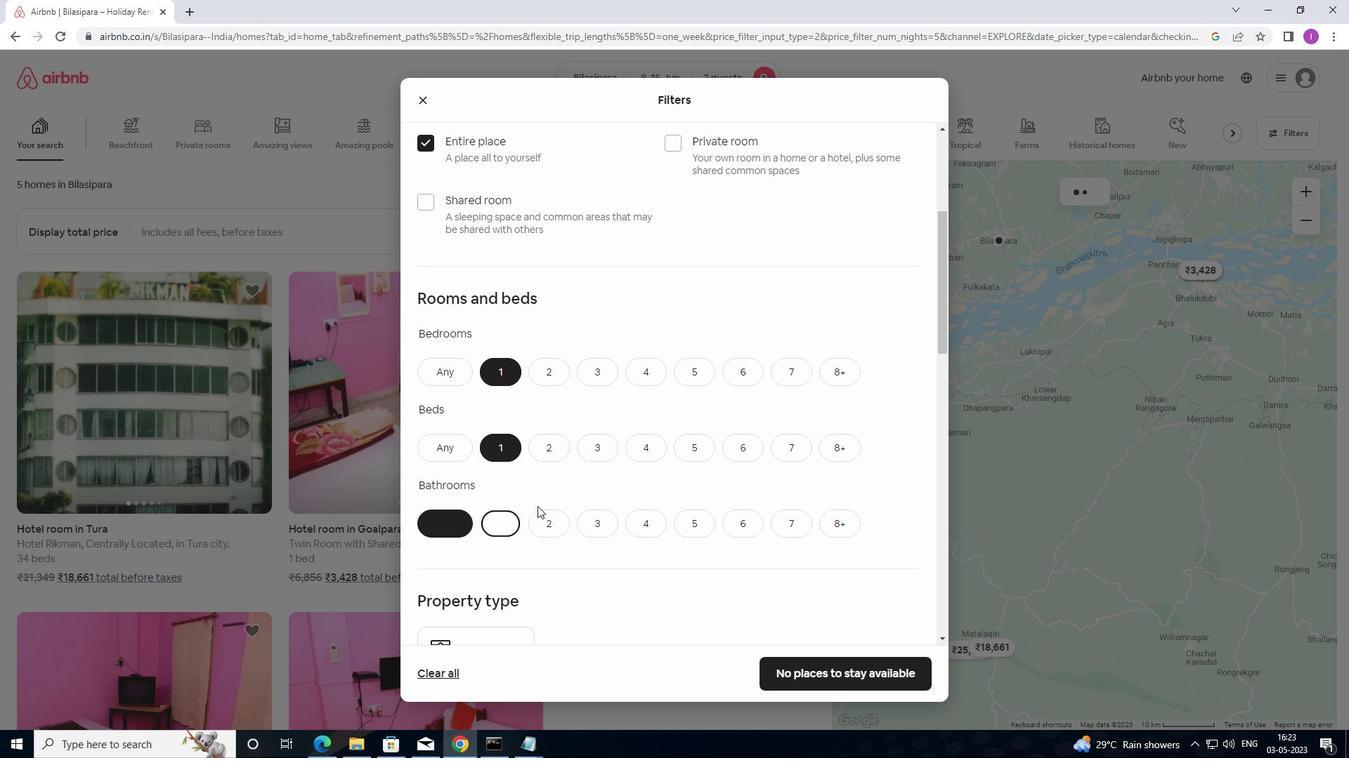 
Action: Mouse moved to (651, 481)
Screenshot: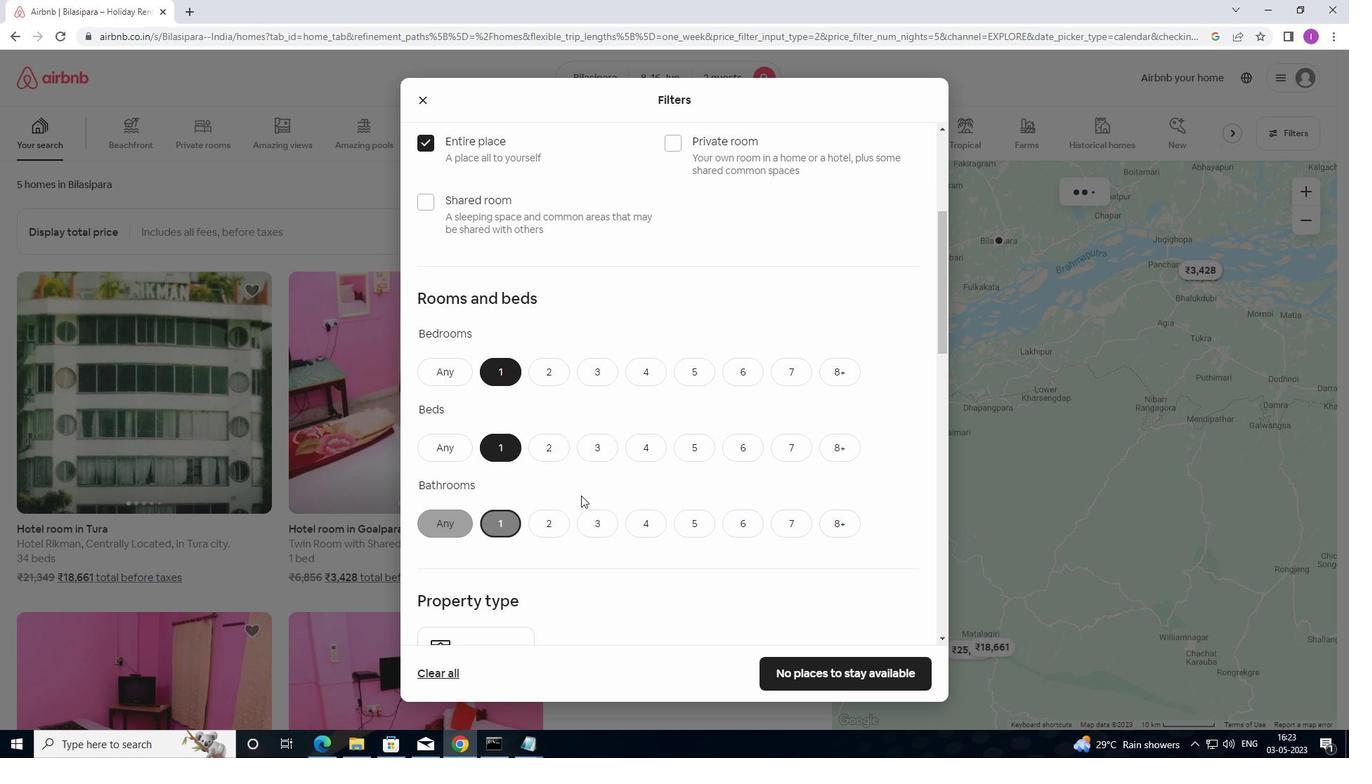 
Action: Mouse scrolled (651, 480) with delta (0, 0)
Screenshot: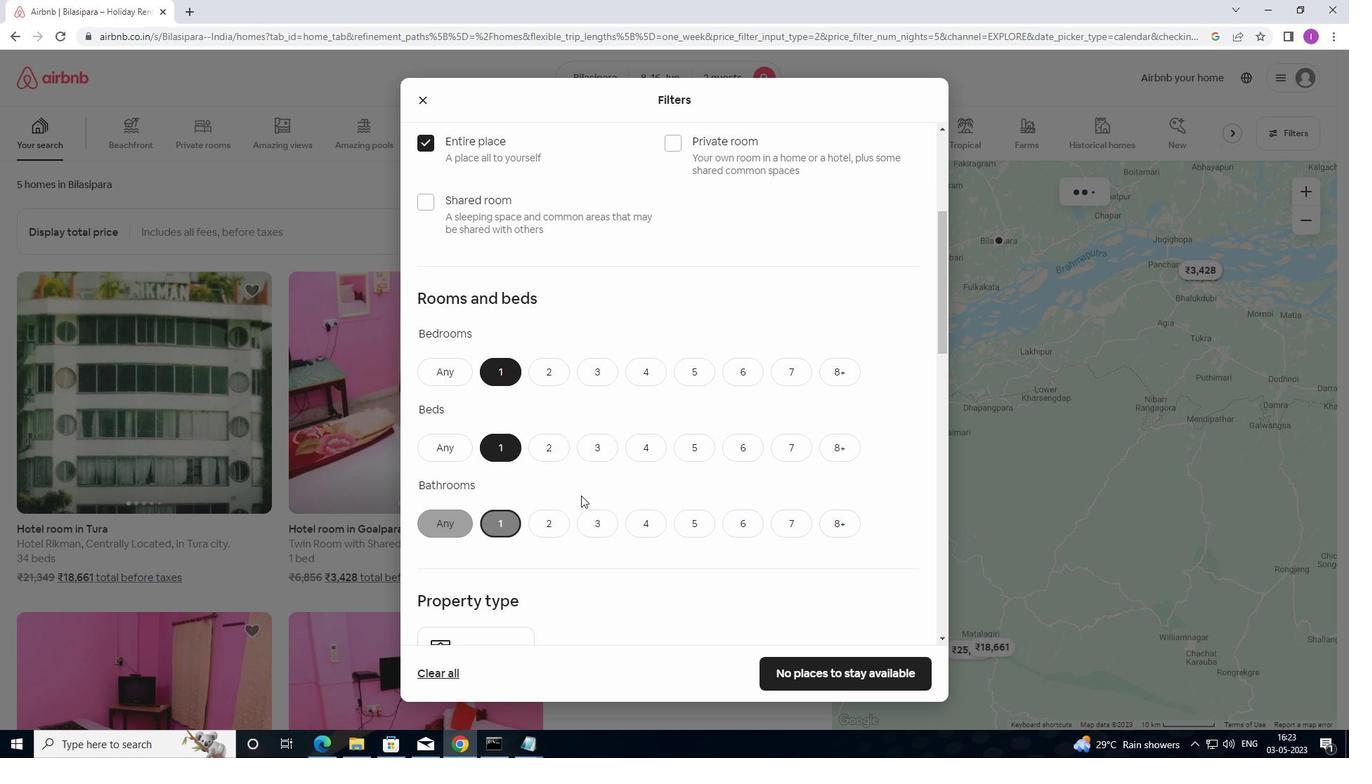 
Action: Mouse moved to (673, 486)
Screenshot: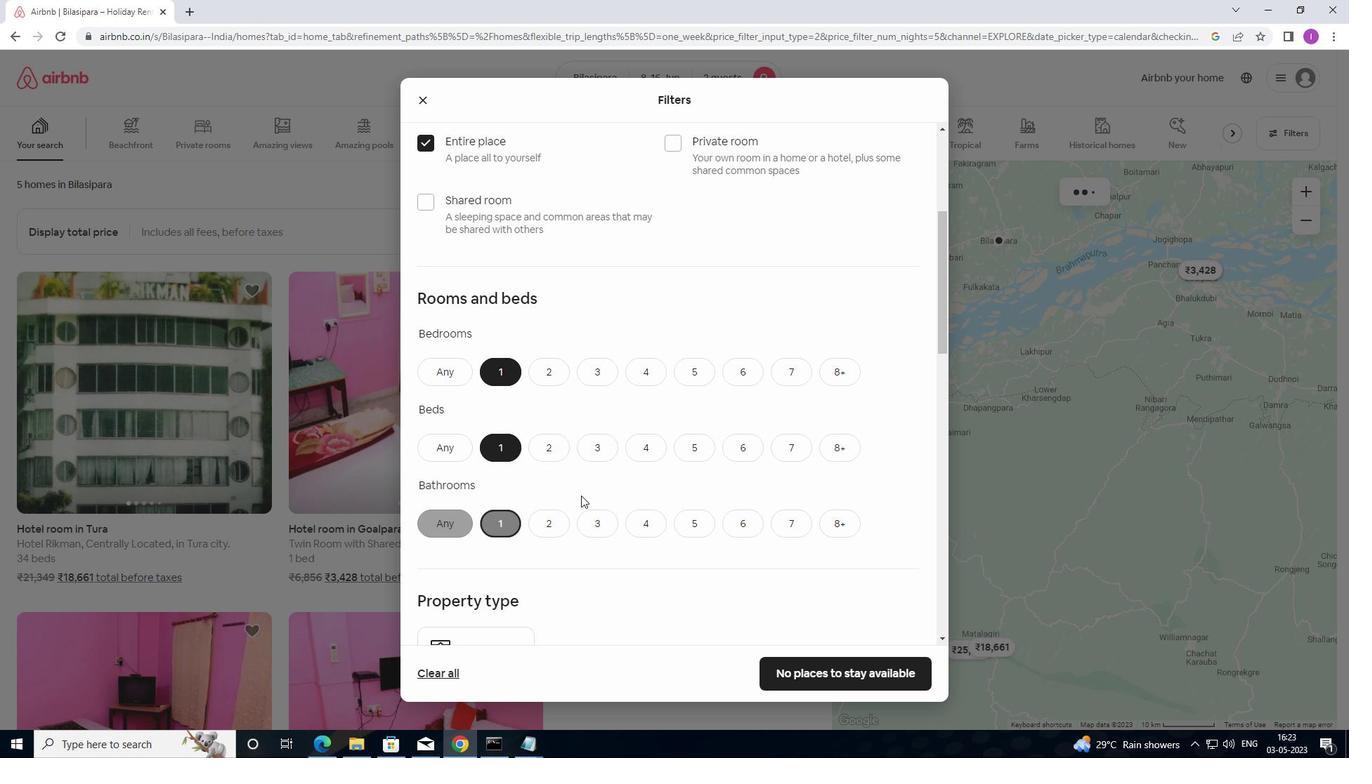 
Action: Mouse scrolled (673, 485) with delta (0, 0)
Screenshot: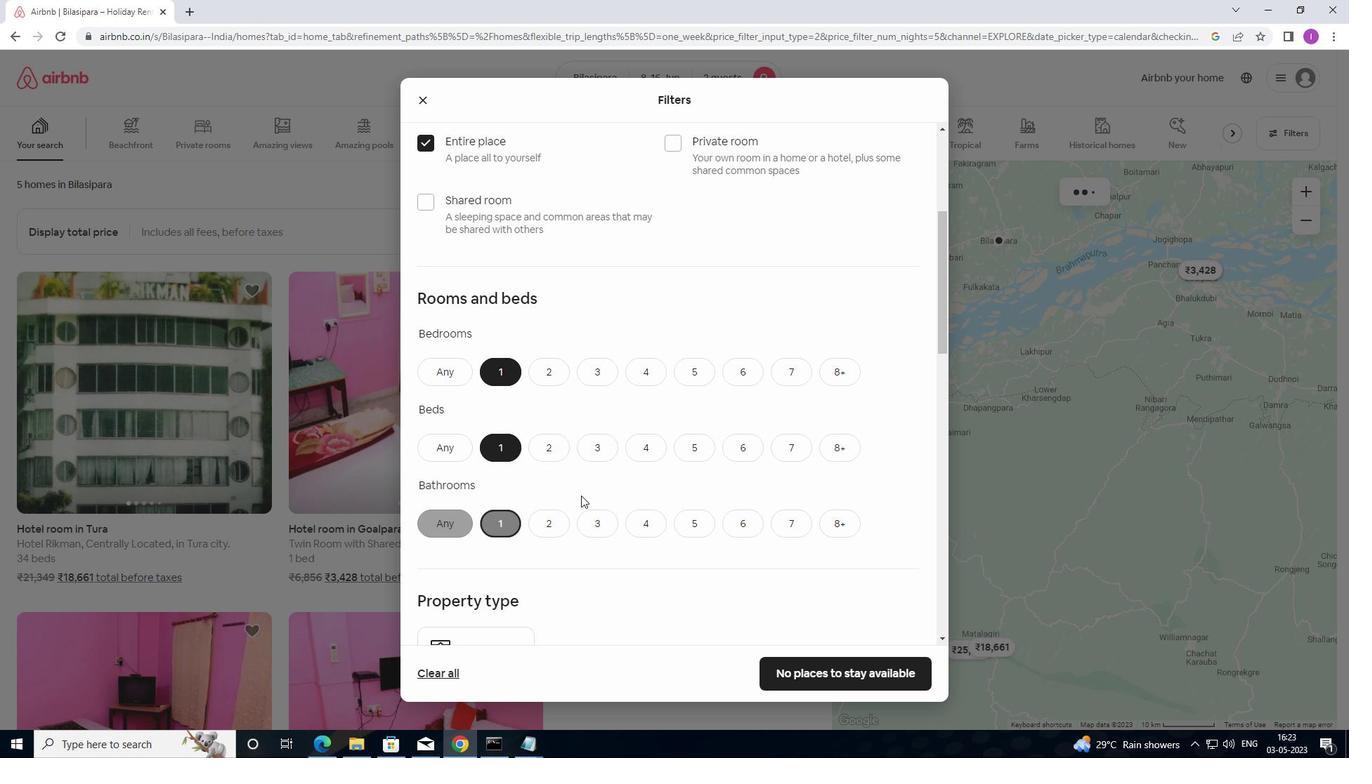 
Action: Mouse moved to (674, 486)
Screenshot: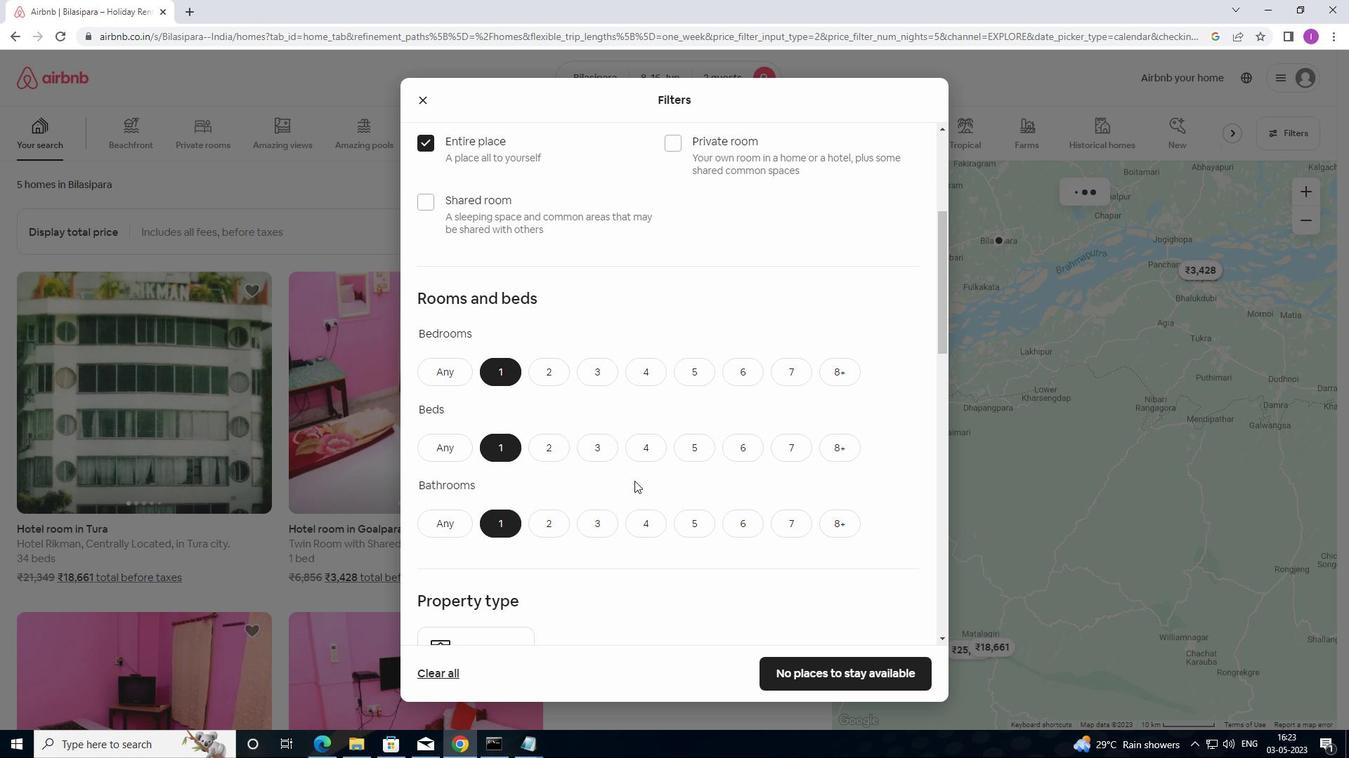 
Action: Mouse scrolled (674, 485) with delta (0, 0)
Screenshot: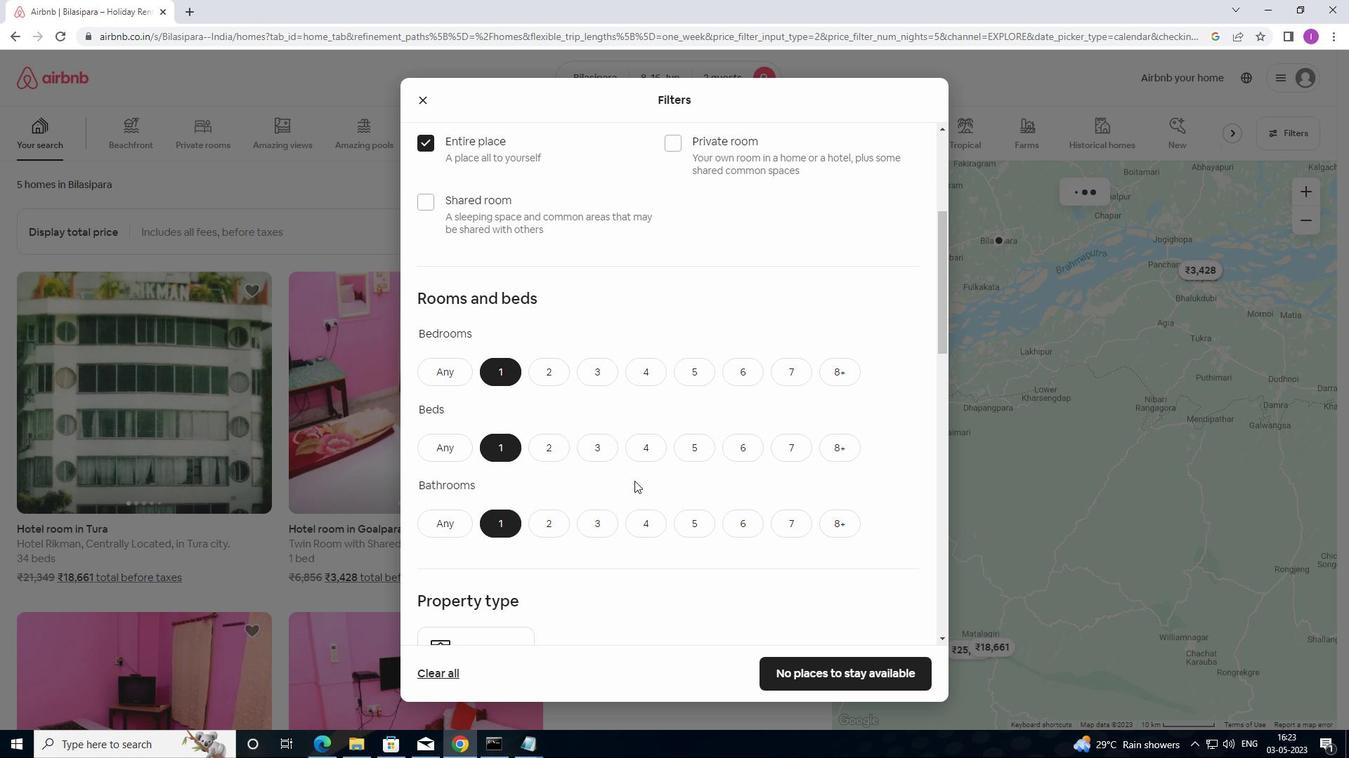 
Action: Mouse moved to (452, 392)
Screenshot: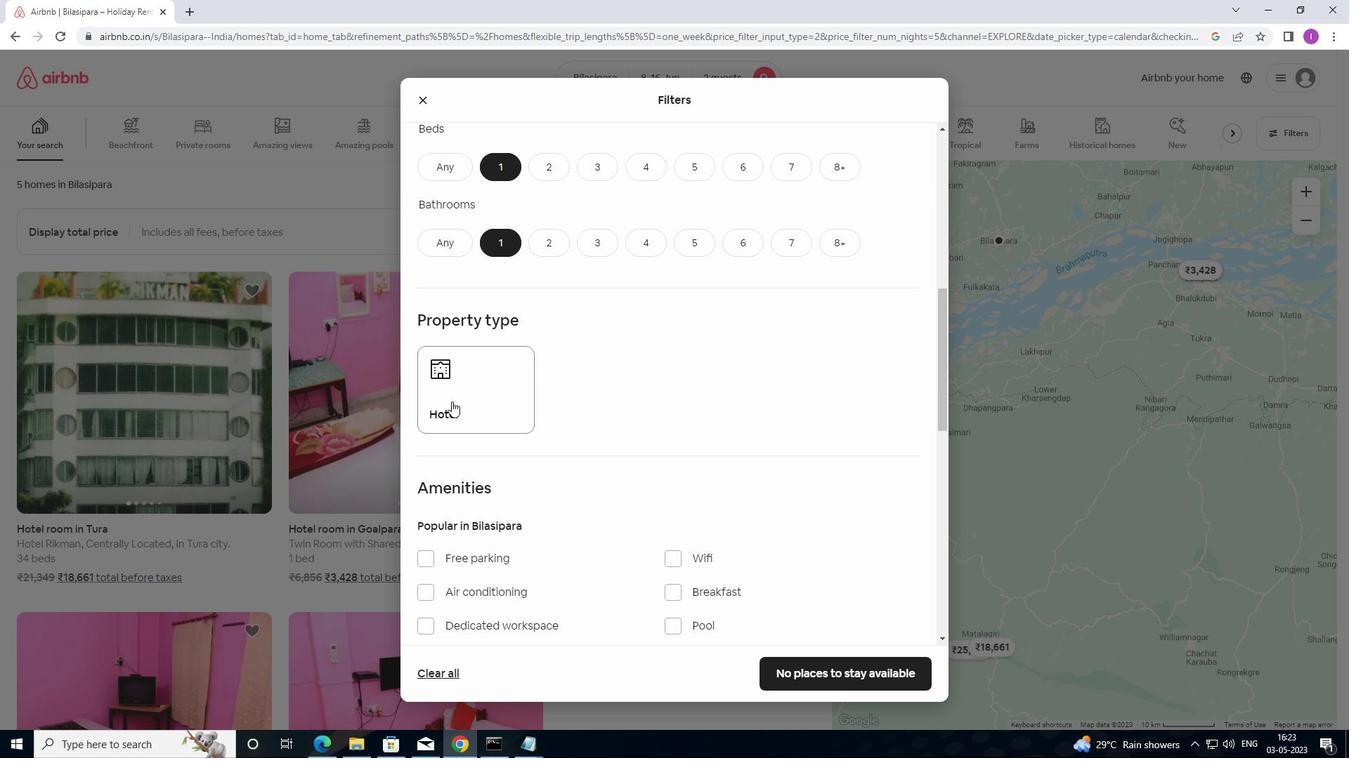 
Action: Mouse pressed left at (452, 392)
Screenshot: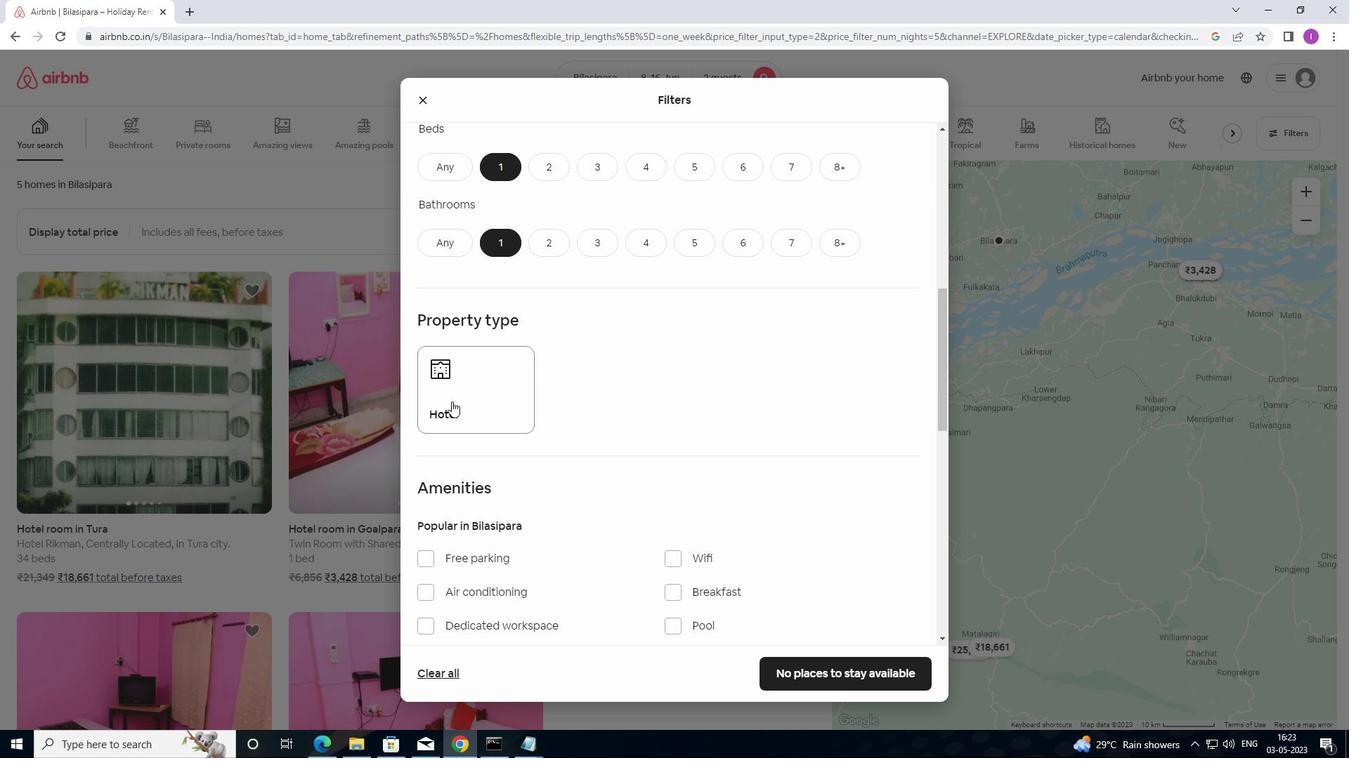 
Action: Mouse moved to (546, 401)
Screenshot: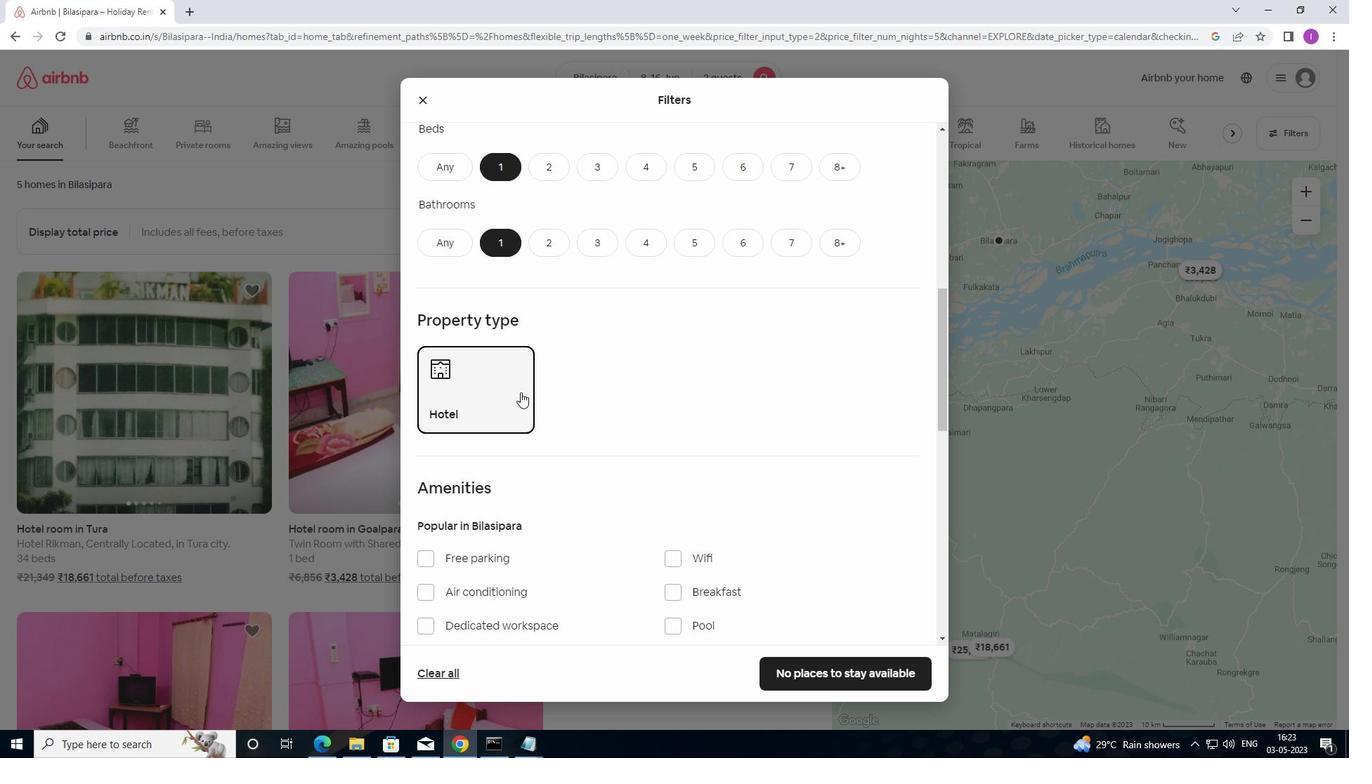 
Action: Mouse scrolled (546, 401) with delta (0, 0)
Screenshot: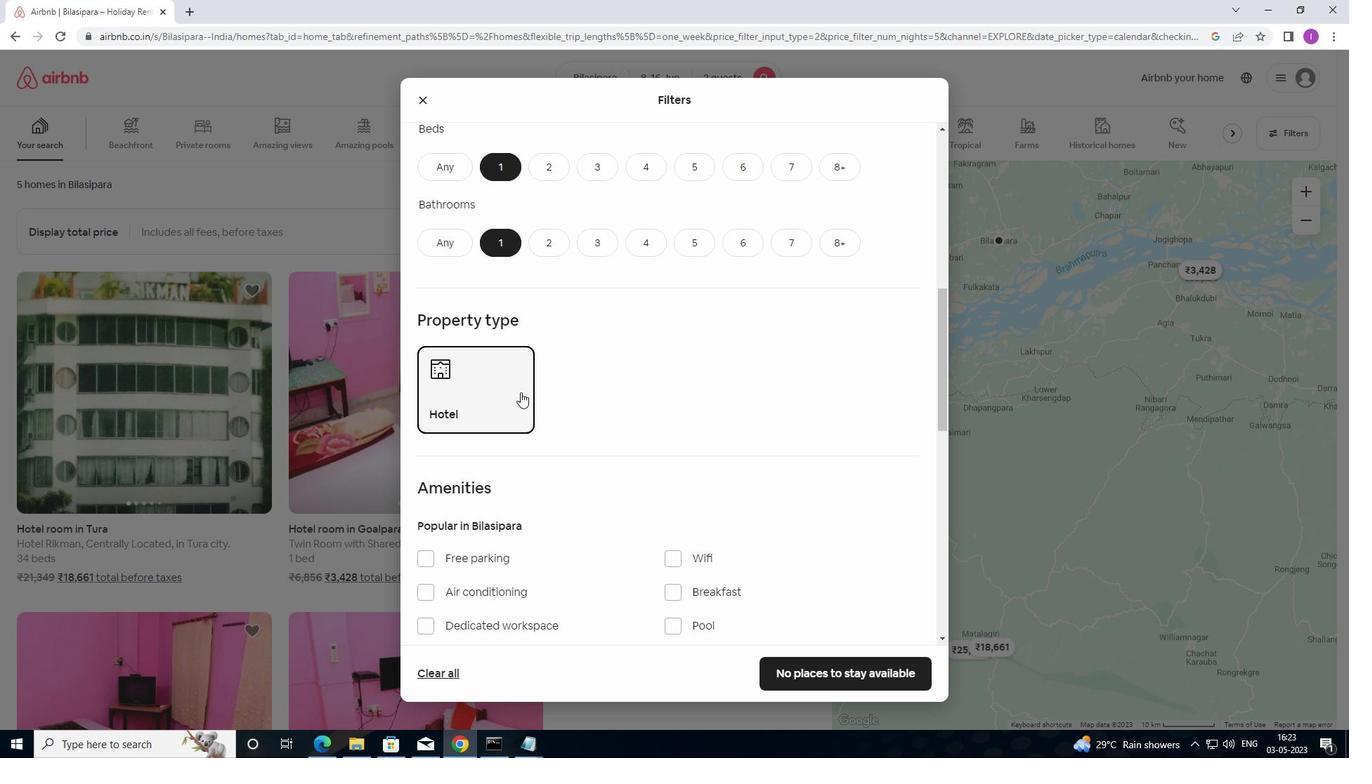 
Action: Mouse moved to (557, 413)
Screenshot: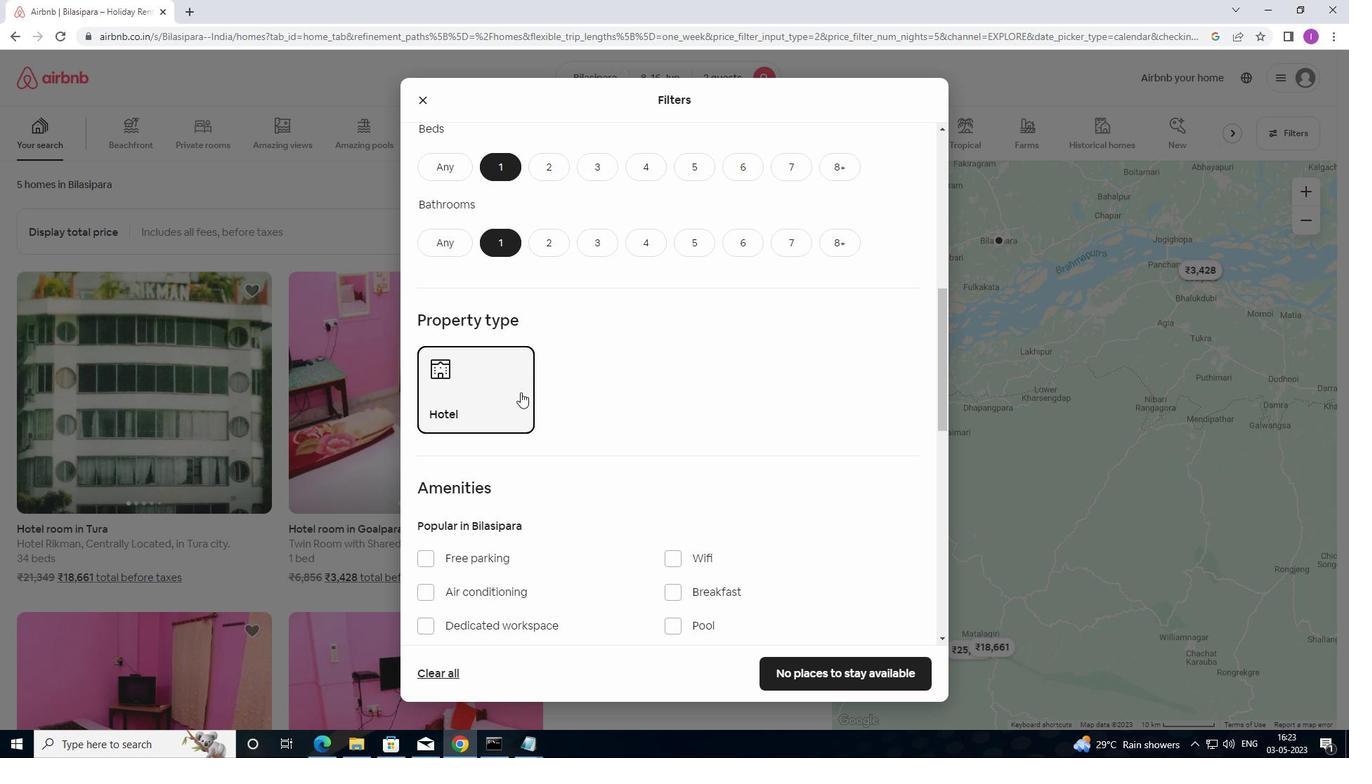 
Action: Mouse scrolled (557, 412) with delta (0, 0)
Screenshot: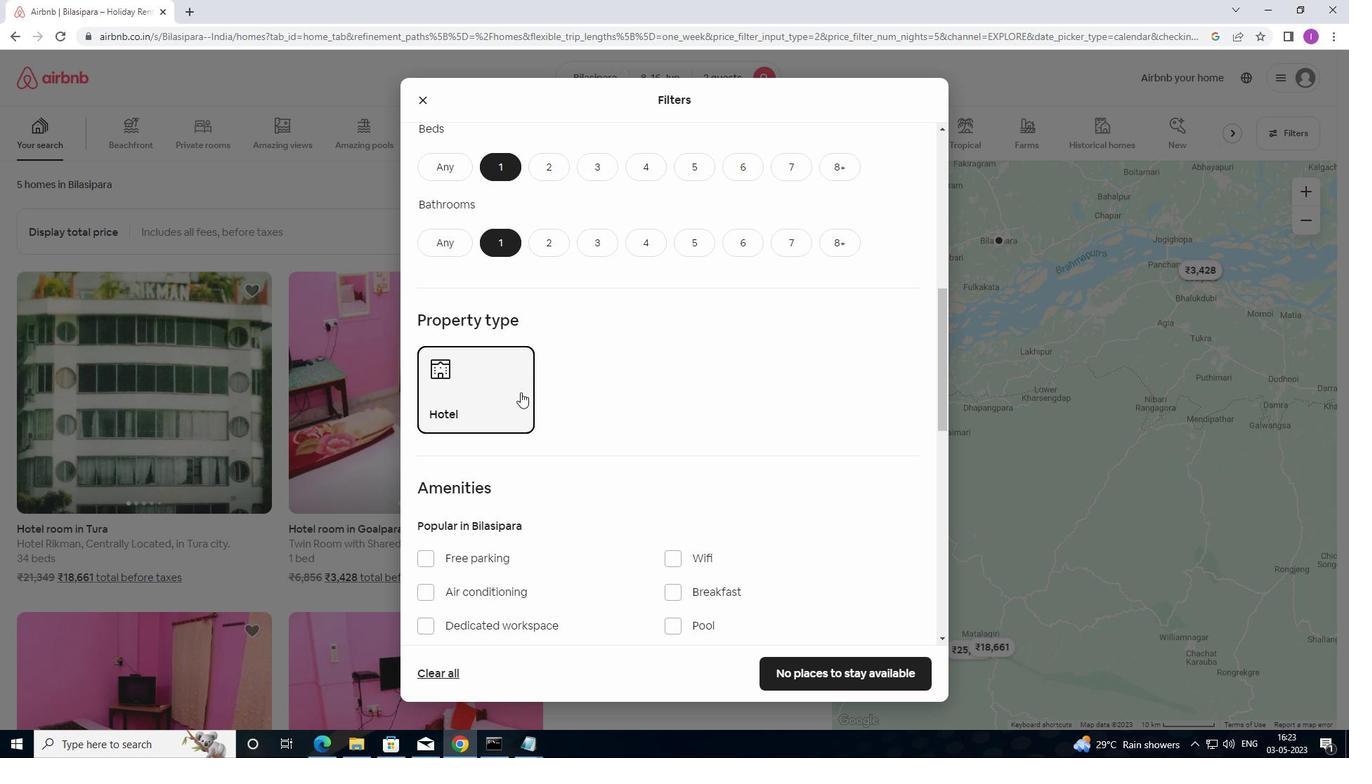 
Action: Mouse moved to (572, 423)
Screenshot: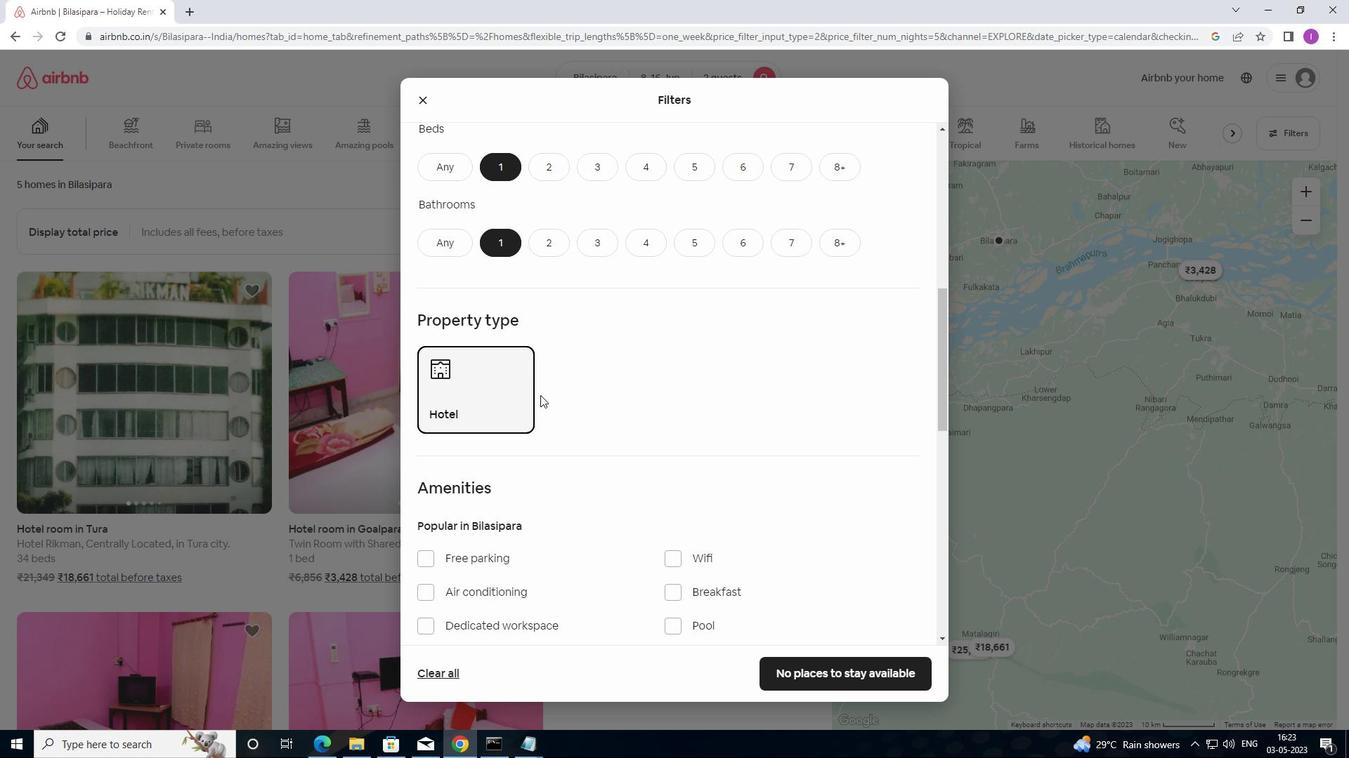
Action: Mouse scrolled (572, 423) with delta (0, 0)
Screenshot: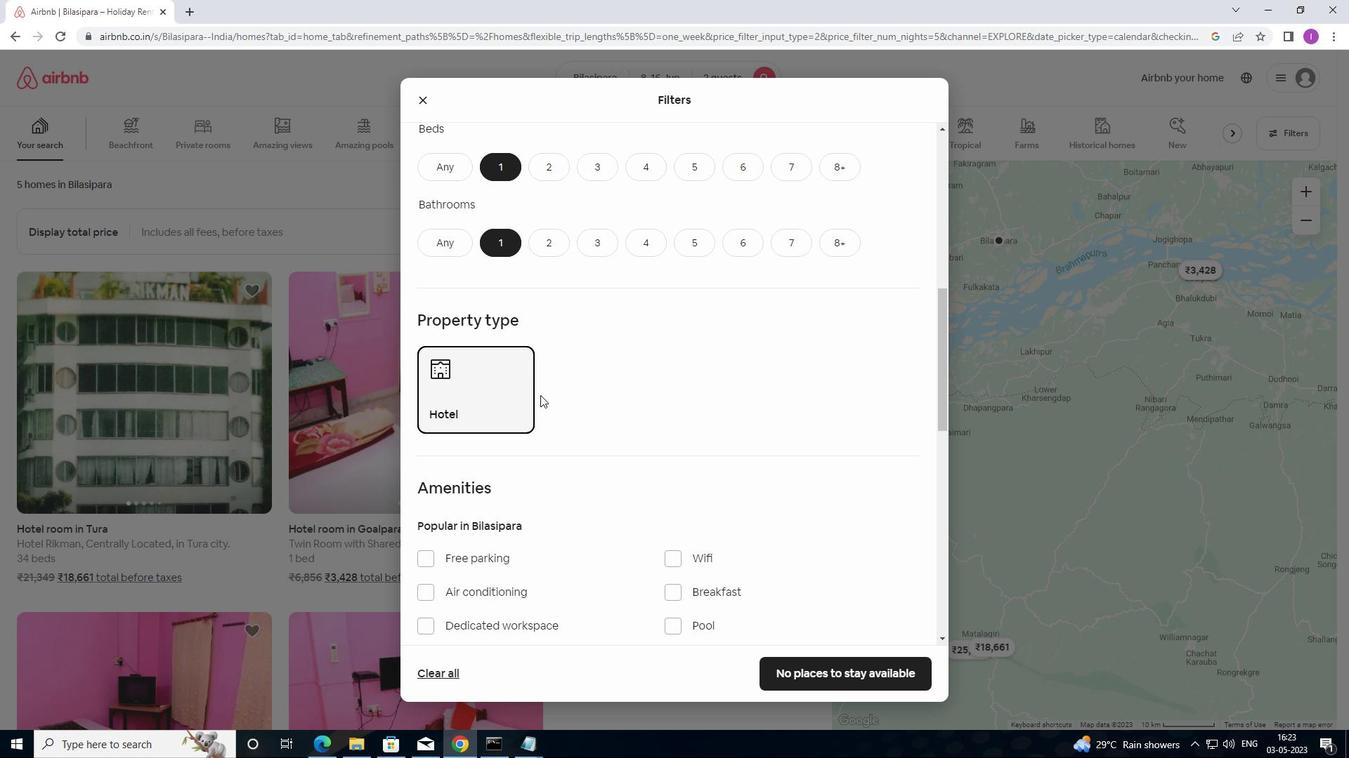 
Action: Mouse moved to (583, 416)
Screenshot: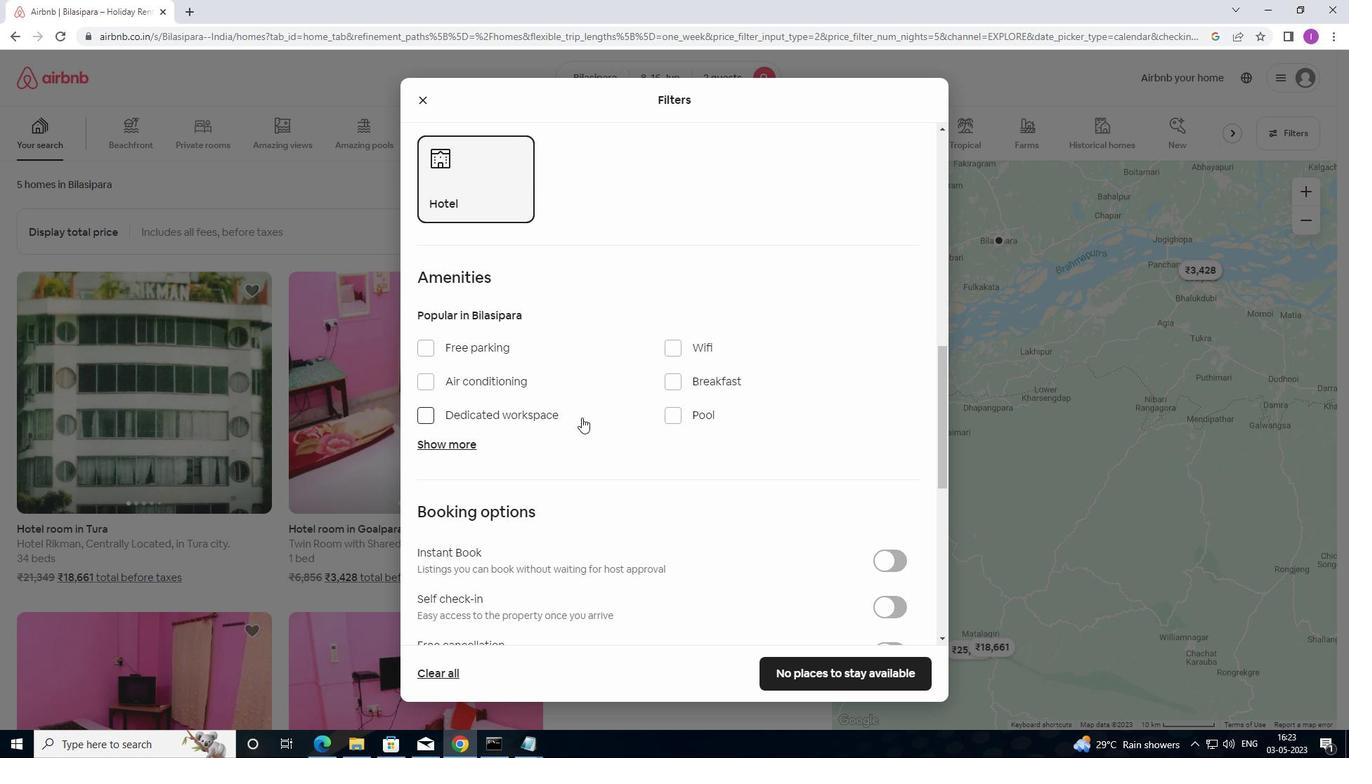 
Action: Mouse scrolled (583, 416) with delta (0, 0)
Screenshot: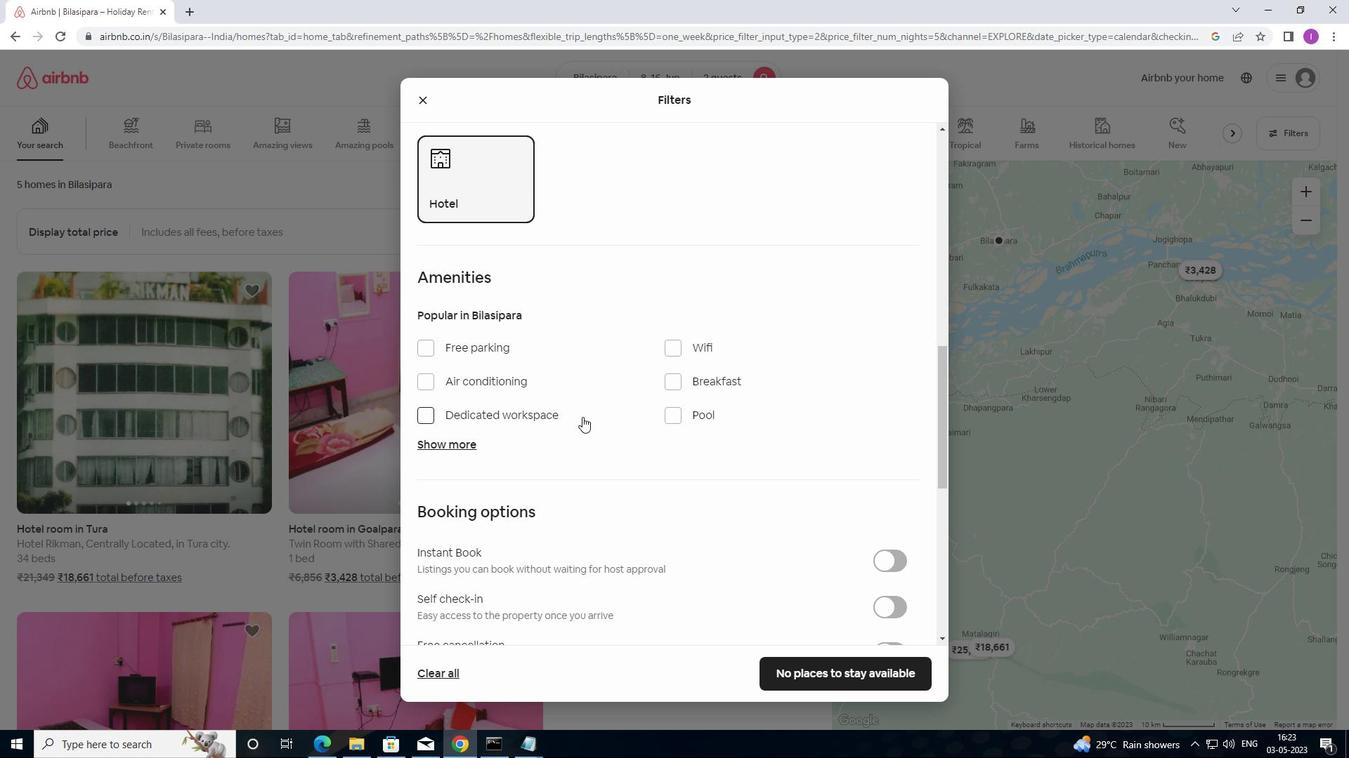 
Action: Mouse moved to (894, 540)
Screenshot: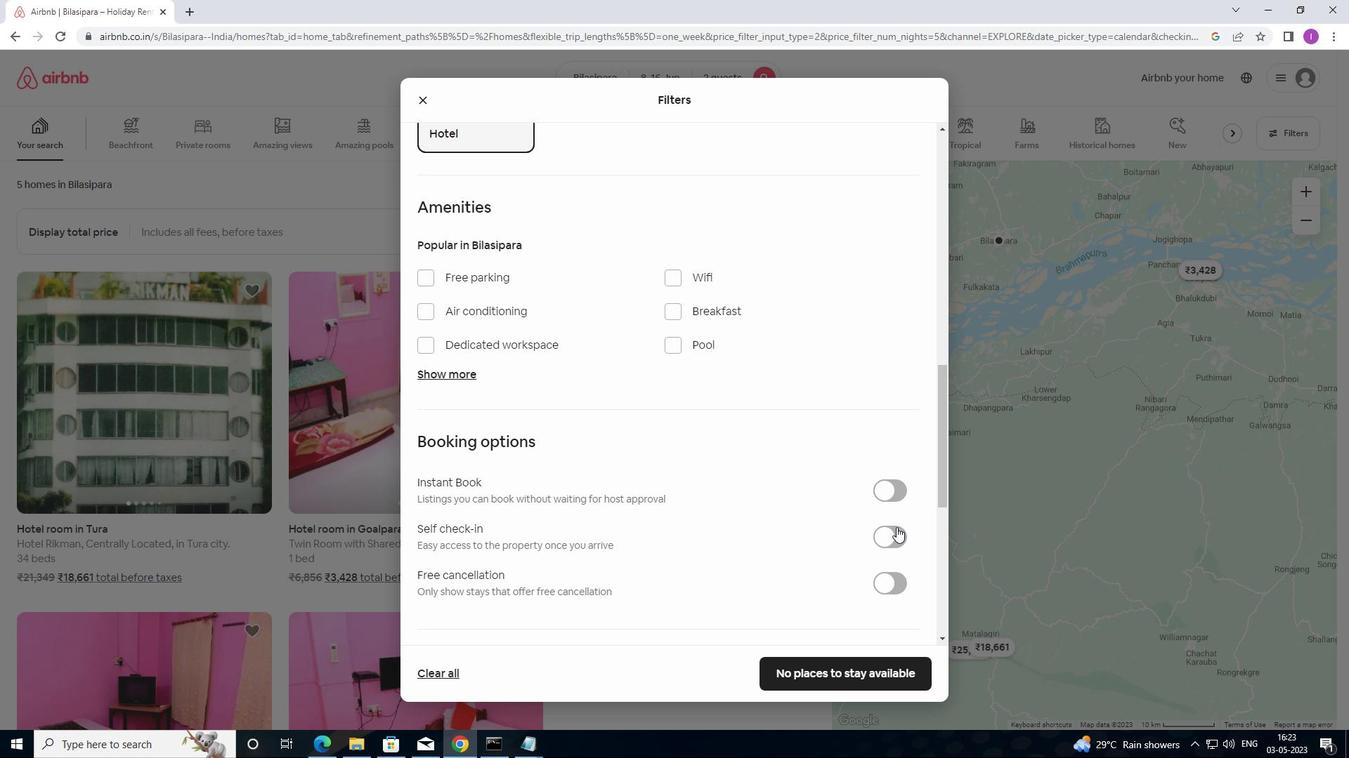 
Action: Mouse pressed left at (894, 540)
Screenshot: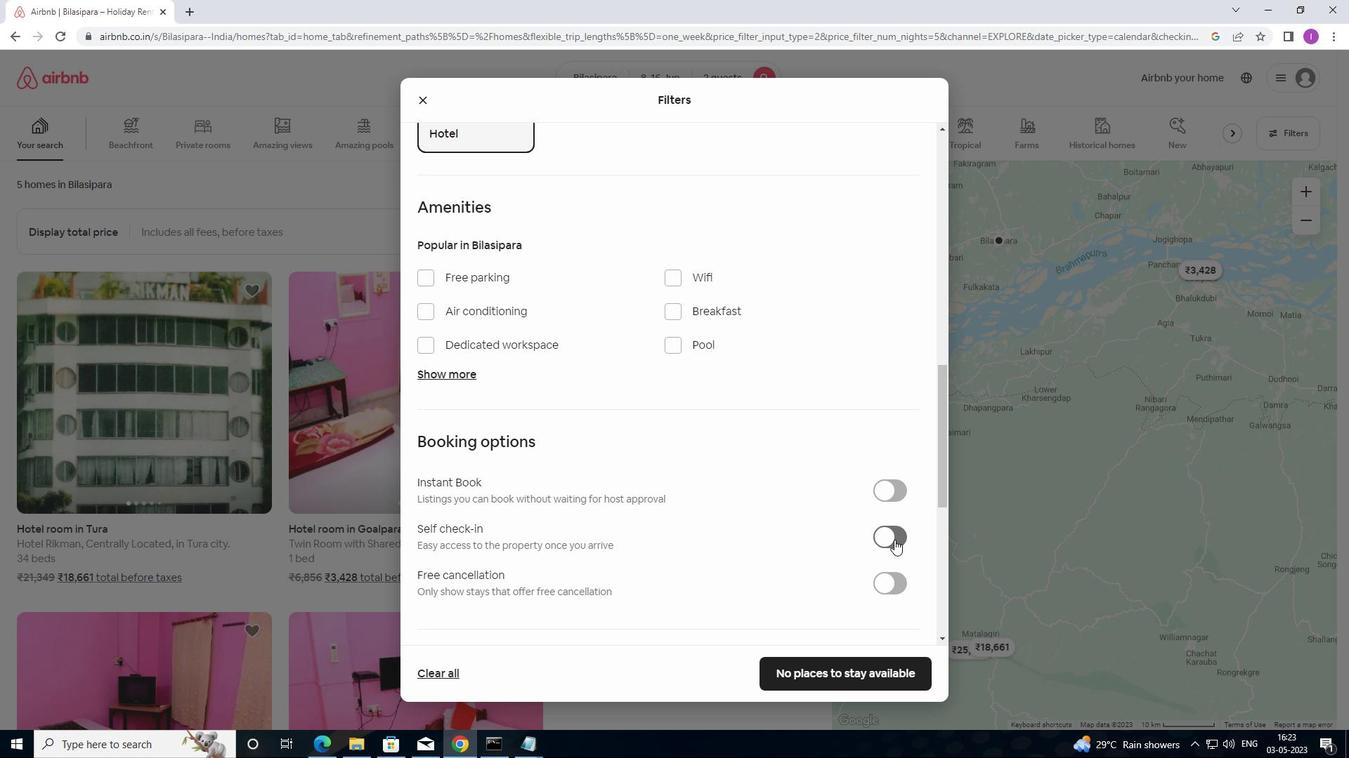 
Action: Mouse moved to (738, 524)
Screenshot: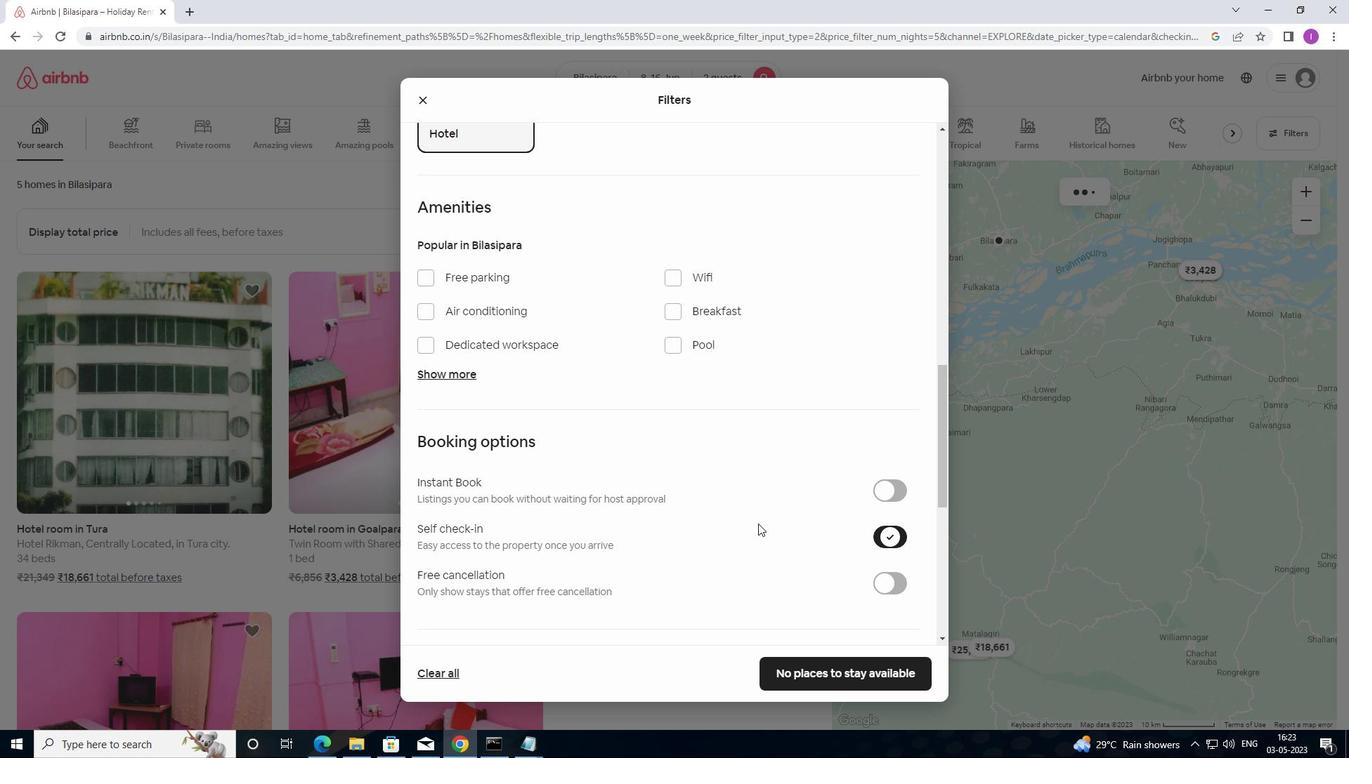 
Action: Mouse scrolled (738, 523) with delta (0, 0)
Screenshot: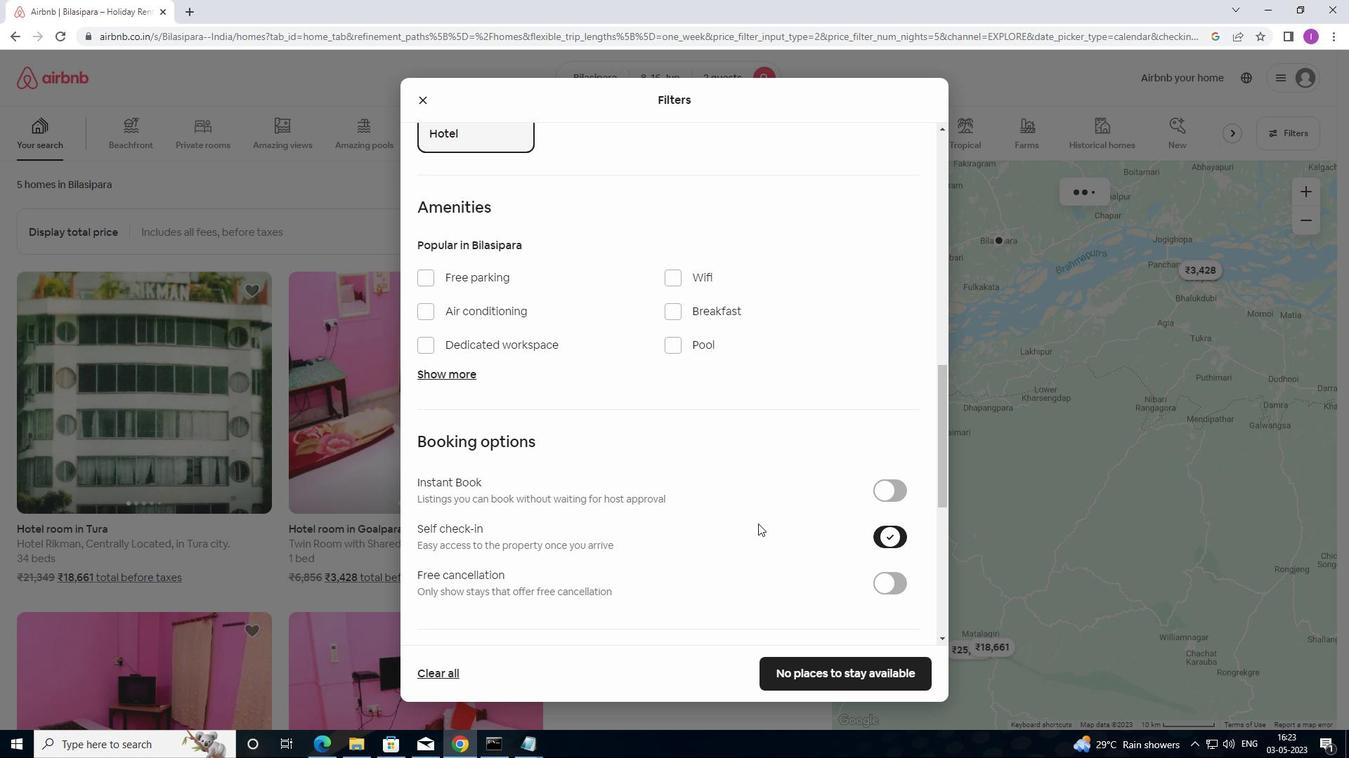 
Action: Mouse scrolled (738, 523) with delta (0, 0)
Screenshot: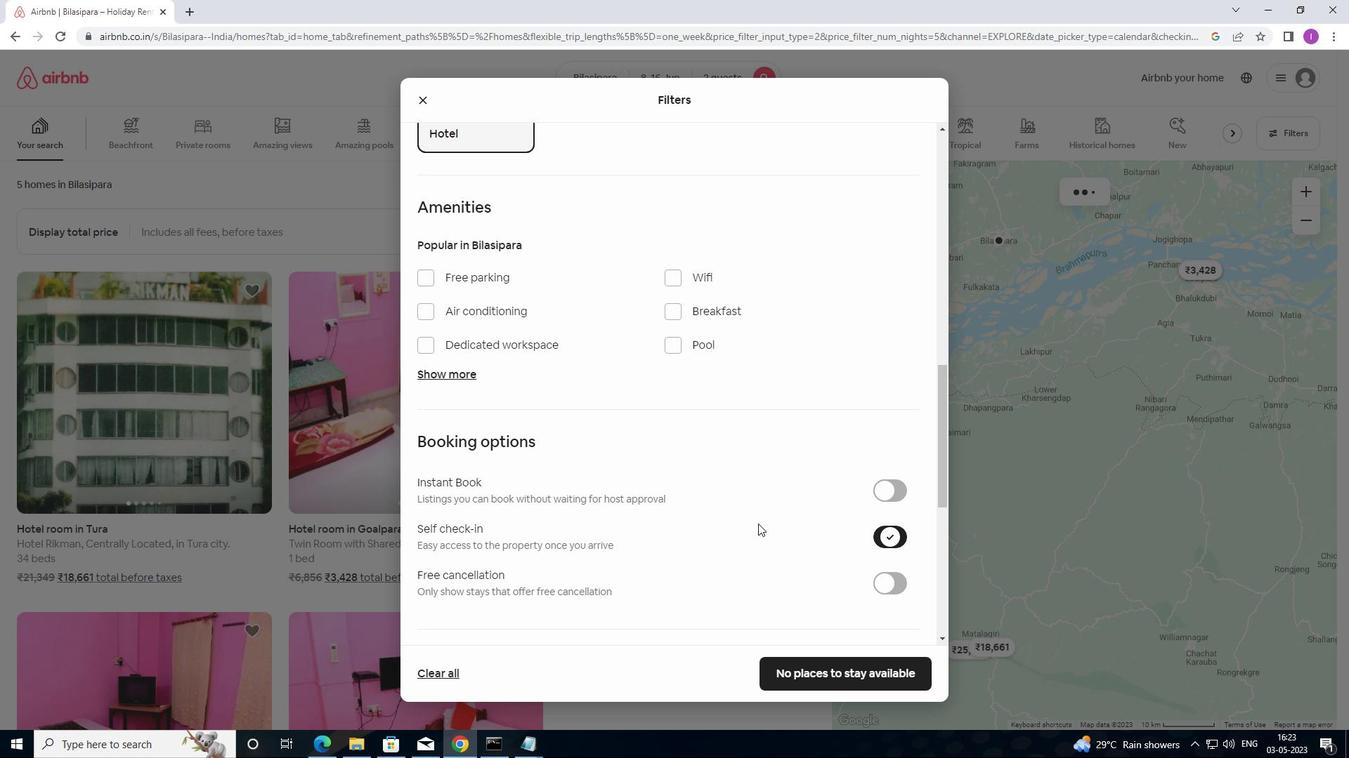 
Action: Mouse moved to (737, 524)
Screenshot: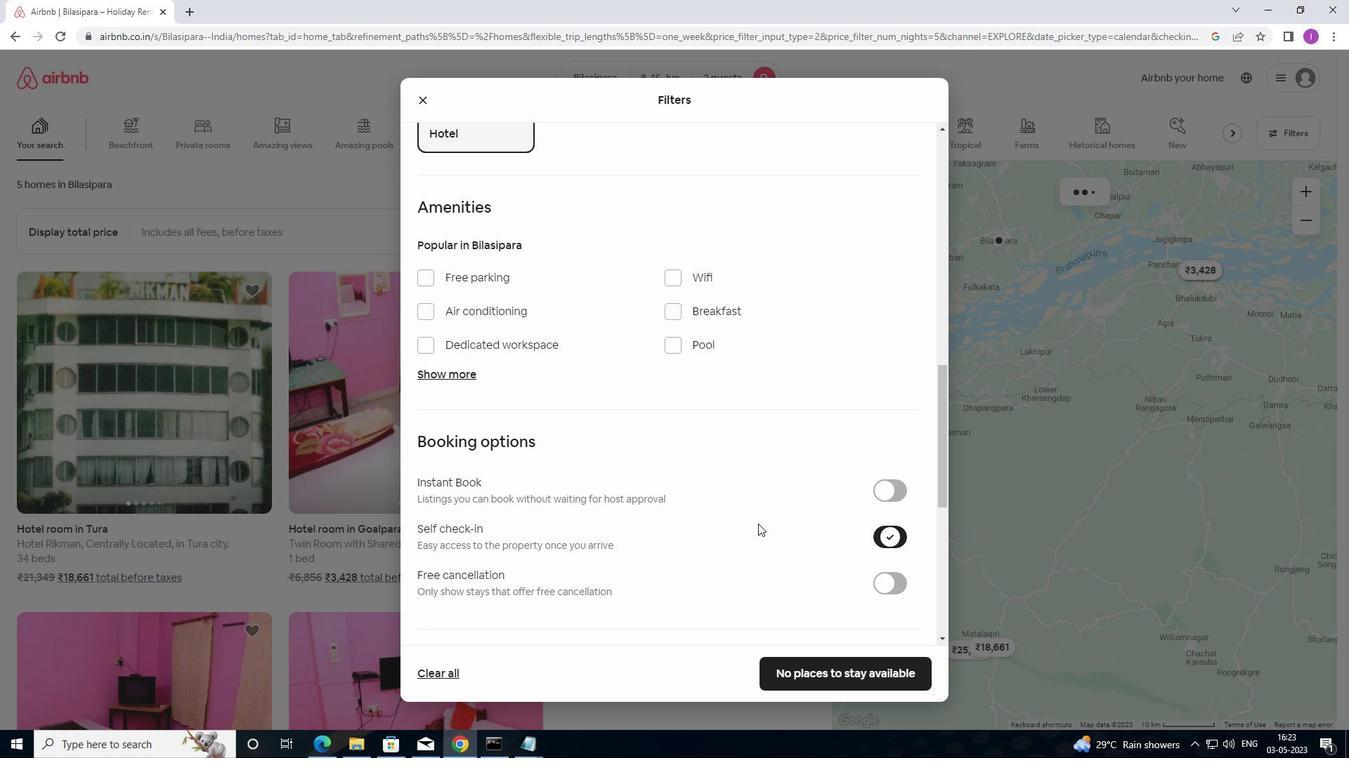 
Action: Mouse scrolled (737, 523) with delta (0, 0)
Screenshot: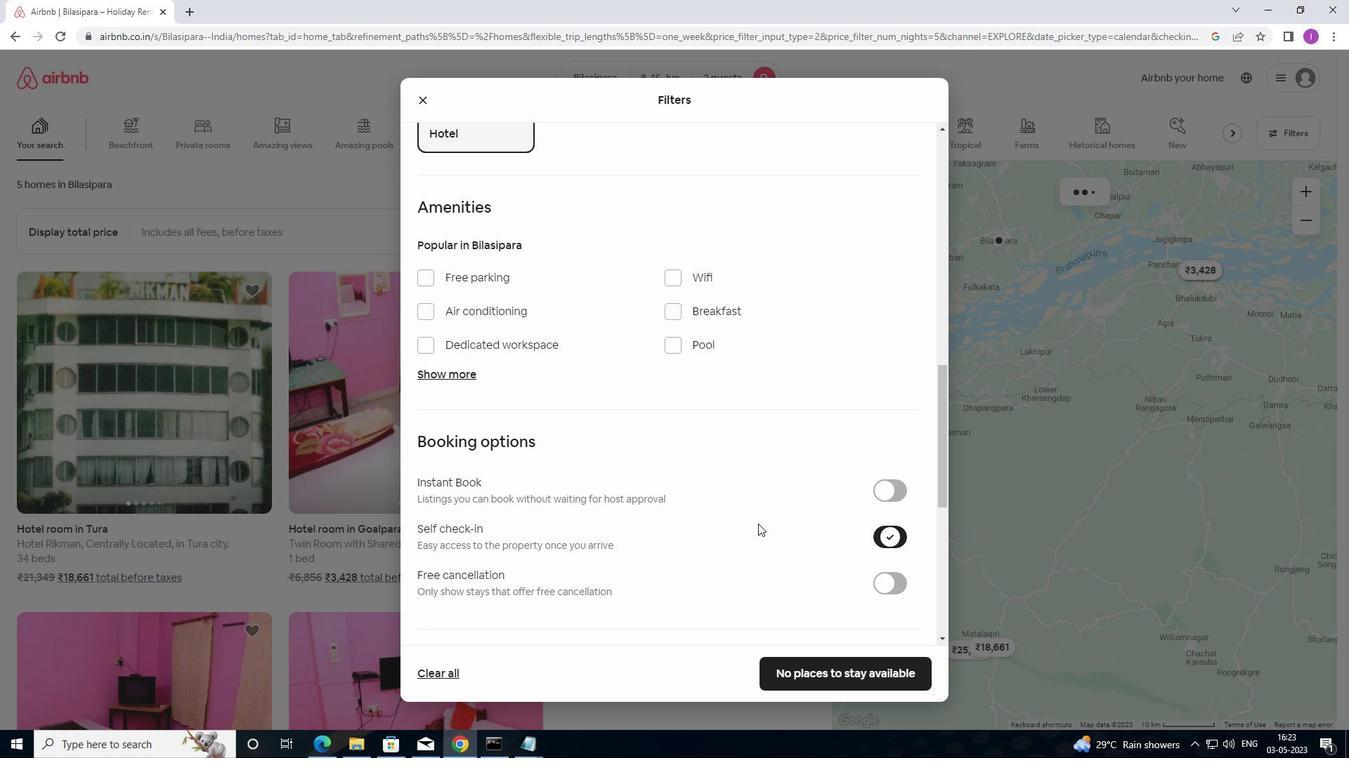 
Action: Mouse moved to (735, 526)
Screenshot: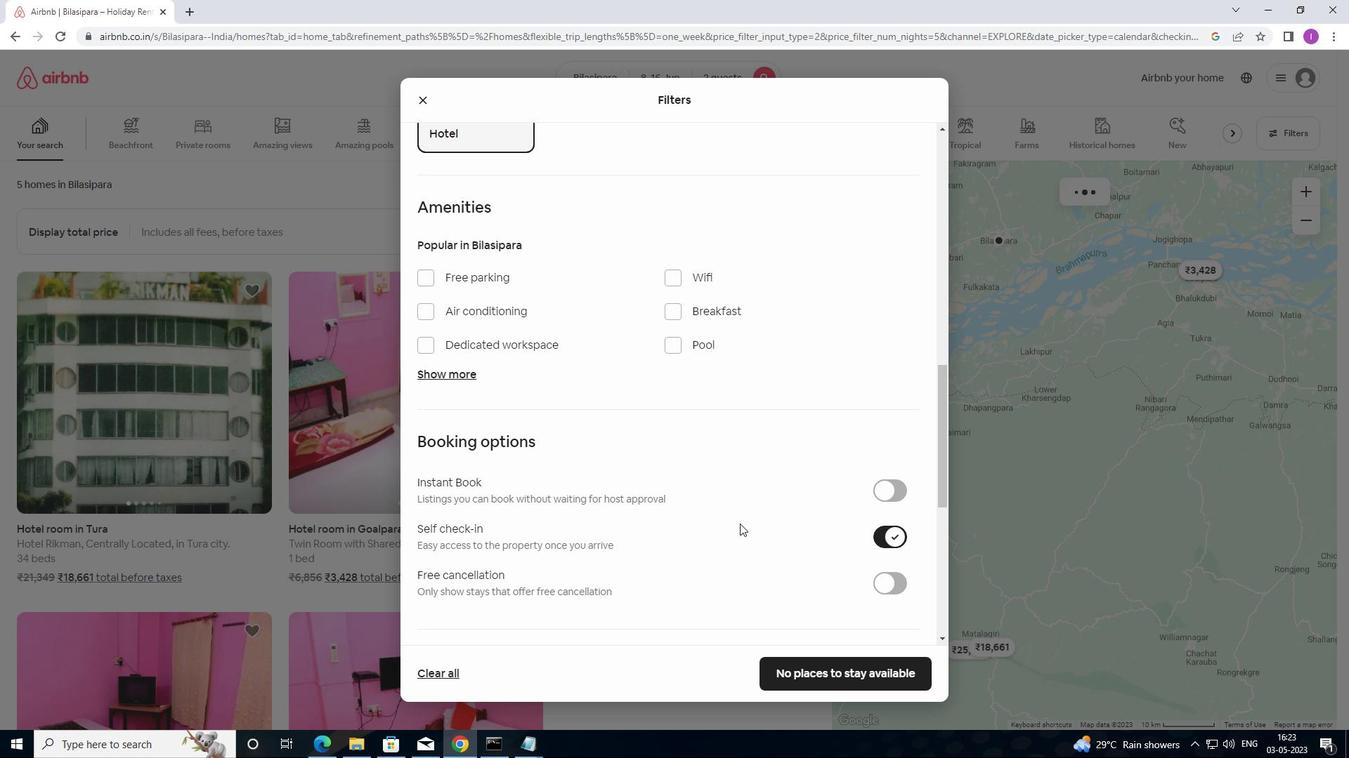 
Action: Mouse scrolled (735, 525) with delta (0, 0)
Screenshot: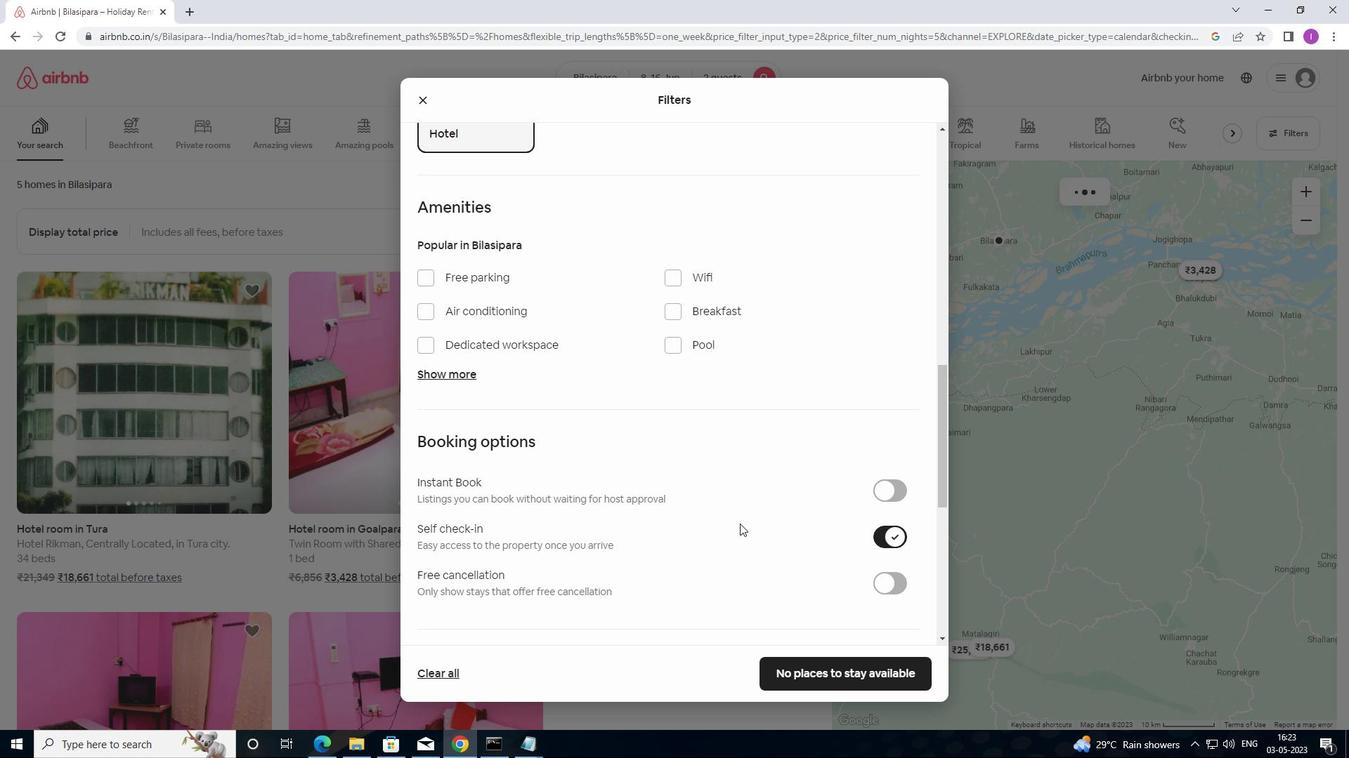 
Action: Mouse moved to (677, 521)
Screenshot: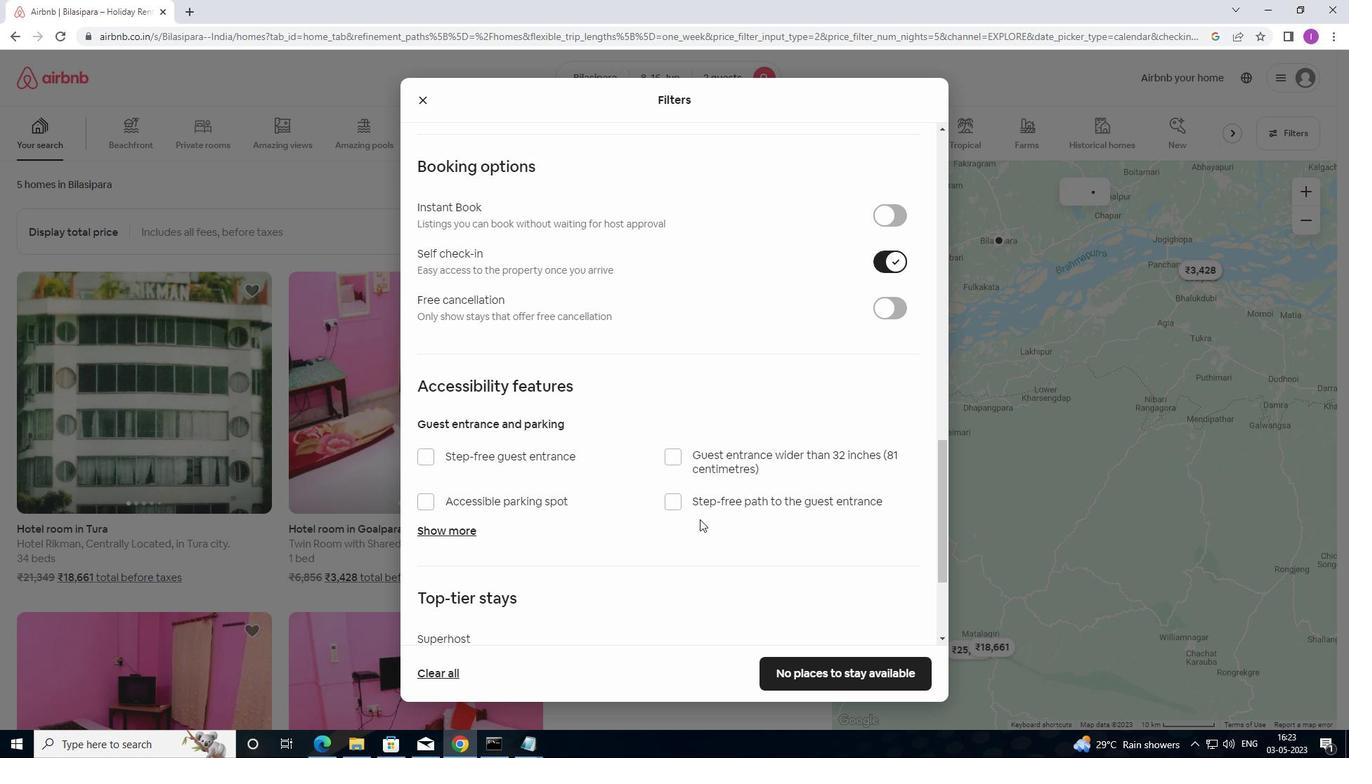
Action: Mouse scrolled (677, 520) with delta (0, 0)
Screenshot: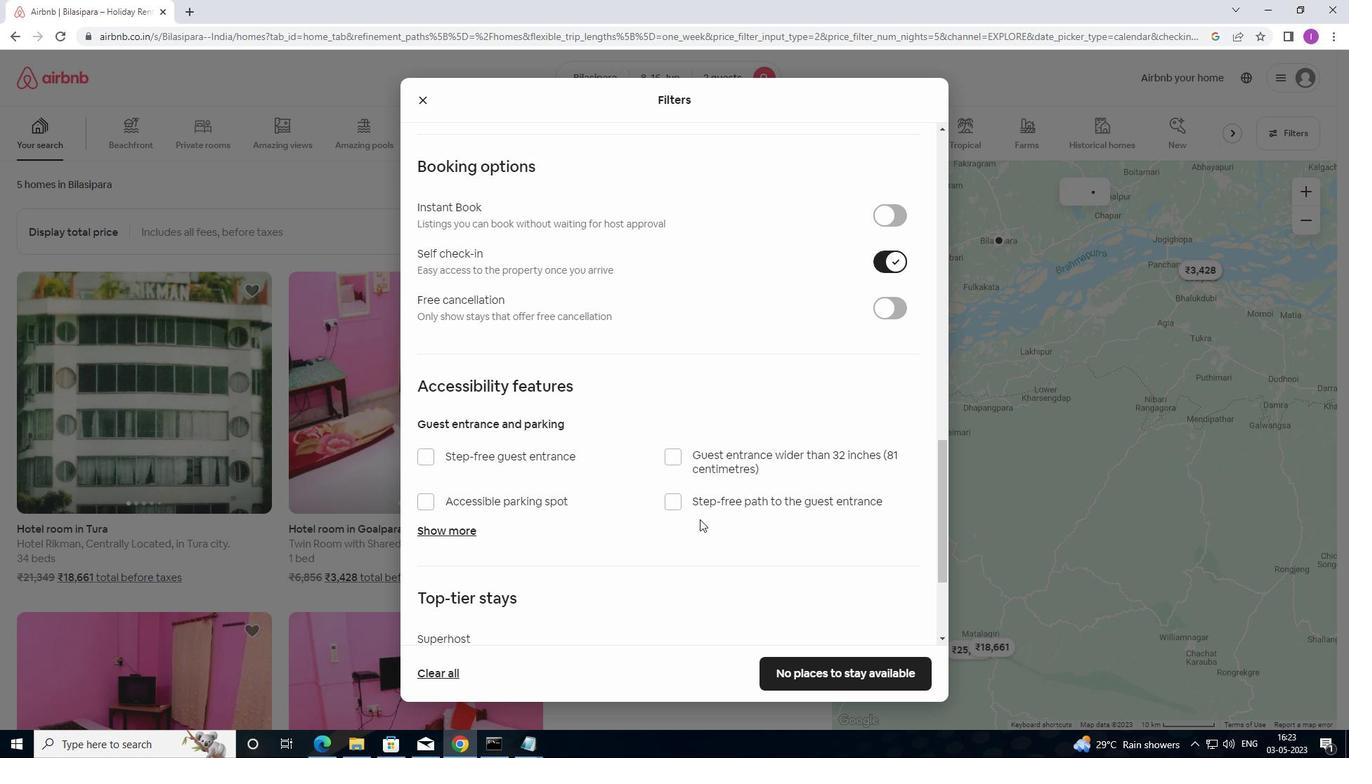 
Action: Mouse moved to (666, 524)
Screenshot: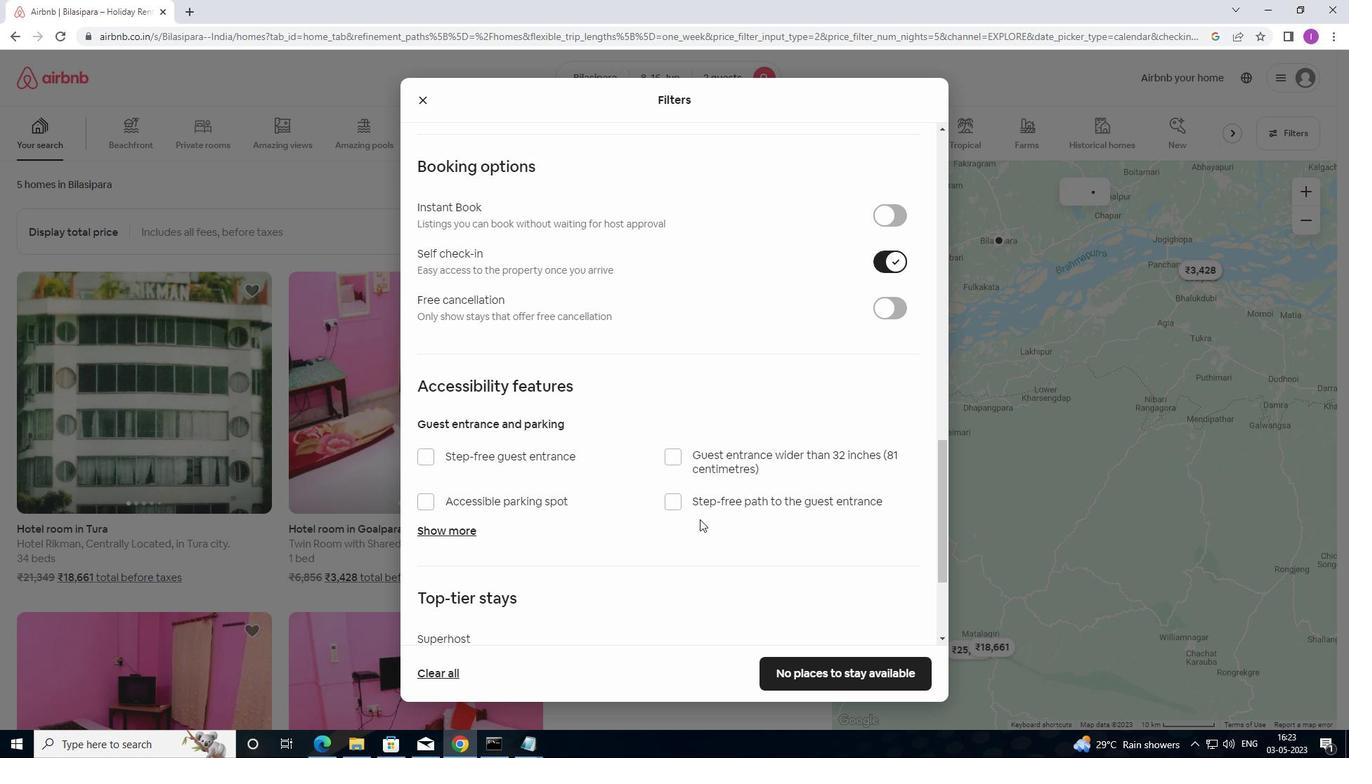 
Action: Mouse scrolled (666, 523) with delta (0, 0)
Screenshot: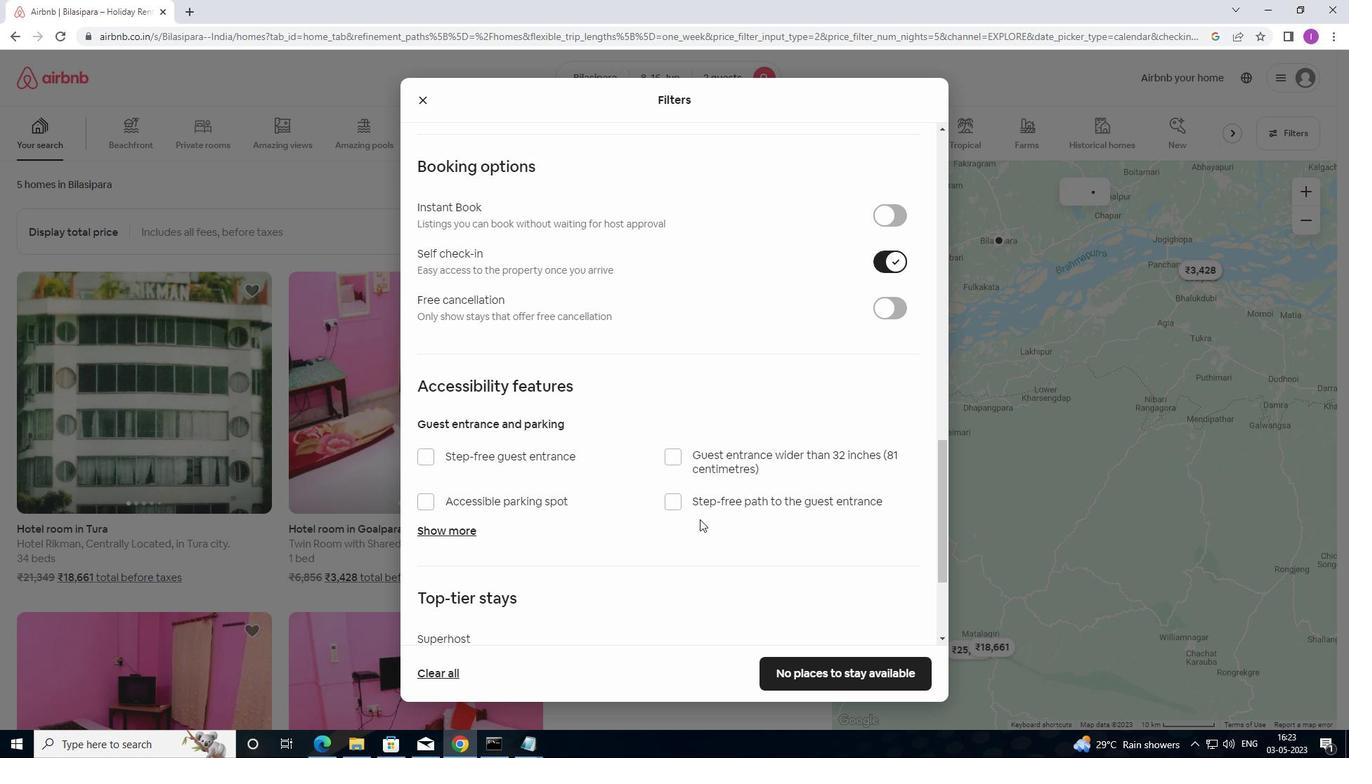 
Action: Mouse moved to (643, 525)
Screenshot: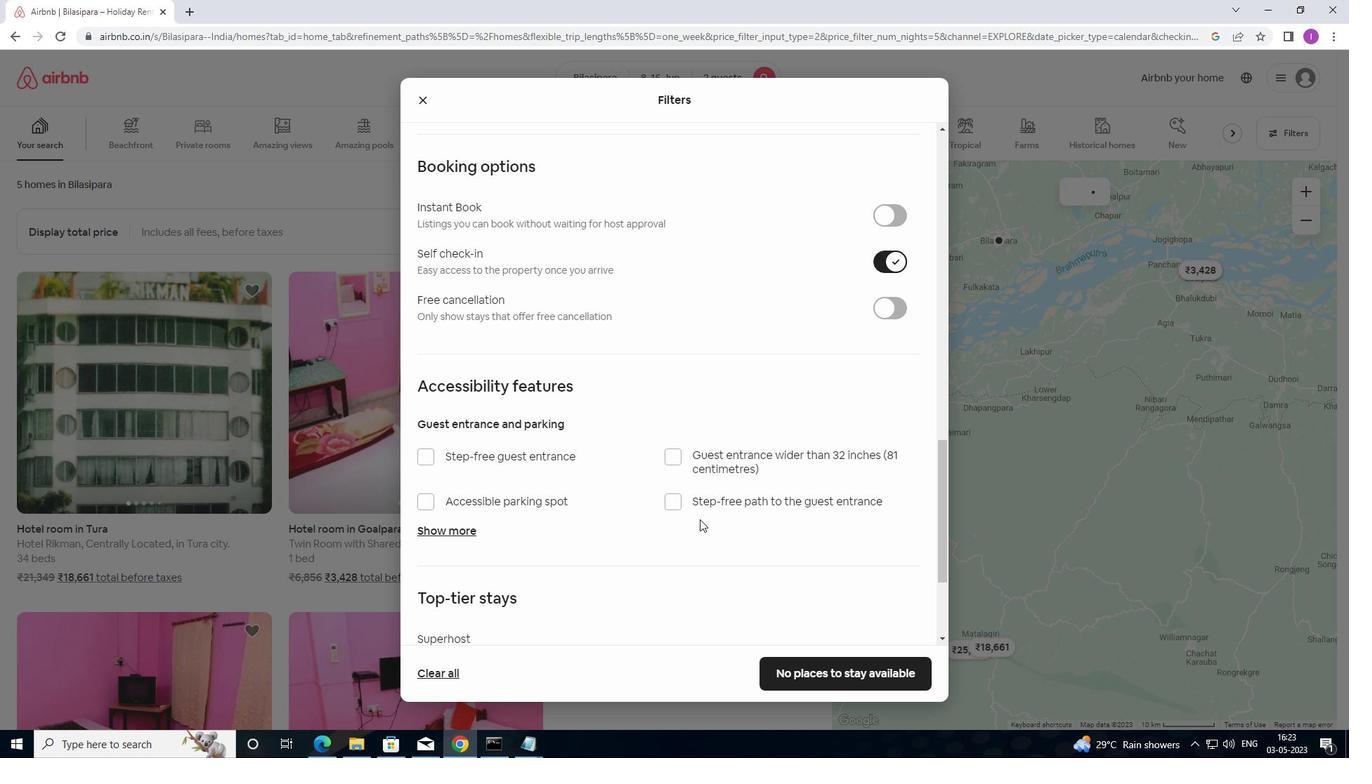 
Action: Mouse scrolled (643, 524) with delta (0, 0)
Screenshot: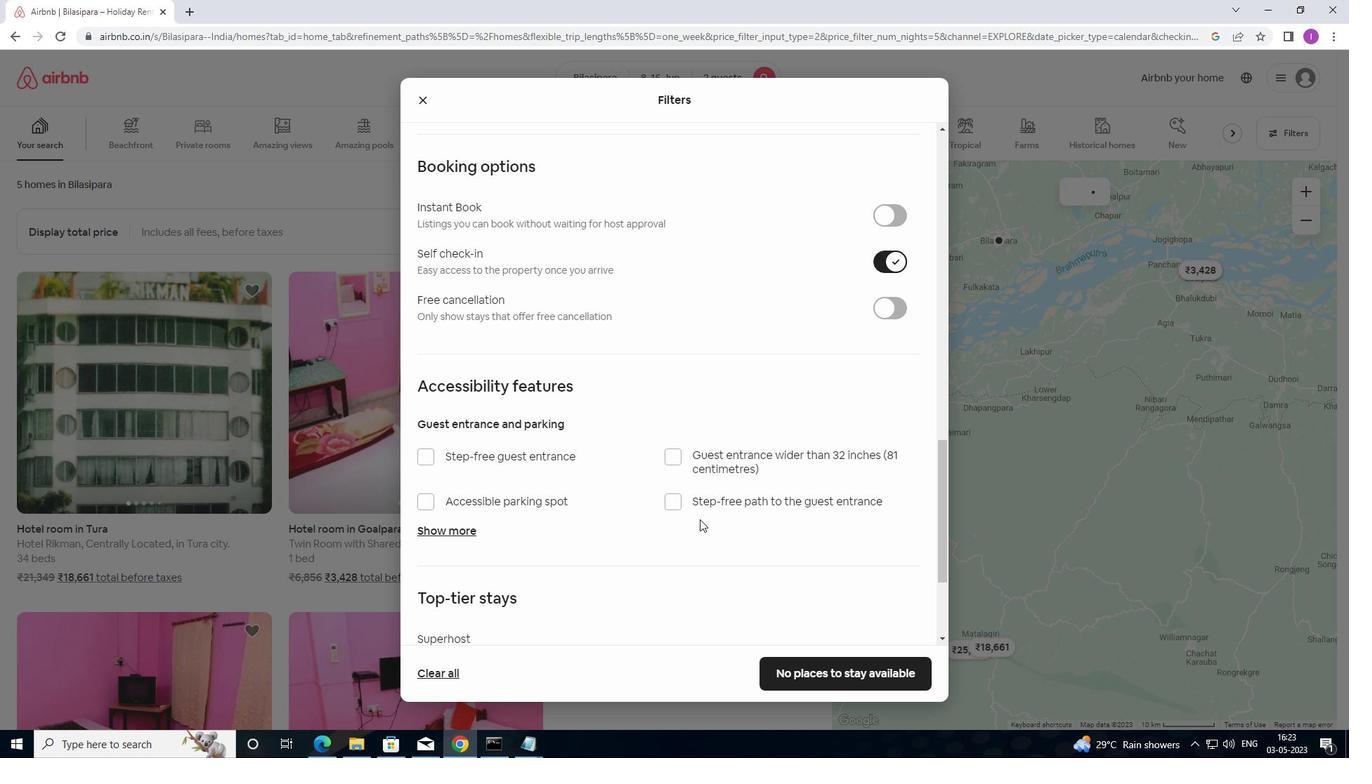 
Action: Mouse moved to (543, 539)
Screenshot: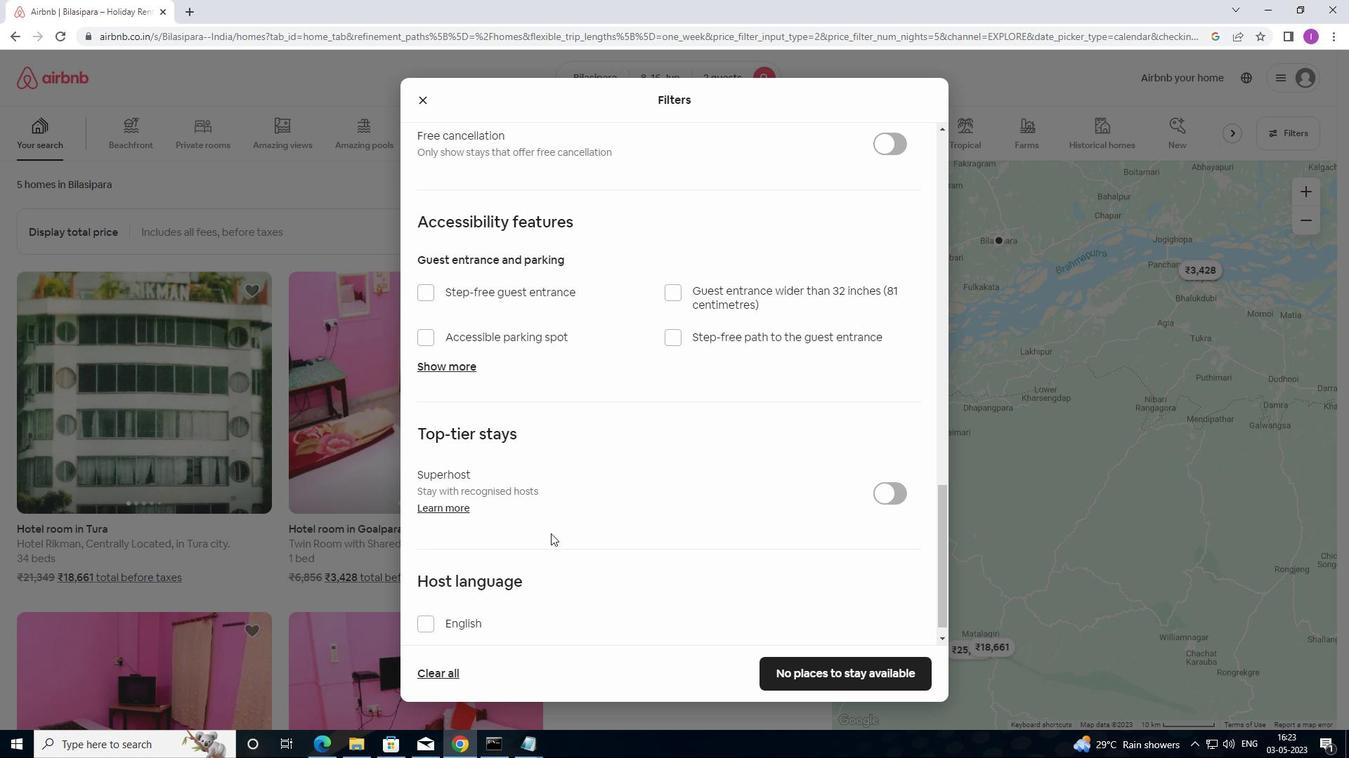 
Action: Mouse scrolled (543, 539) with delta (0, 0)
Screenshot: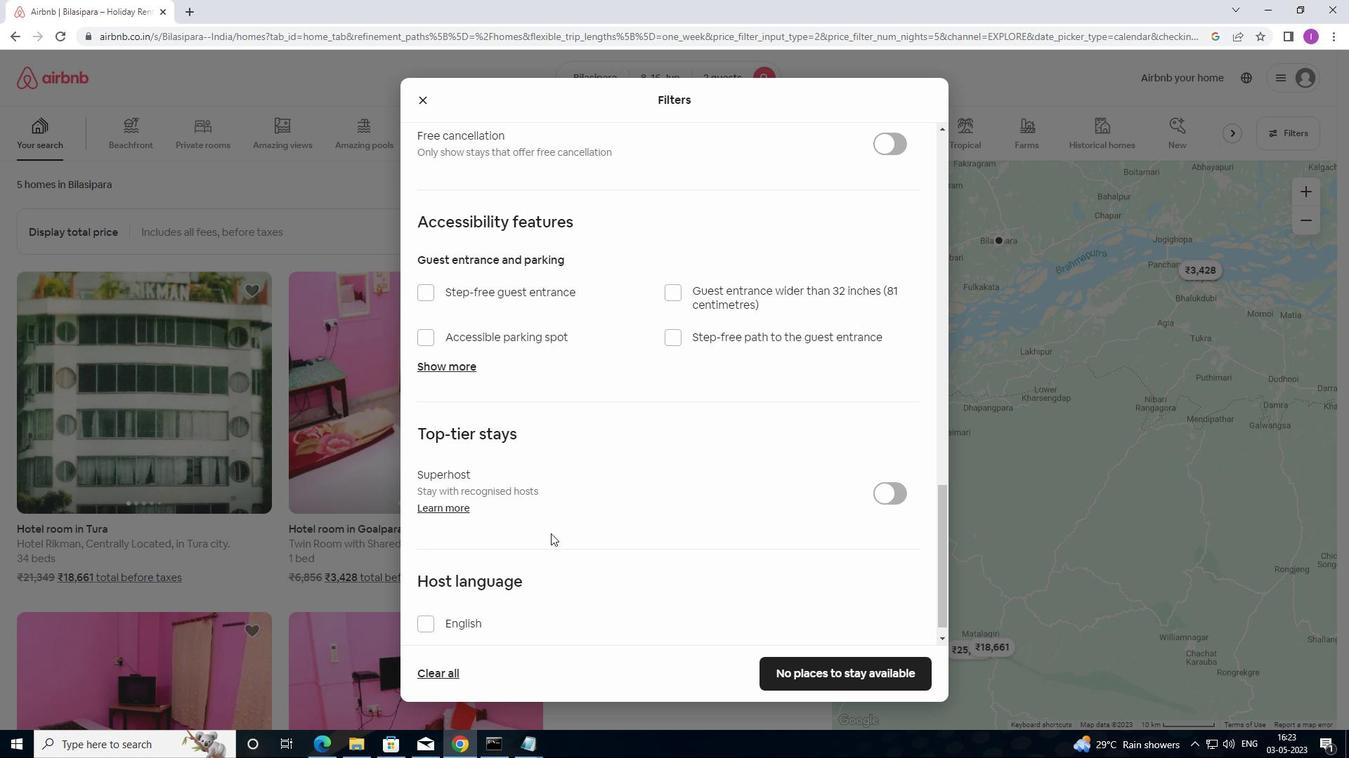 
Action: Mouse moved to (541, 544)
Screenshot: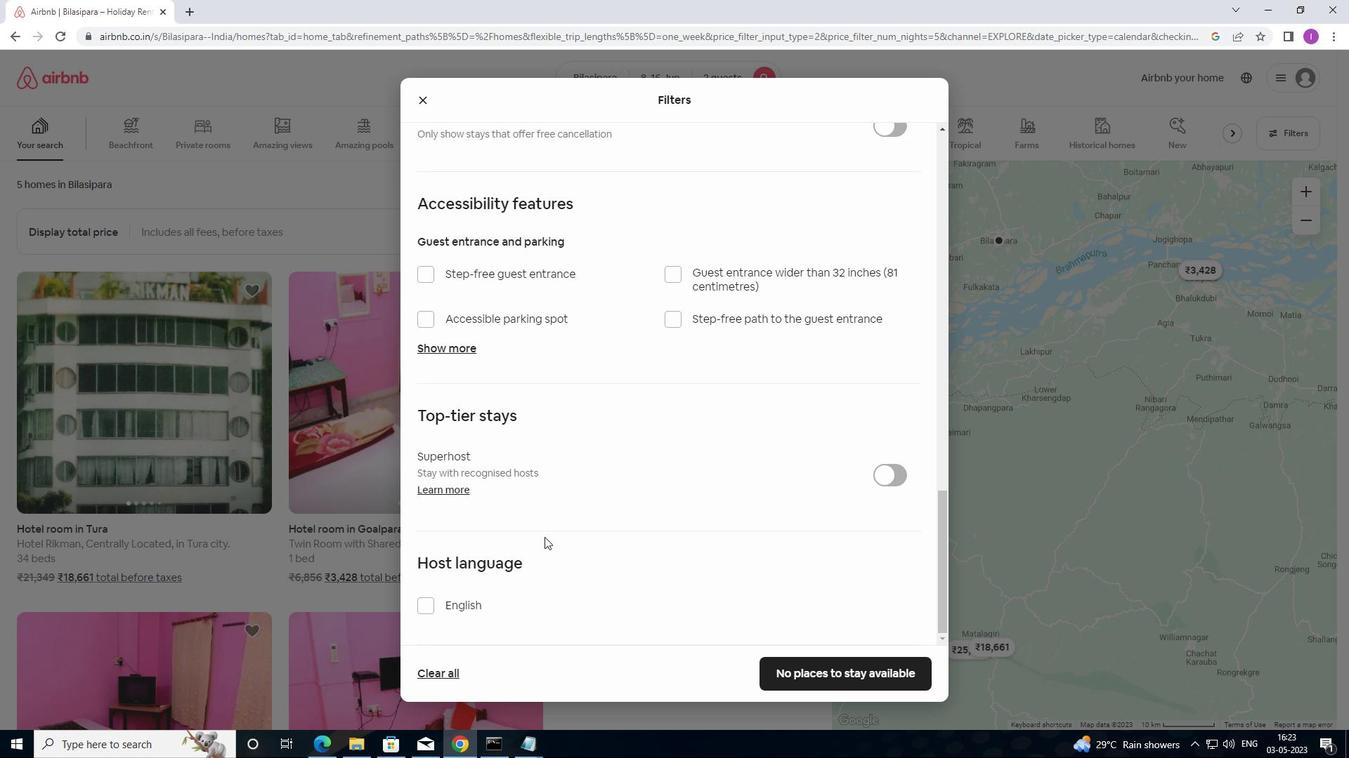 
Action: Mouse scrolled (541, 543) with delta (0, 0)
Screenshot: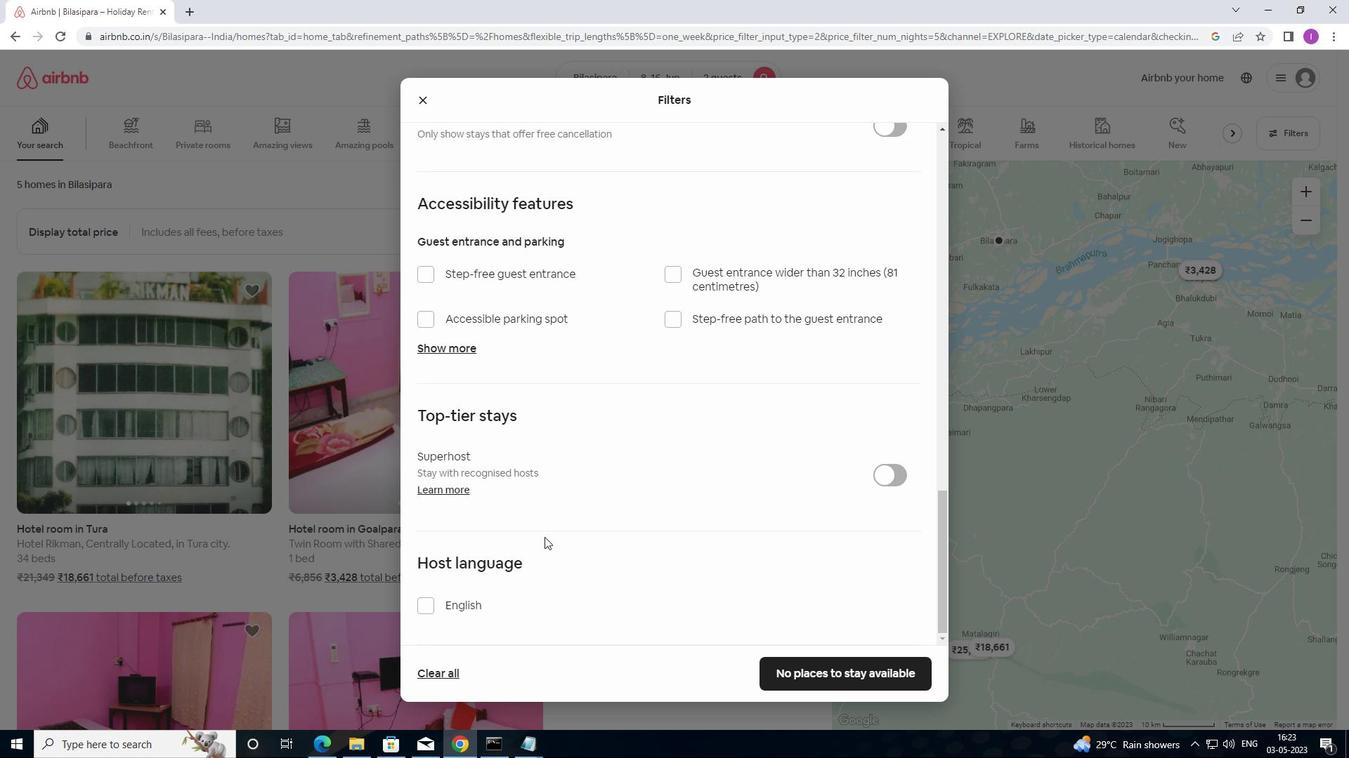 
Action: Mouse moved to (539, 546)
Screenshot: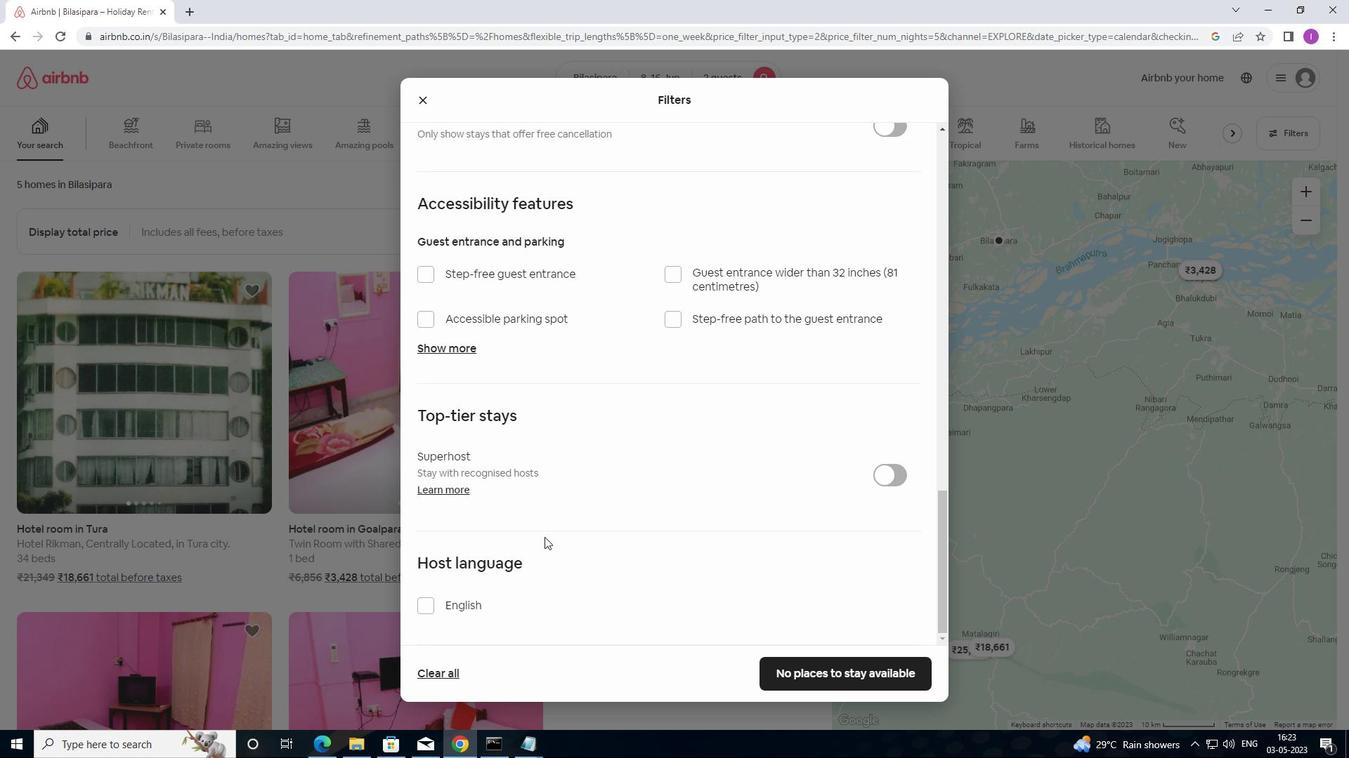 
Action: Mouse scrolled (539, 545) with delta (0, 0)
Screenshot: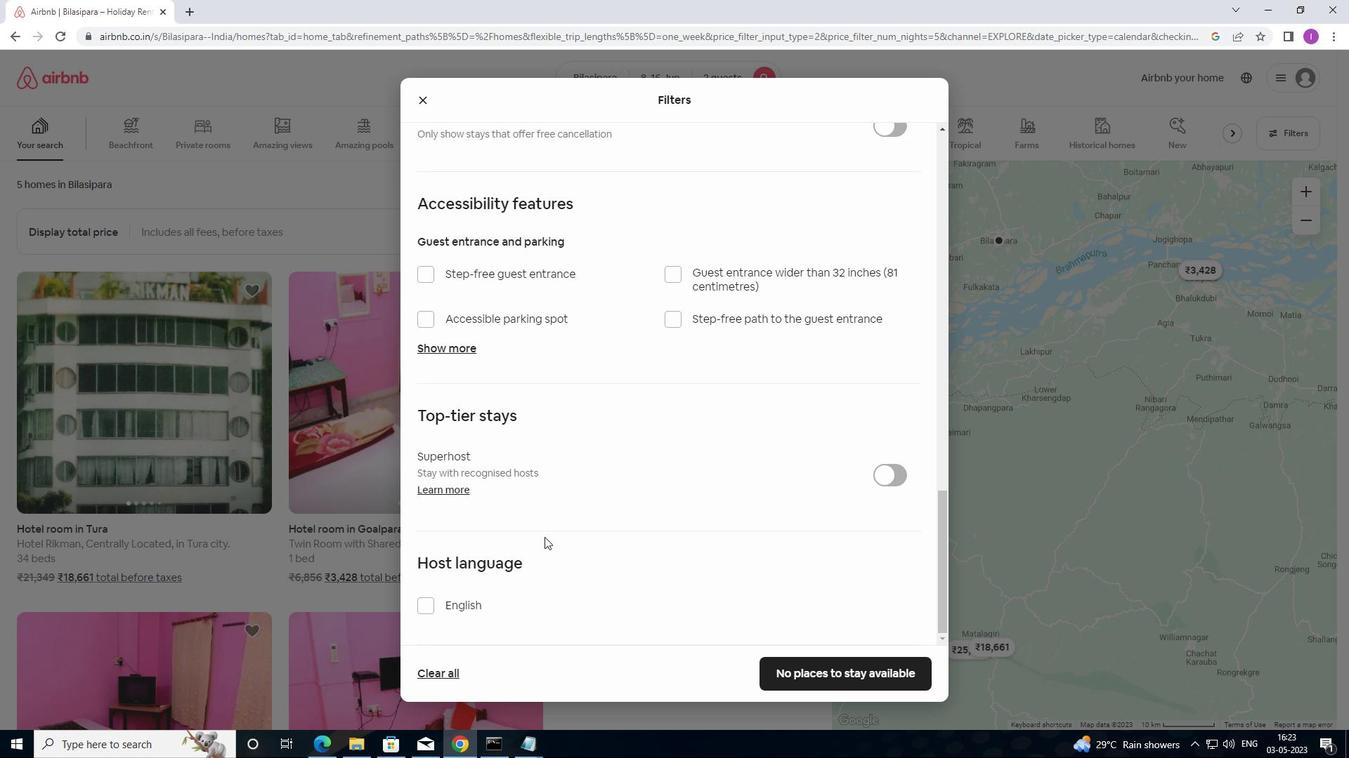 
Action: Mouse moved to (539, 546)
Screenshot: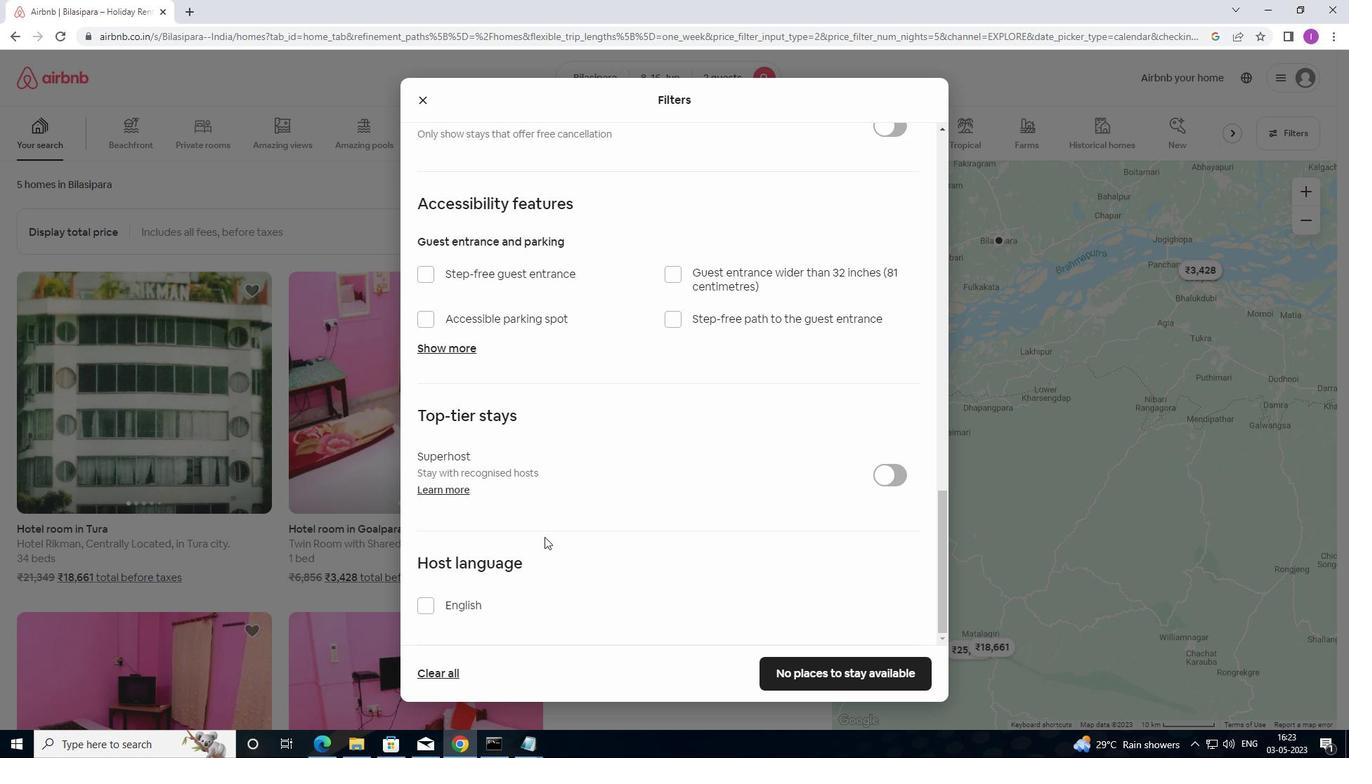 
Action: Mouse scrolled (539, 546) with delta (0, 0)
Screenshot: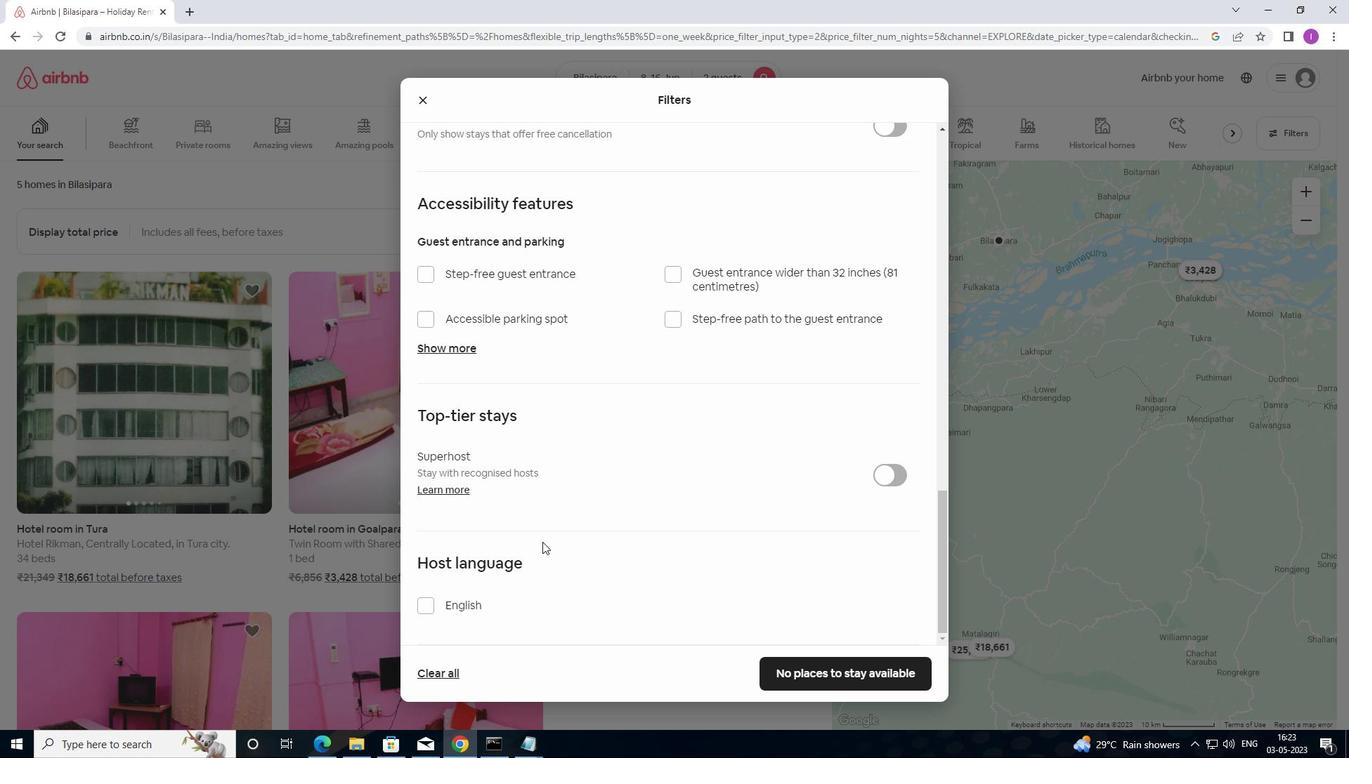 
Action: Mouse moved to (421, 602)
Screenshot: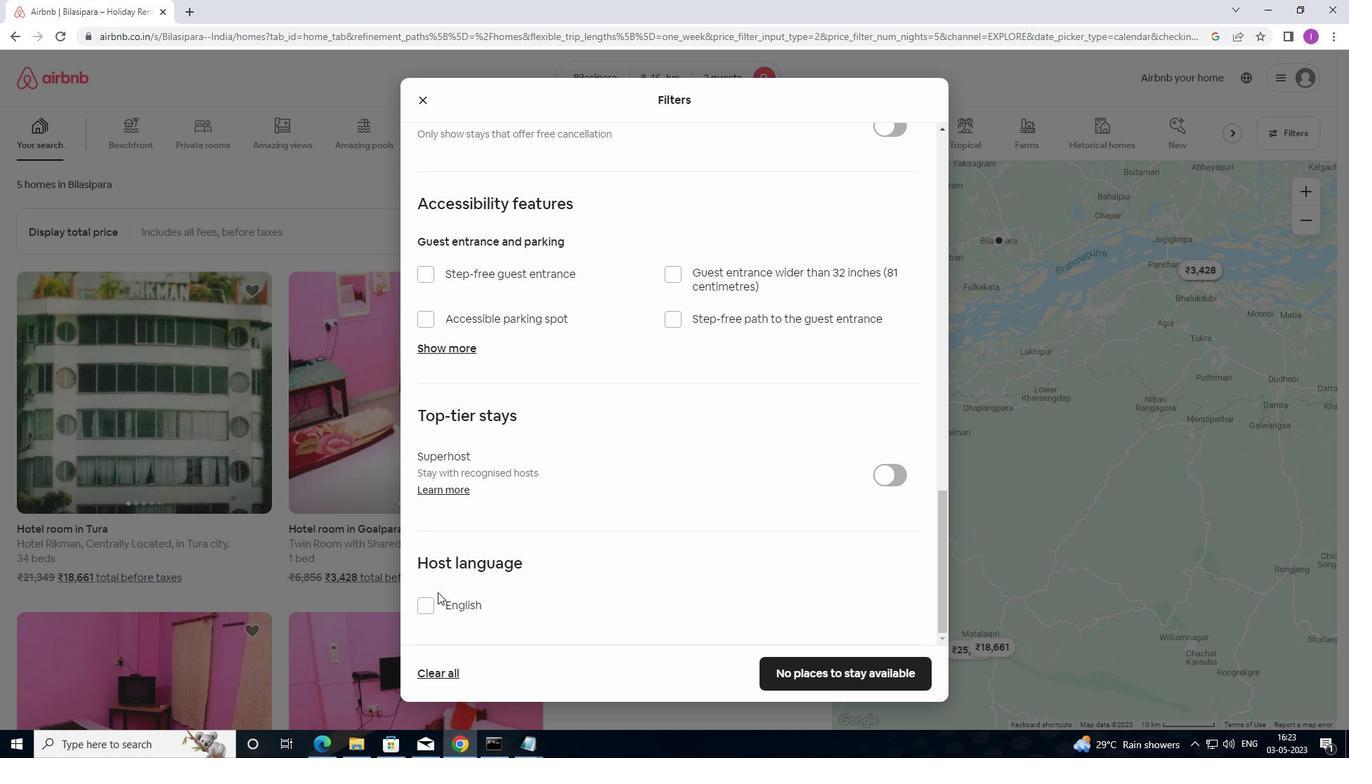 
Action: Mouse pressed left at (421, 602)
Screenshot: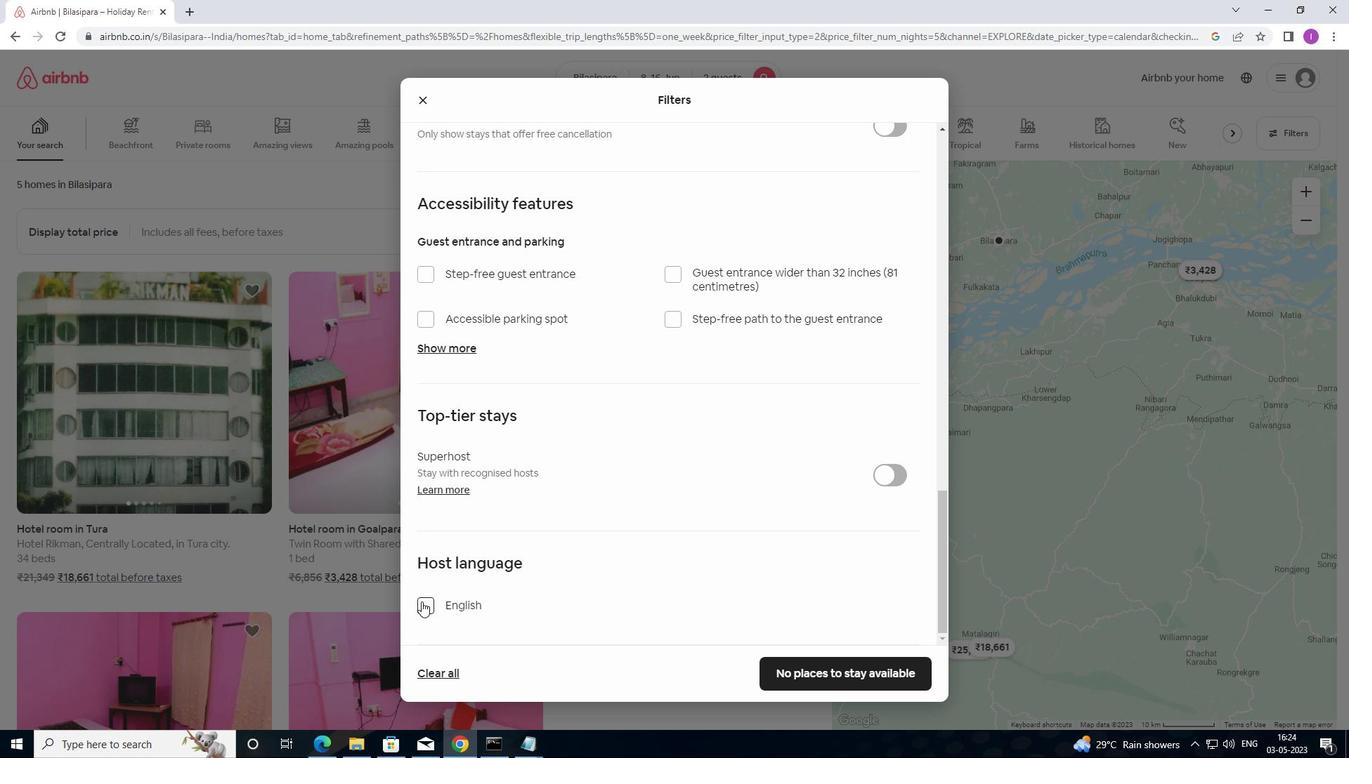 
Action: Mouse moved to (822, 681)
Screenshot: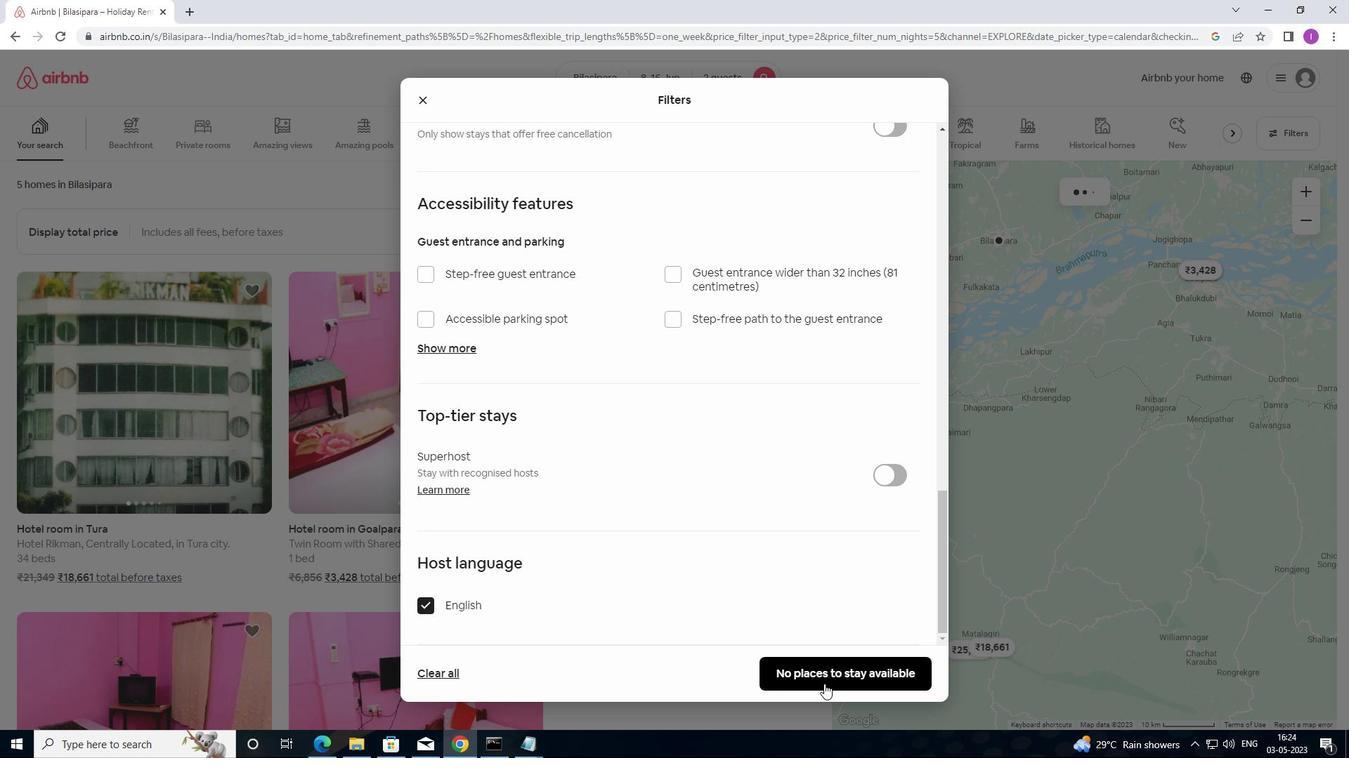 
Action: Mouse pressed left at (822, 681)
Screenshot: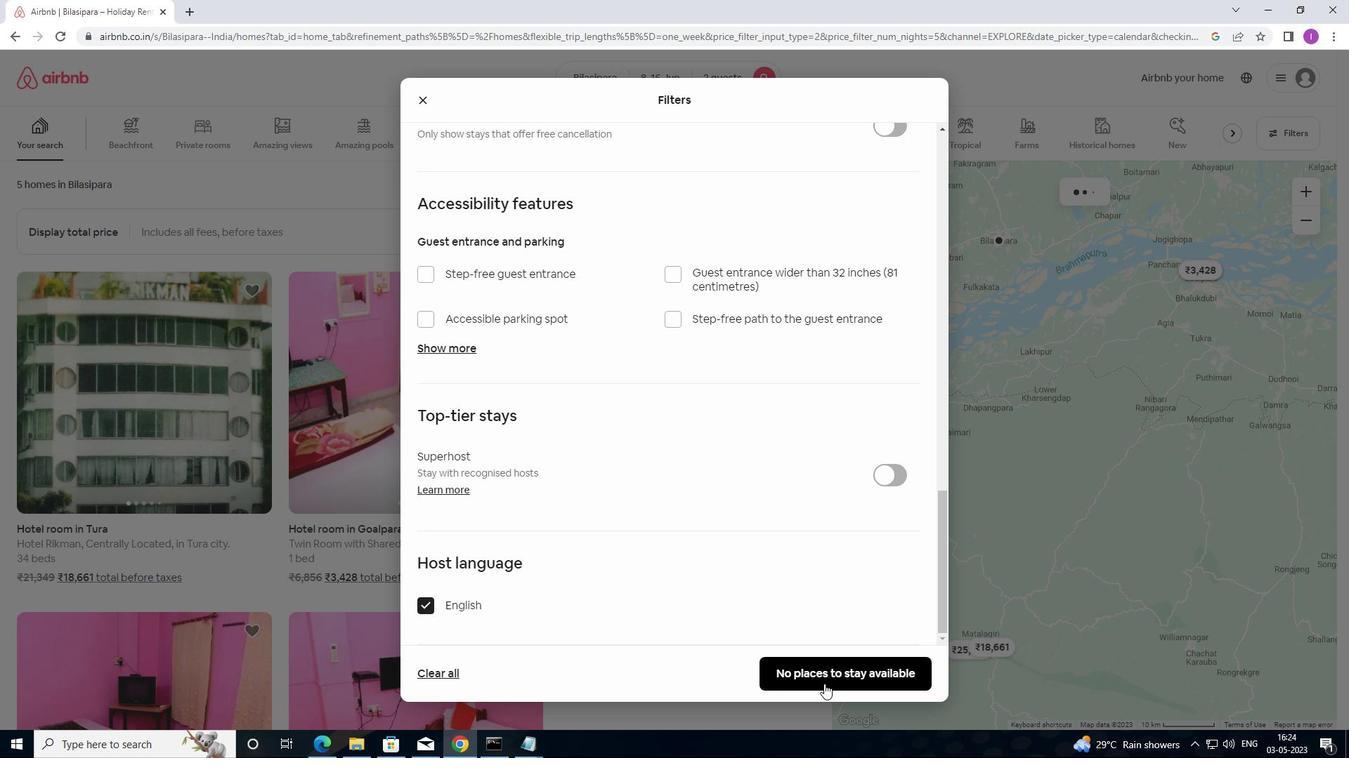 
Action: Mouse moved to (831, 666)
Screenshot: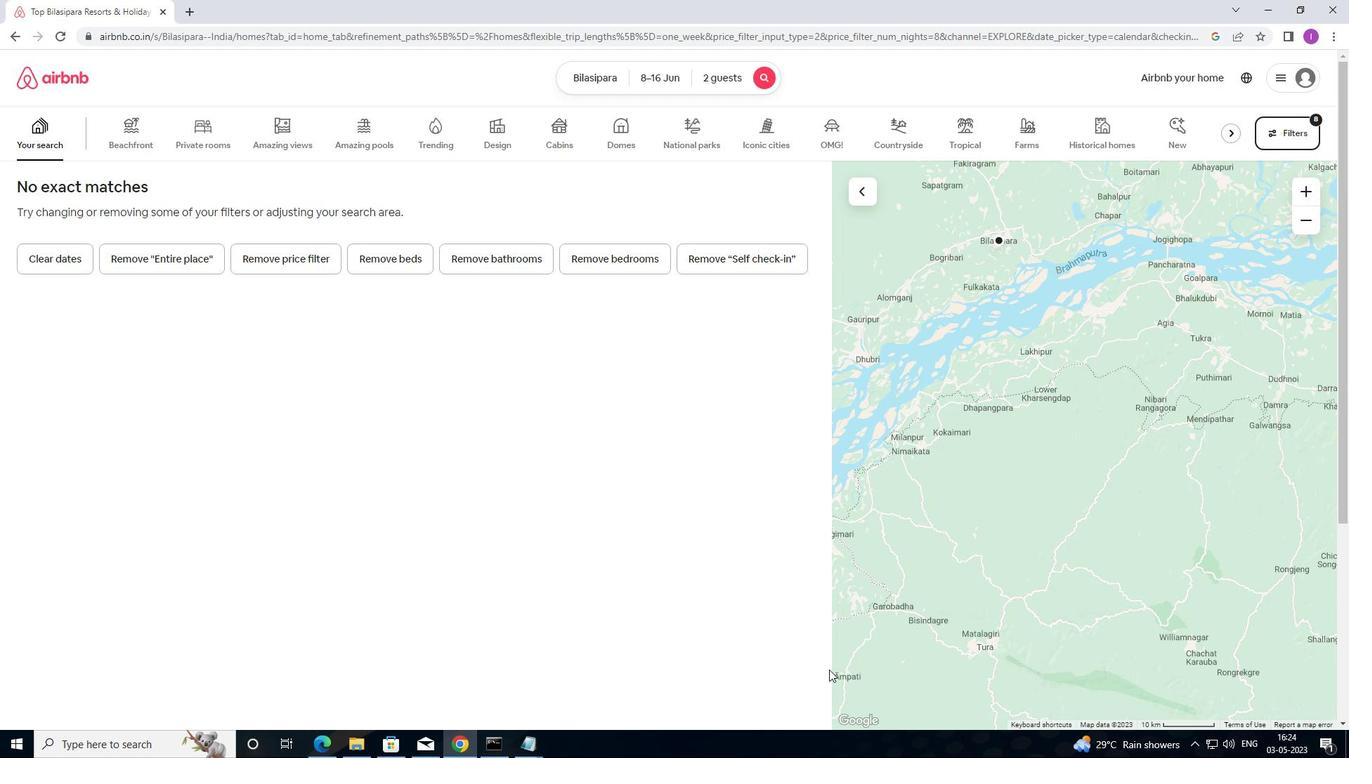 
